 Task: Use the "Google Meet Grid View" extension for better visibility during video calls.
Action: Mouse moved to (1272, 38)
Screenshot: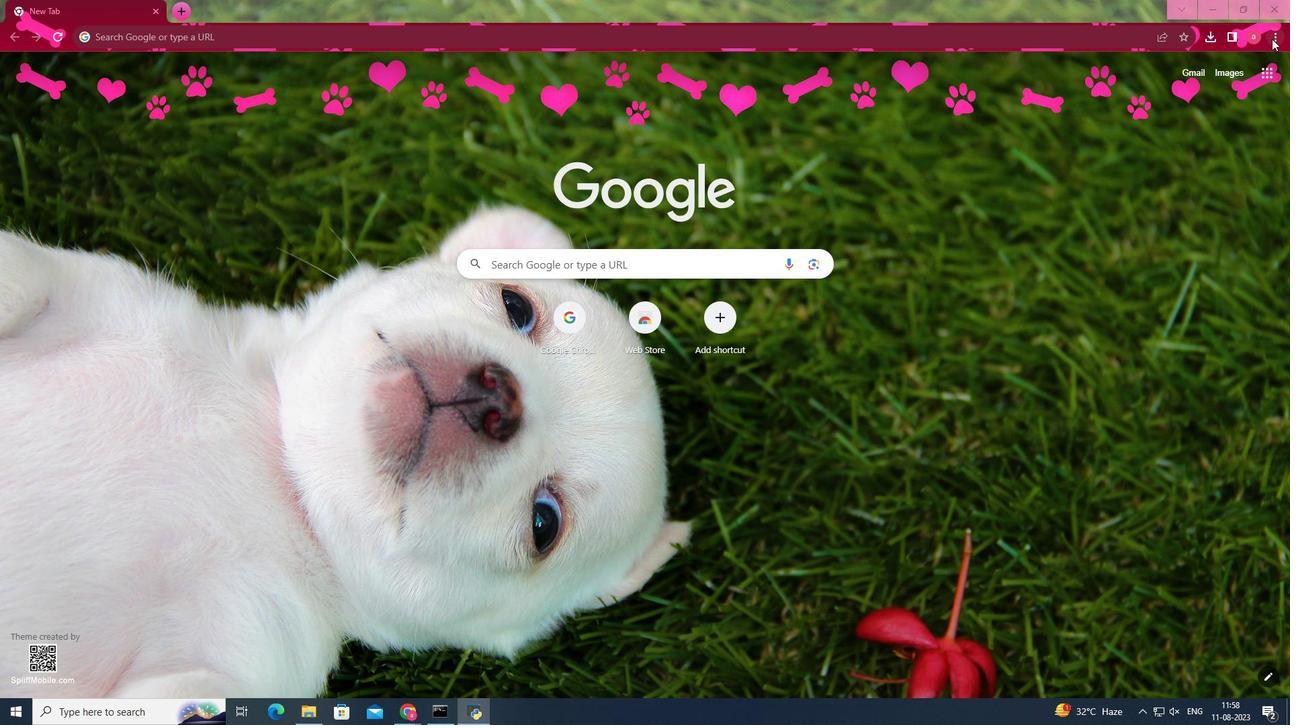 
Action: Mouse pressed left at (1272, 38)
Screenshot: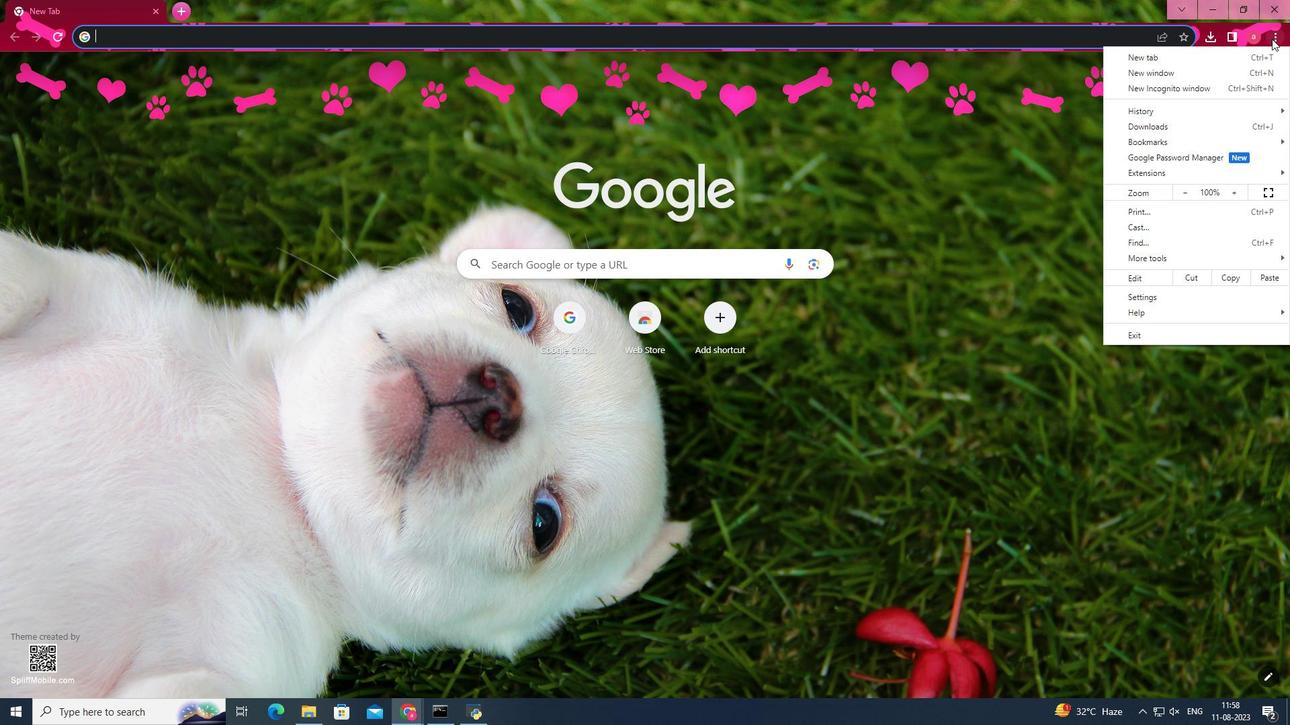
Action: Mouse moved to (1162, 291)
Screenshot: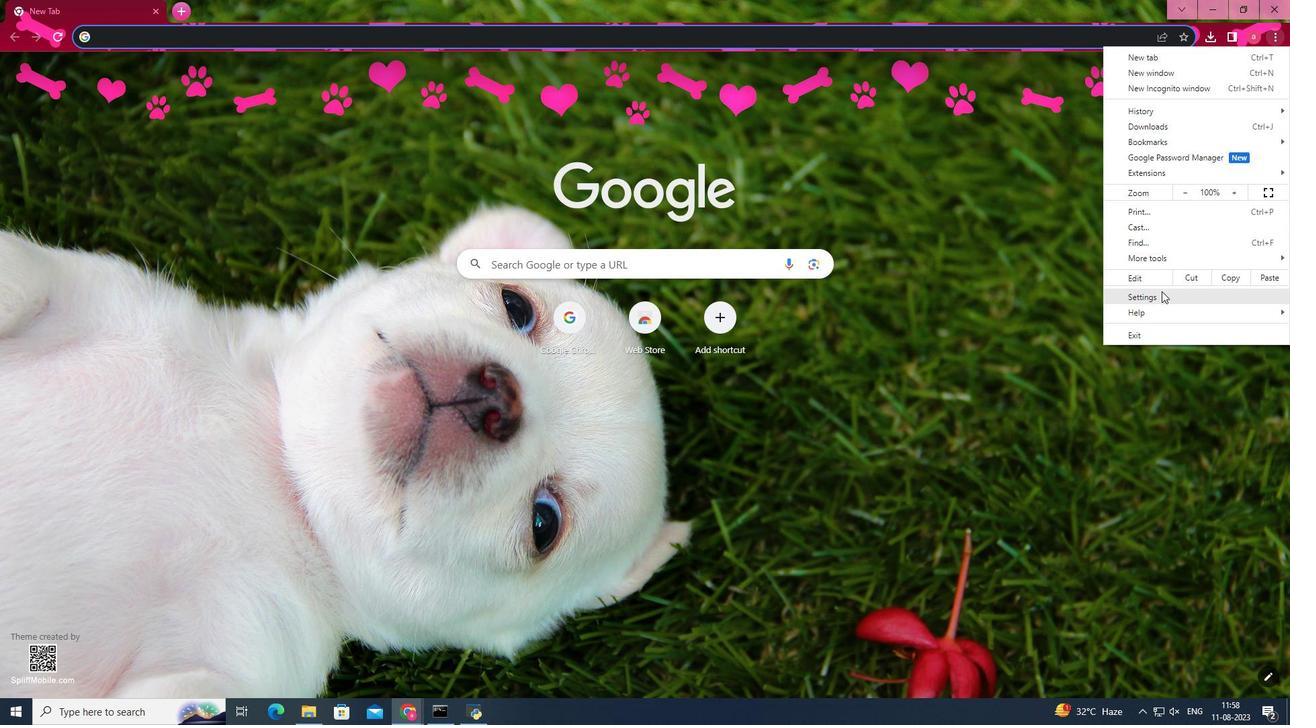 
Action: Mouse pressed left at (1162, 291)
Screenshot: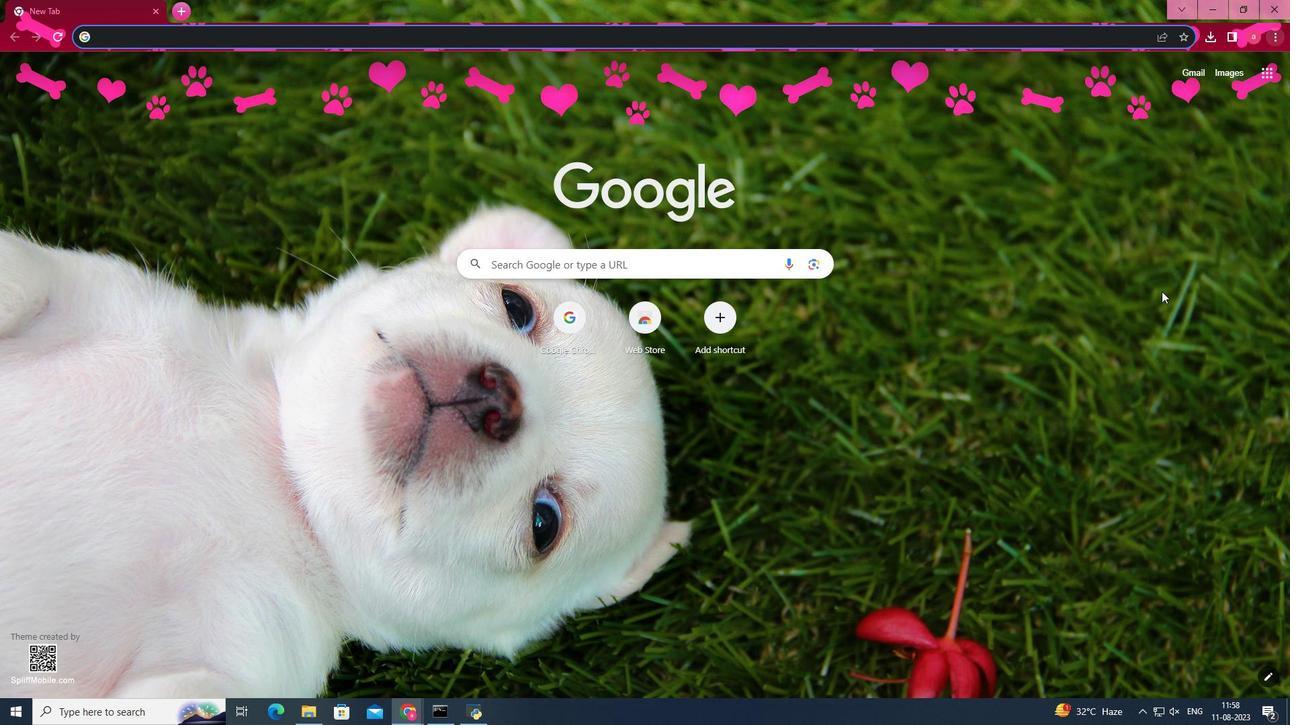 
Action: Mouse moved to (102, 487)
Screenshot: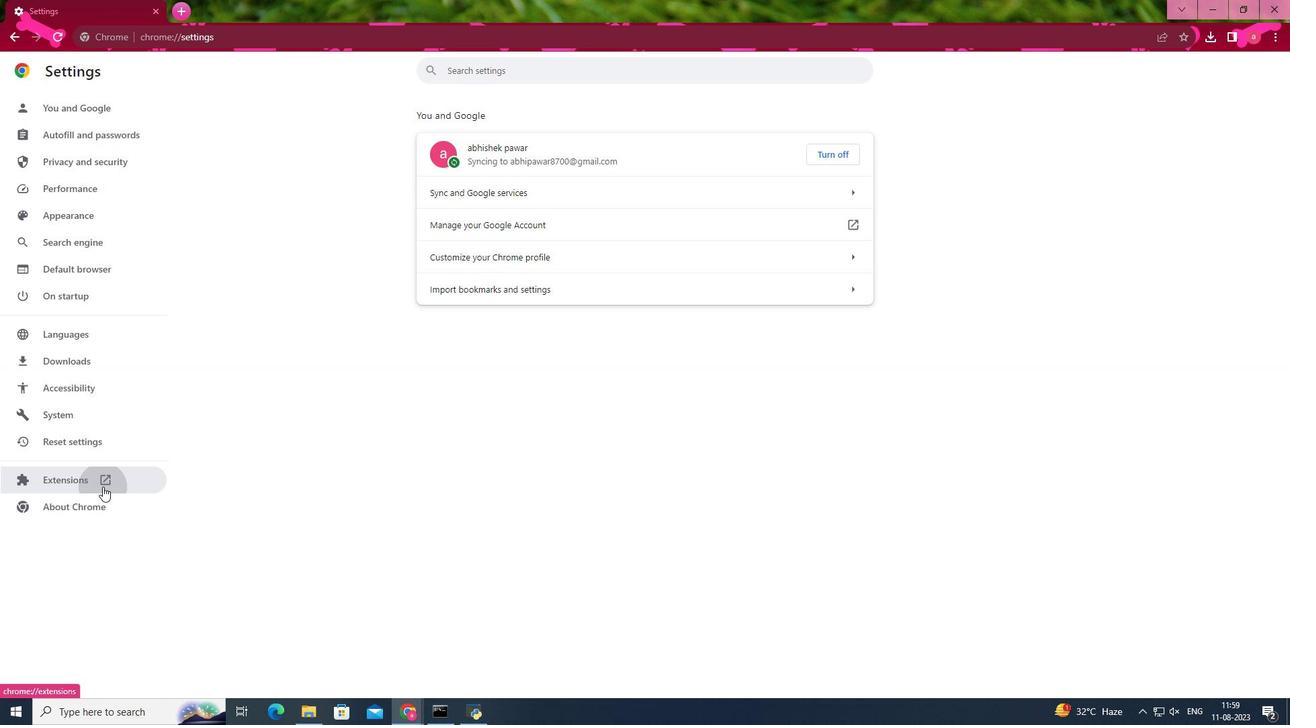 
Action: Mouse pressed left at (102, 487)
Screenshot: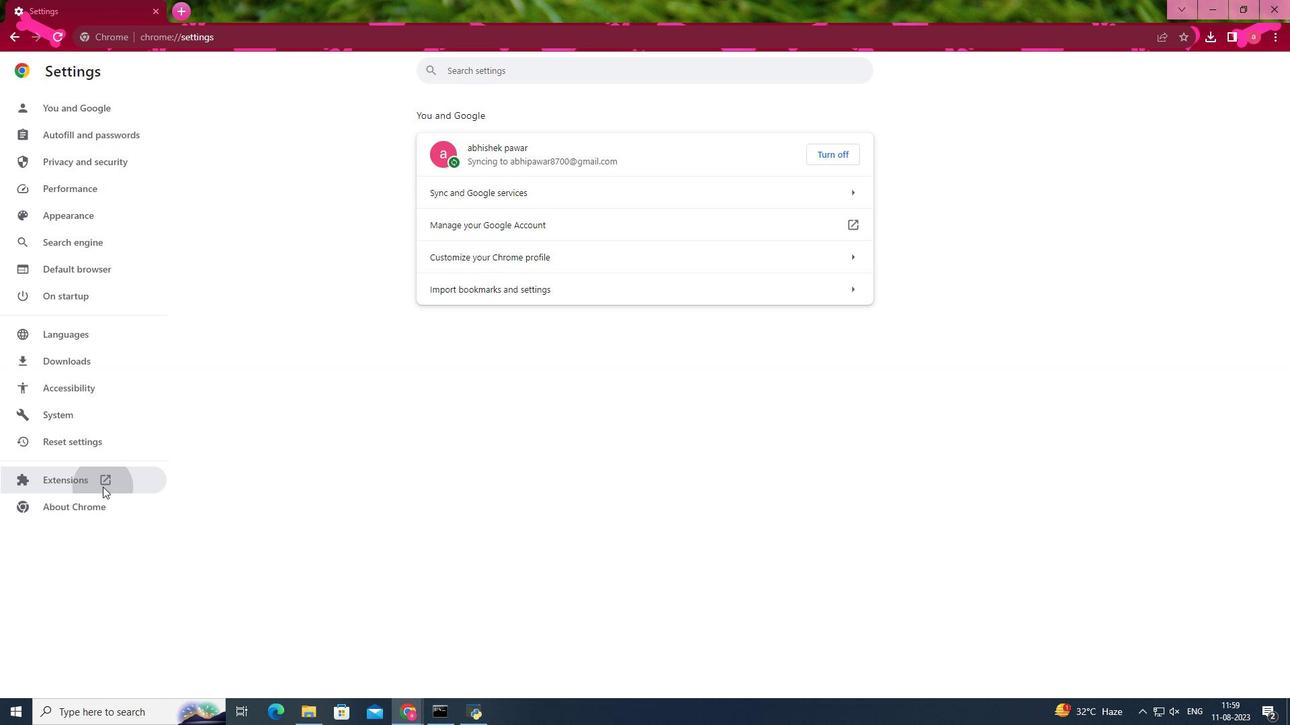 
Action: Mouse moved to (13, 70)
Screenshot: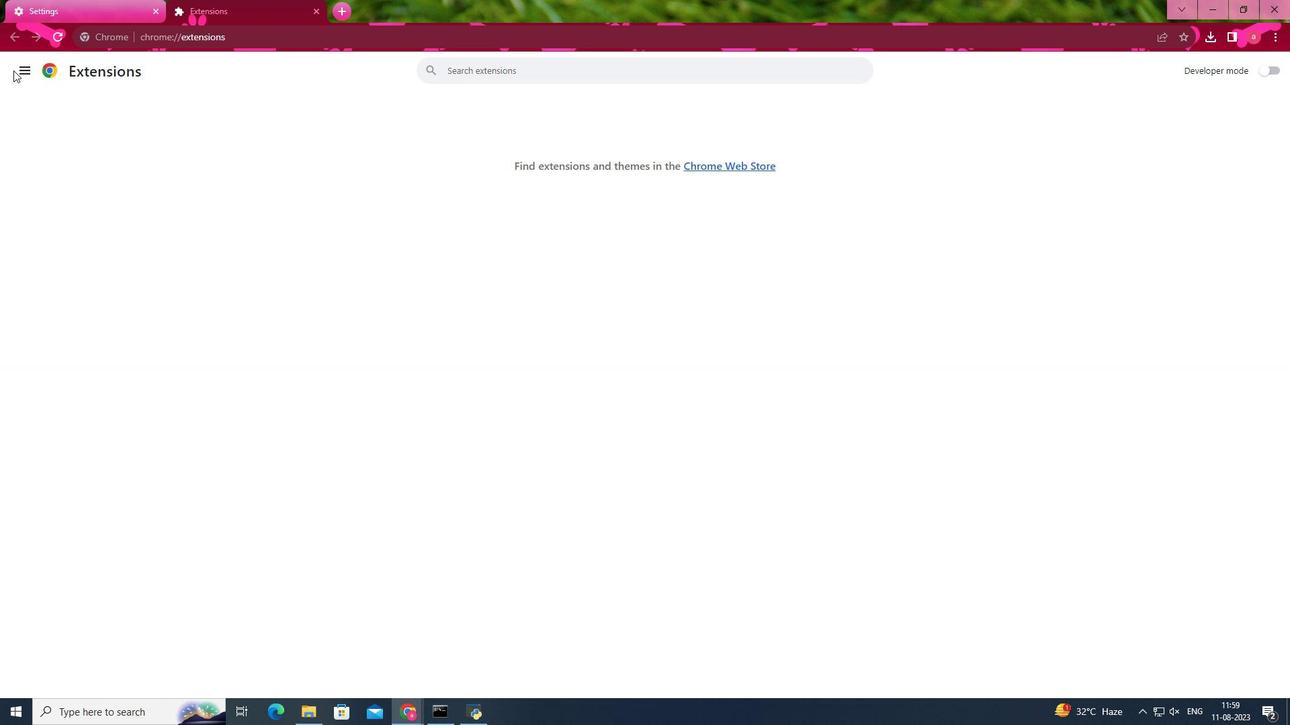 
Action: Mouse pressed left at (13, 70)
Screenshot: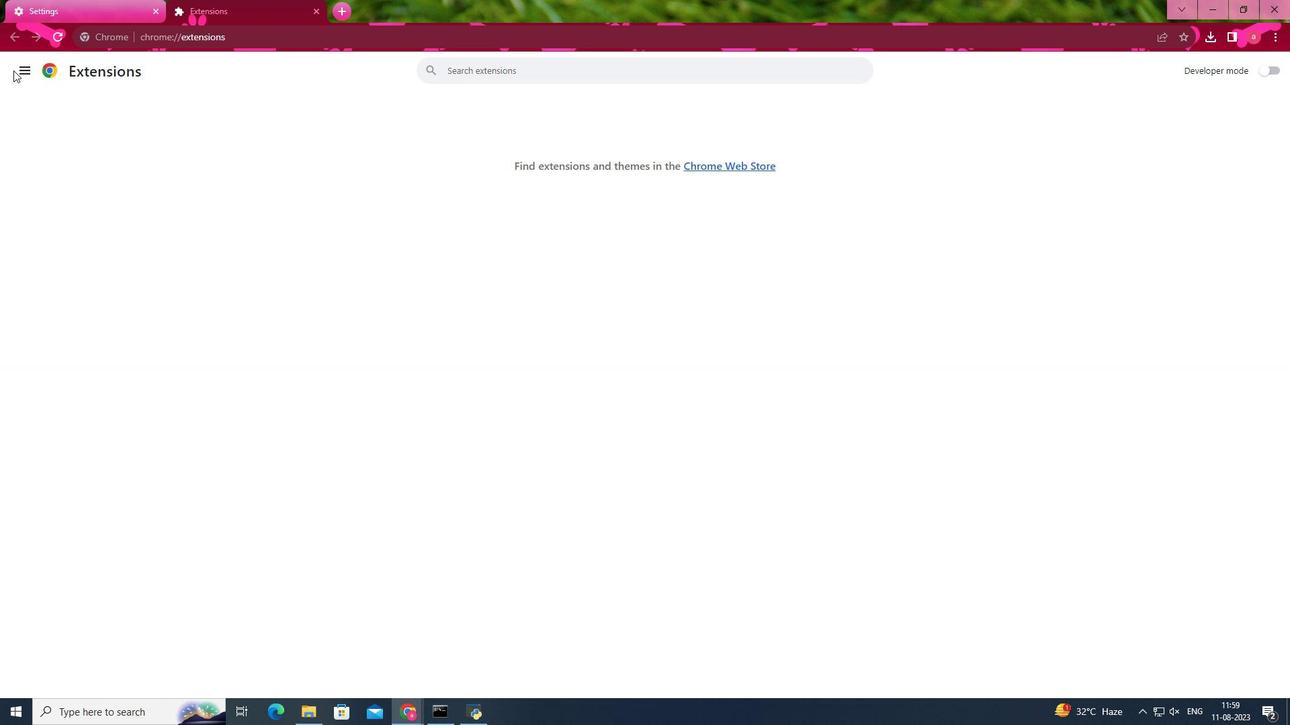 
Action: Mouse moved to (27, 74)
Screenshot: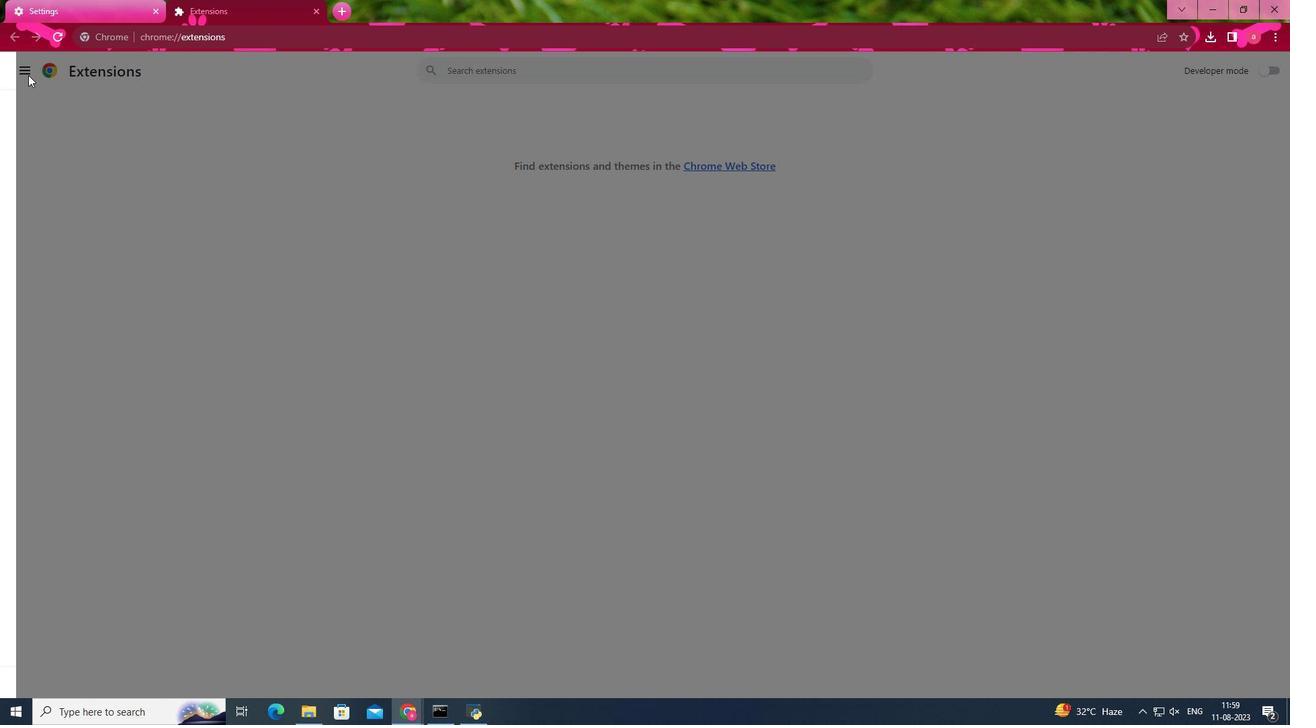 
Action: Mouse pressed left at (26, 73)
Screenshot: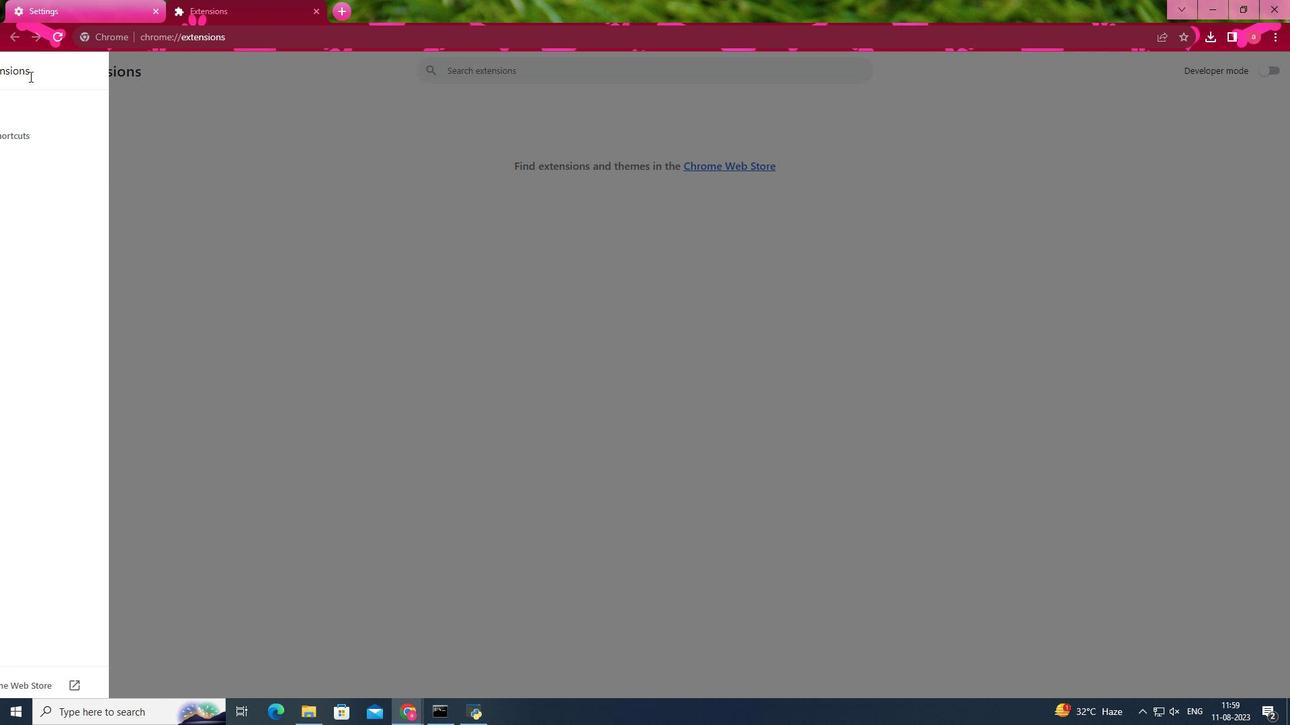 
Action: Mouse moved to (73, 690)
Screenshot: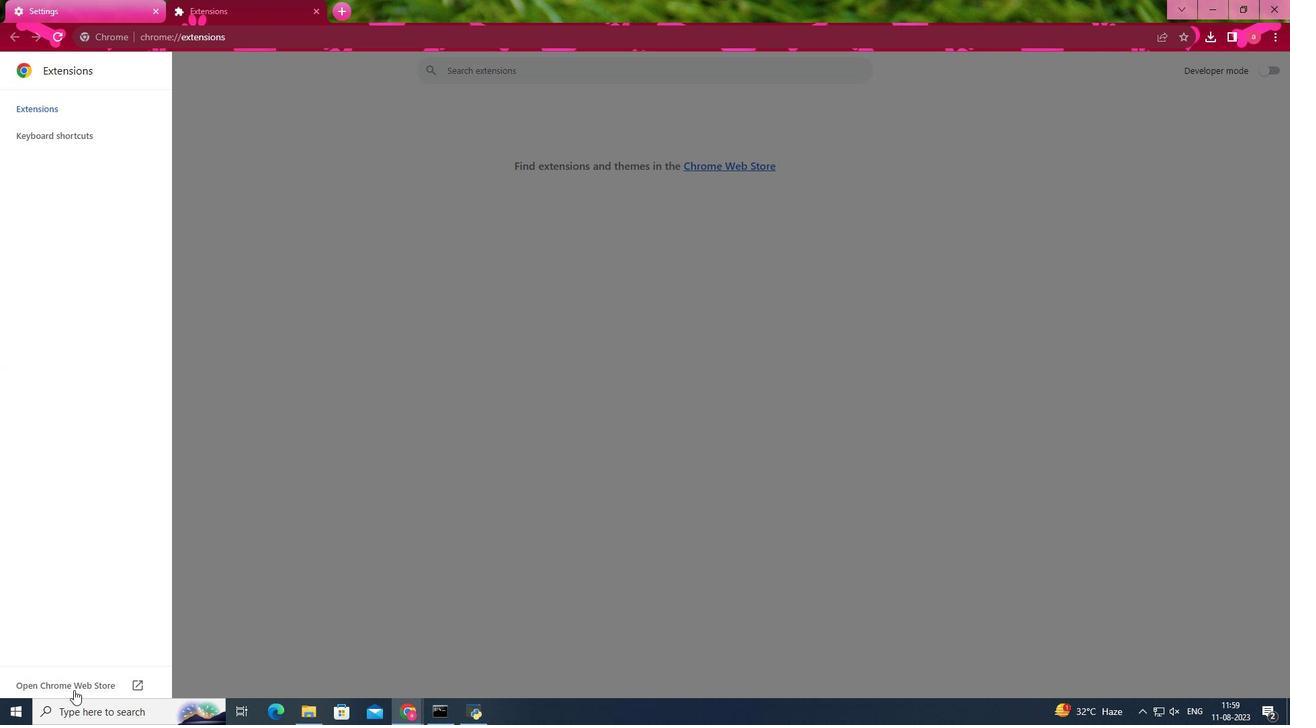
Action: Mouse pressed left at (73, 690)
Screenshot: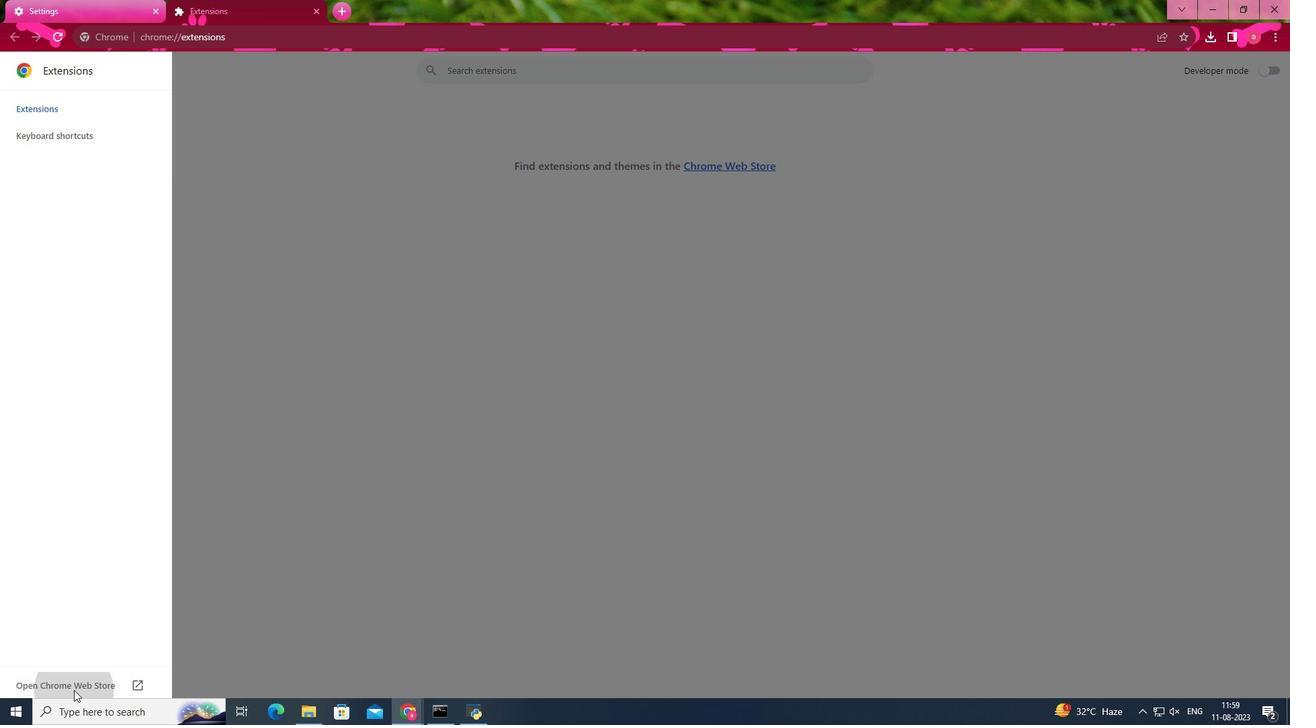 
Action: Mouse moved to (306, 120)
Screenshot: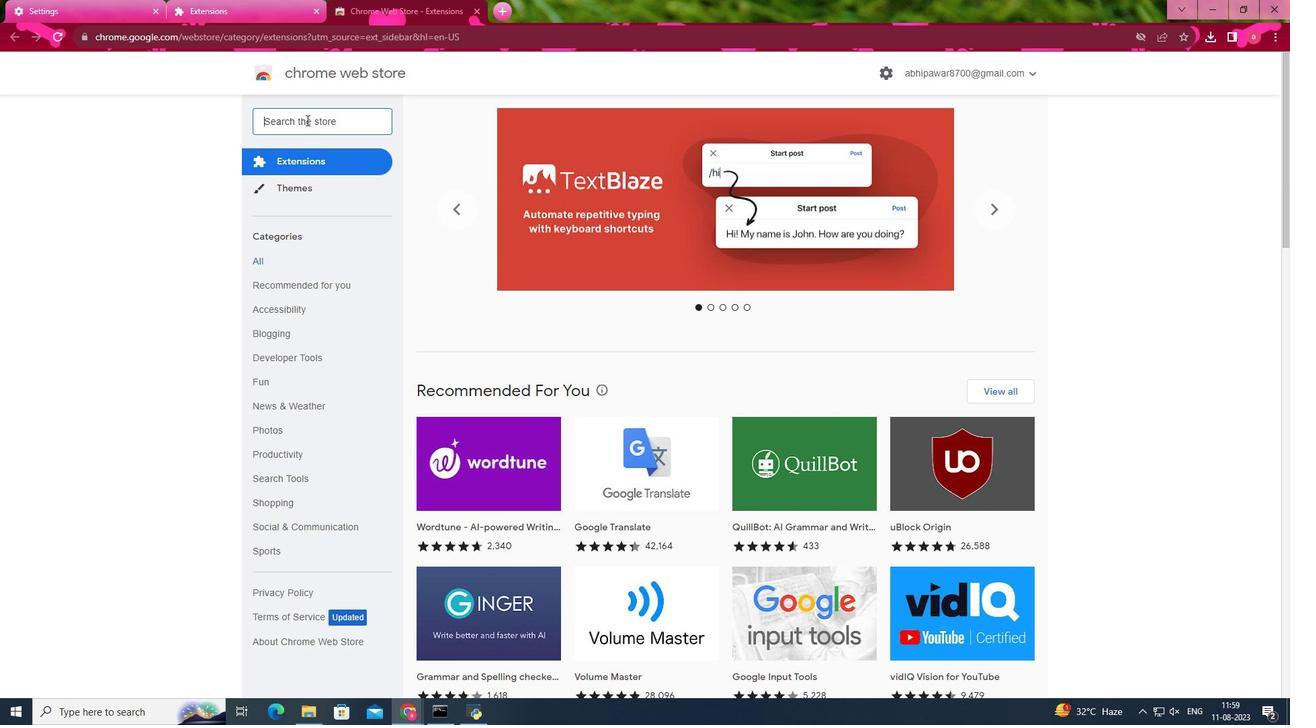 
Action: Mouse pressed left at (306, 120)
Screenshot: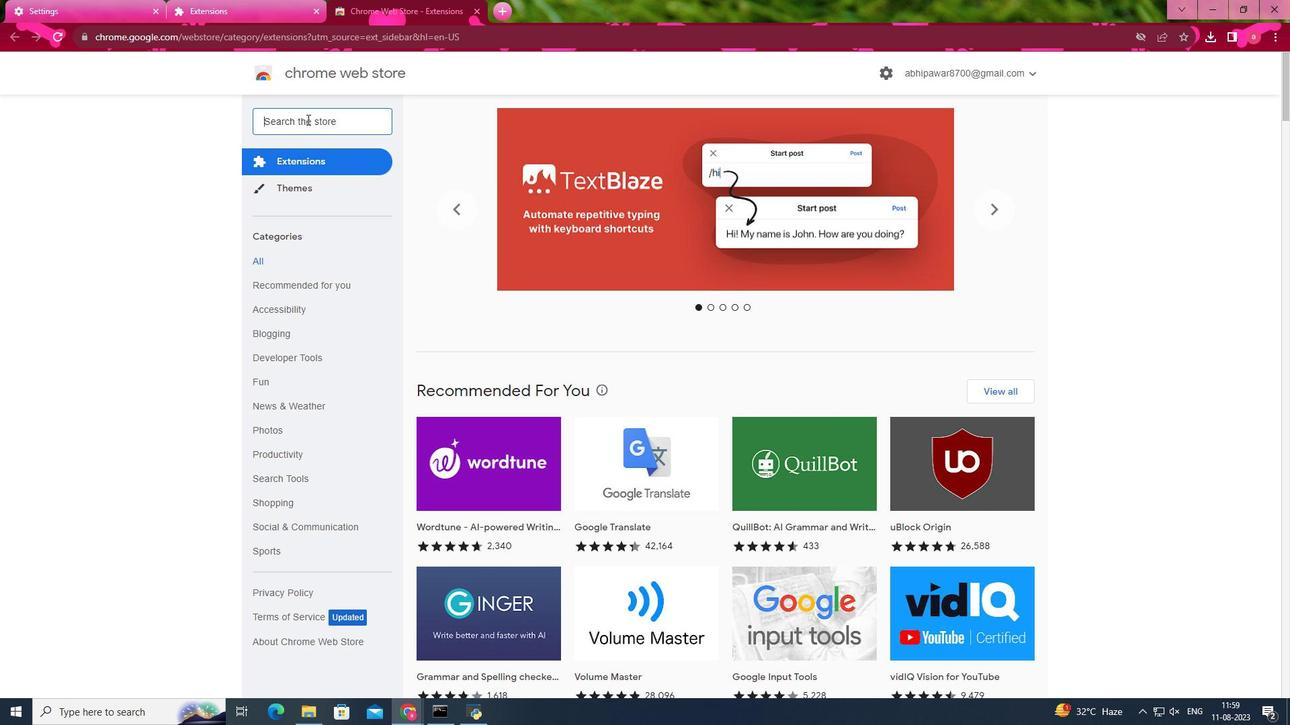 
Action: Mouse moved to (307, 119)
Screenshot: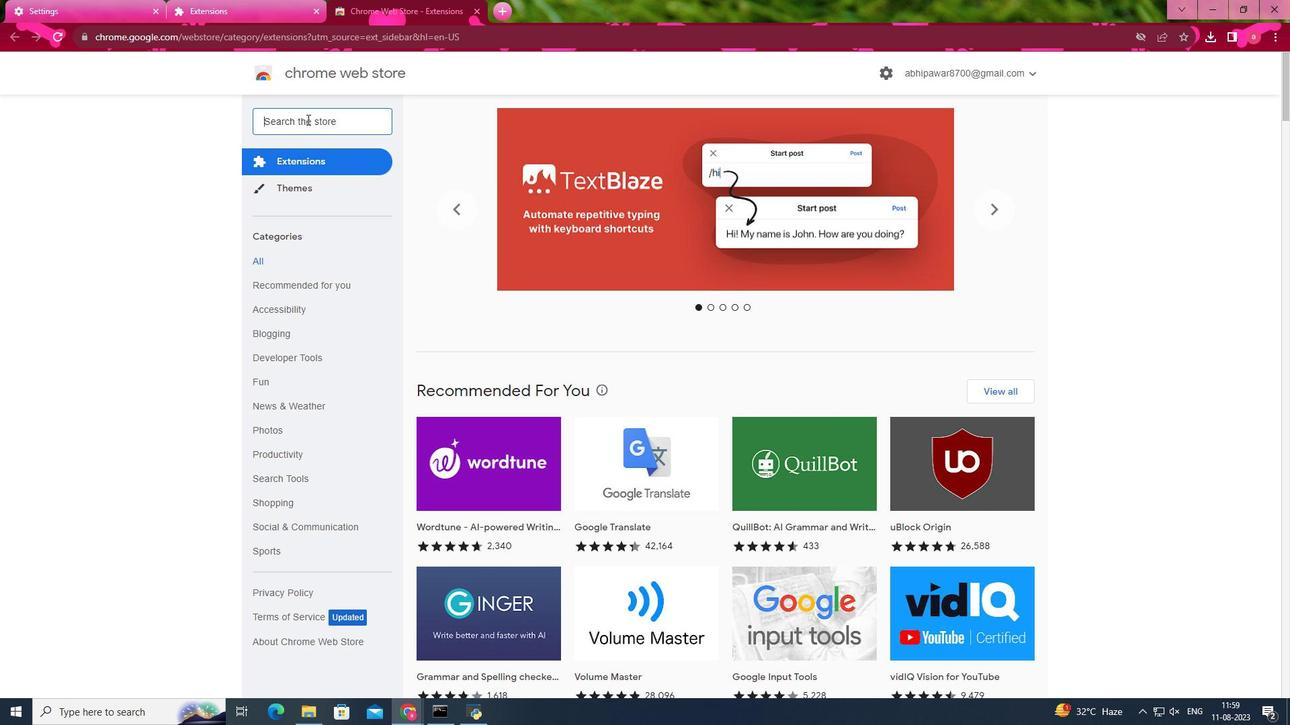 
Action: Key pressed <Key.shift><Key.shift>Google<Key.space>meet<Key.space>grid<Key.space>view<Key.enter>
Screenshot: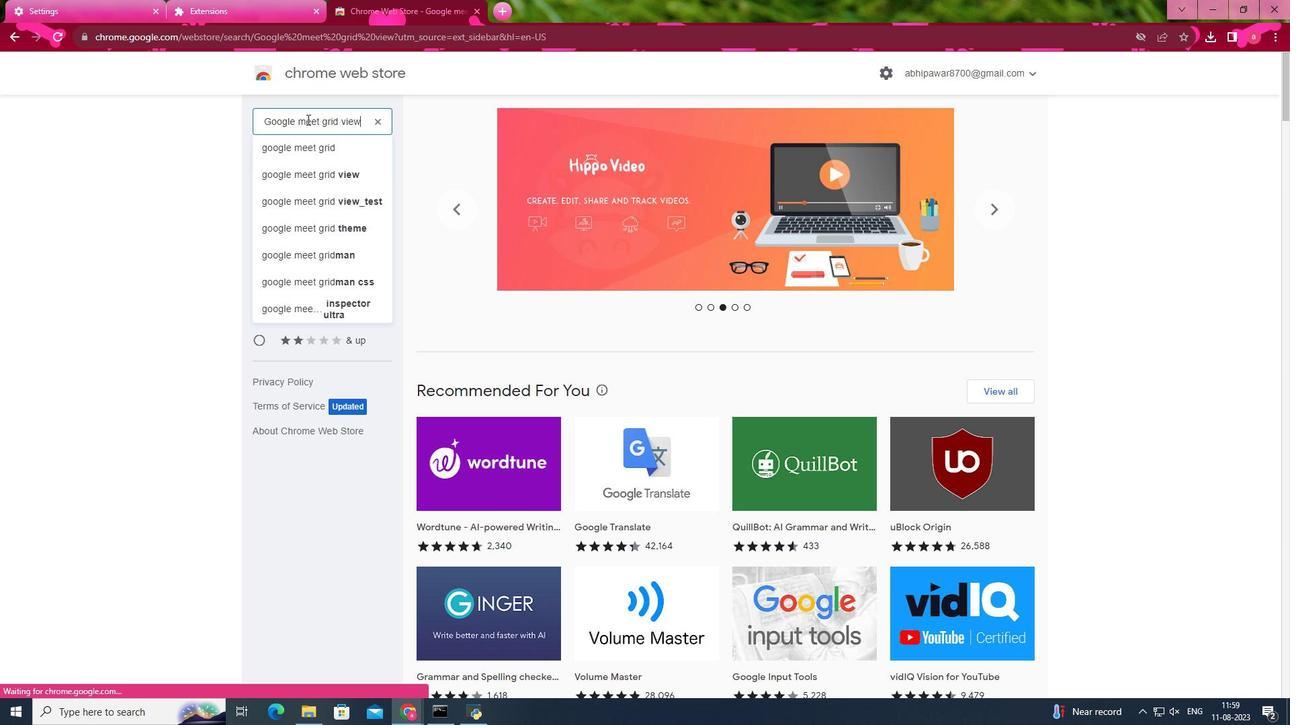 
Action: Mouse moved to (709, 210)
Screenshot: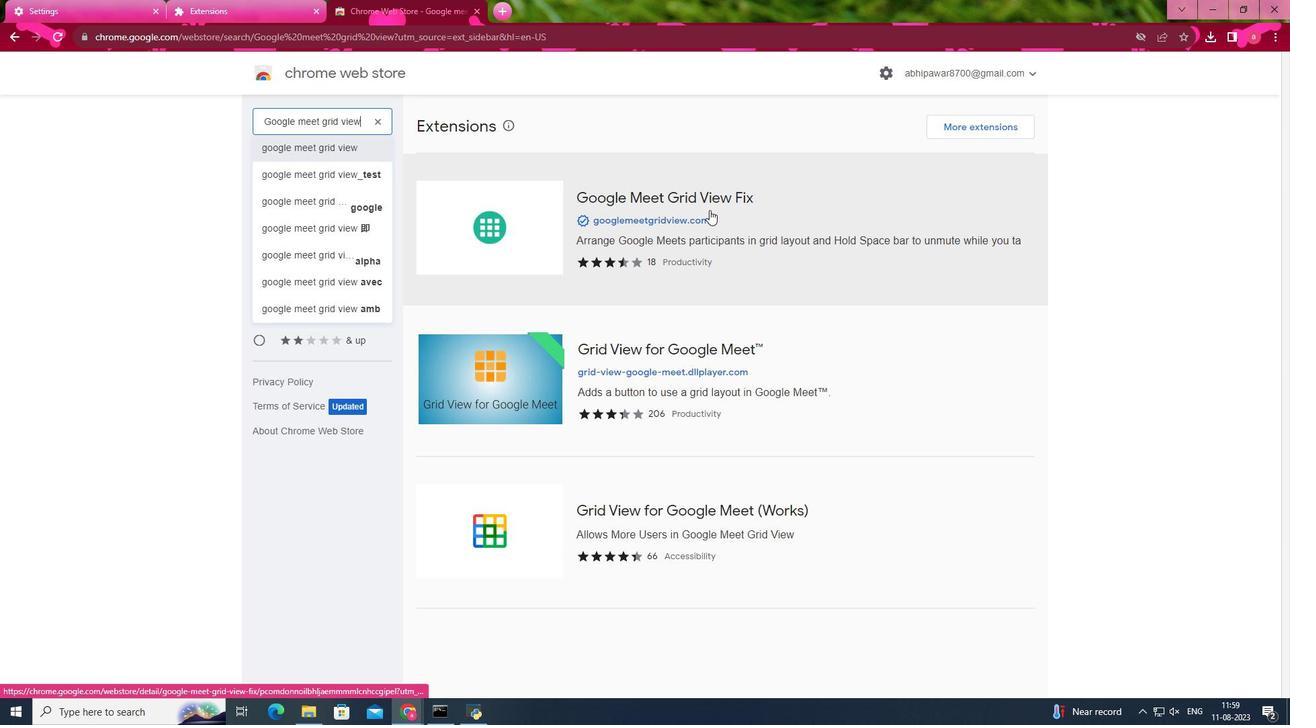 
Action: Mouse pressed left at (709, 210)
Screenshot: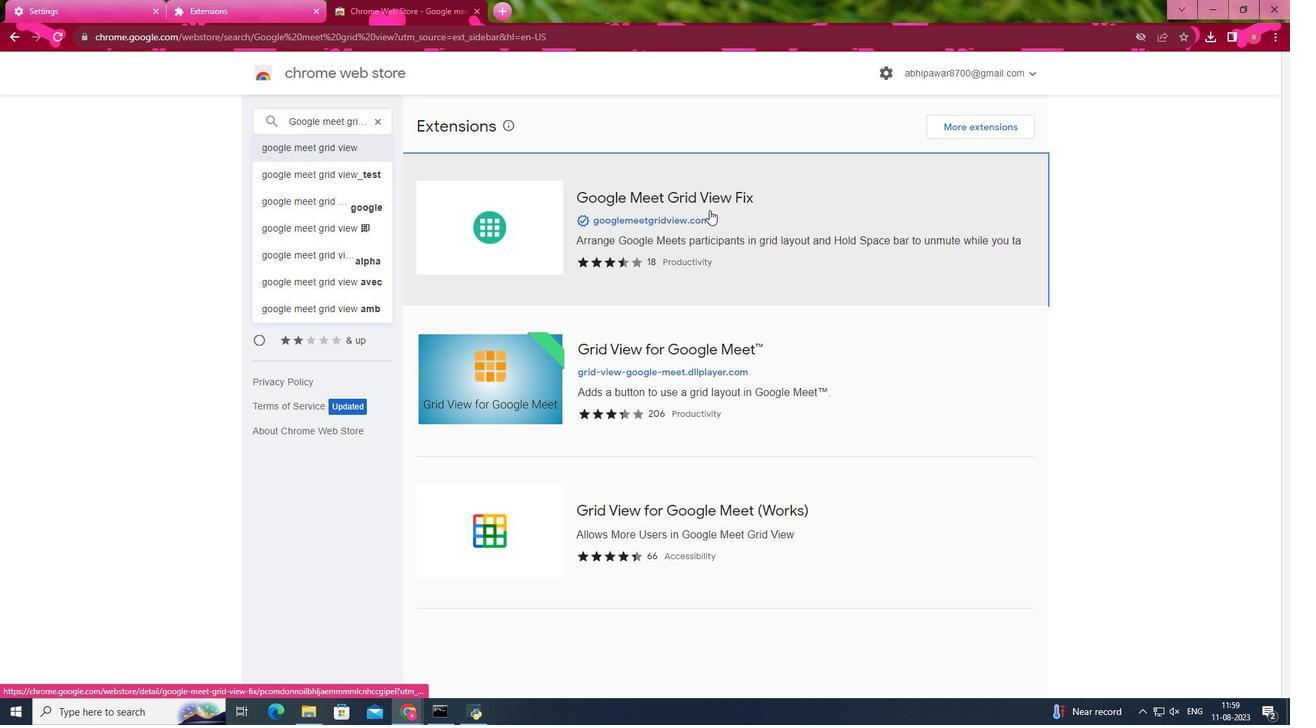 
Action: Mouse moved to (906, 154)
Screenshot: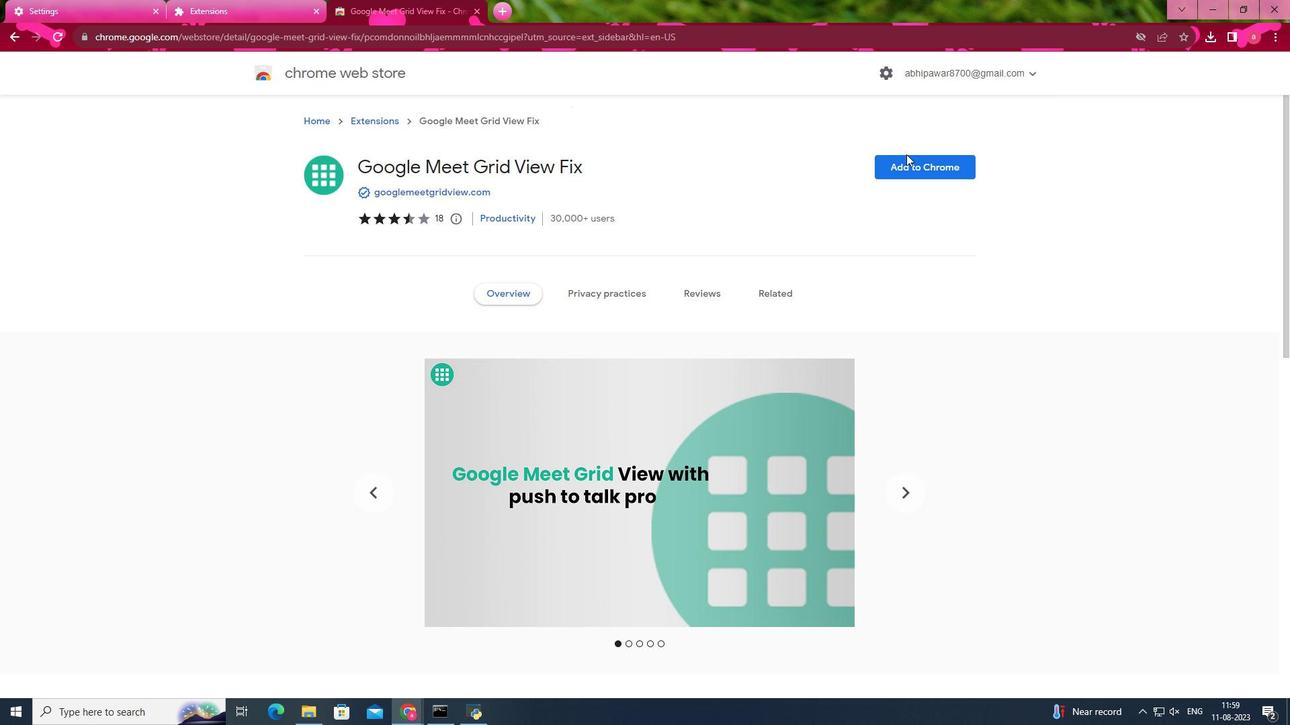 
Action: Mouse pressed left at (906, 154)
Screenshot: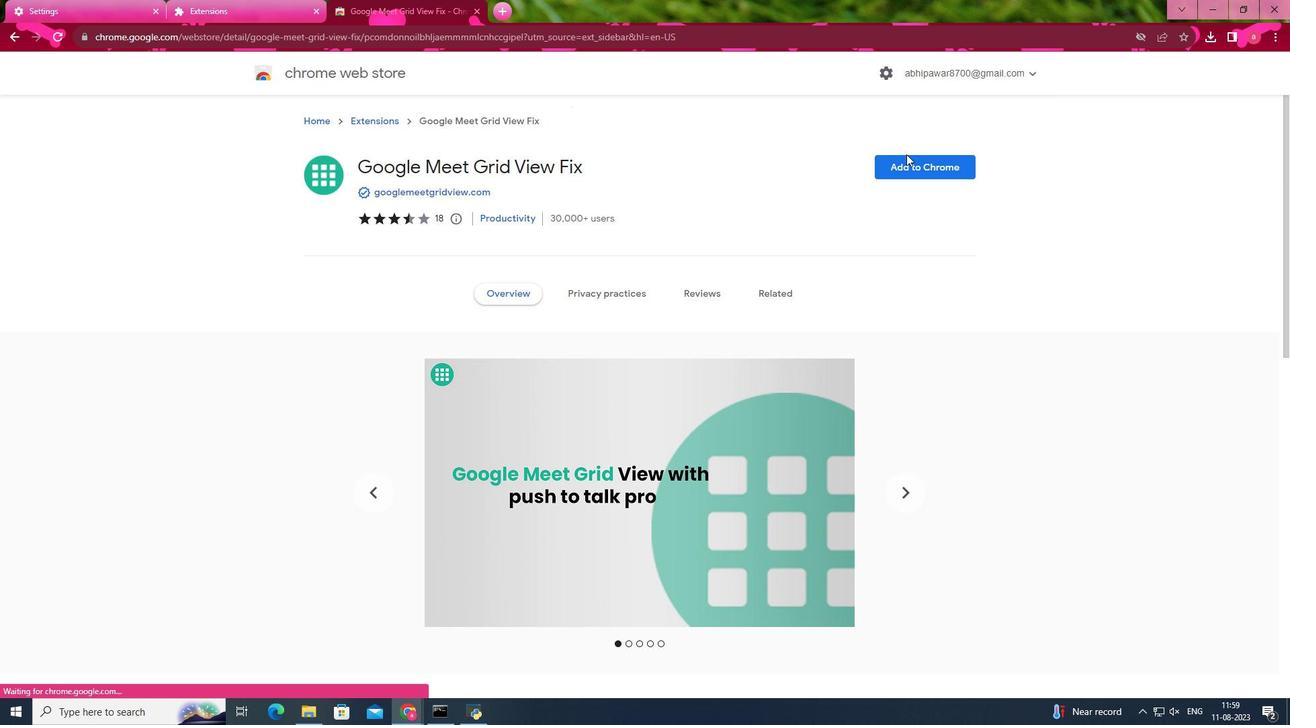 
Action: Mouse moved to (917, 168)
Screenshot: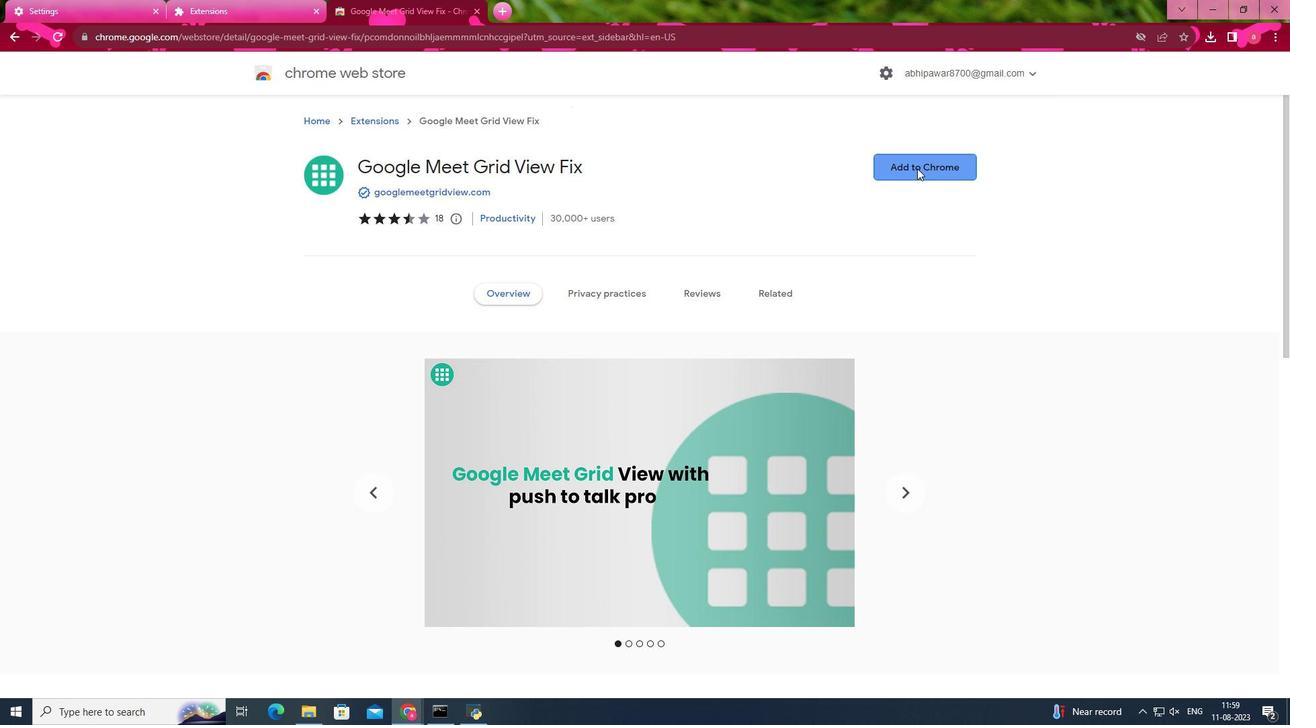 
Action: Mouse pressed left at (917, 168)
Screenshot: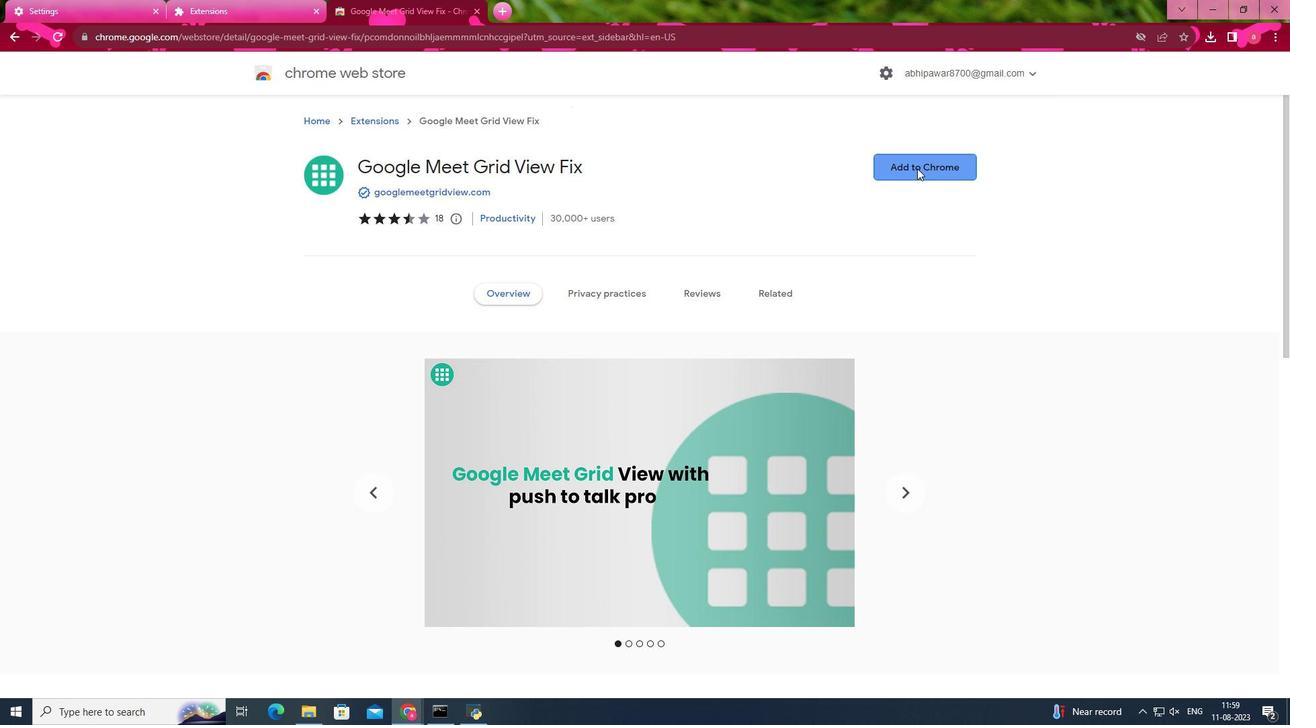 
Action: Mouse moved to (684, 174)
Screenshot: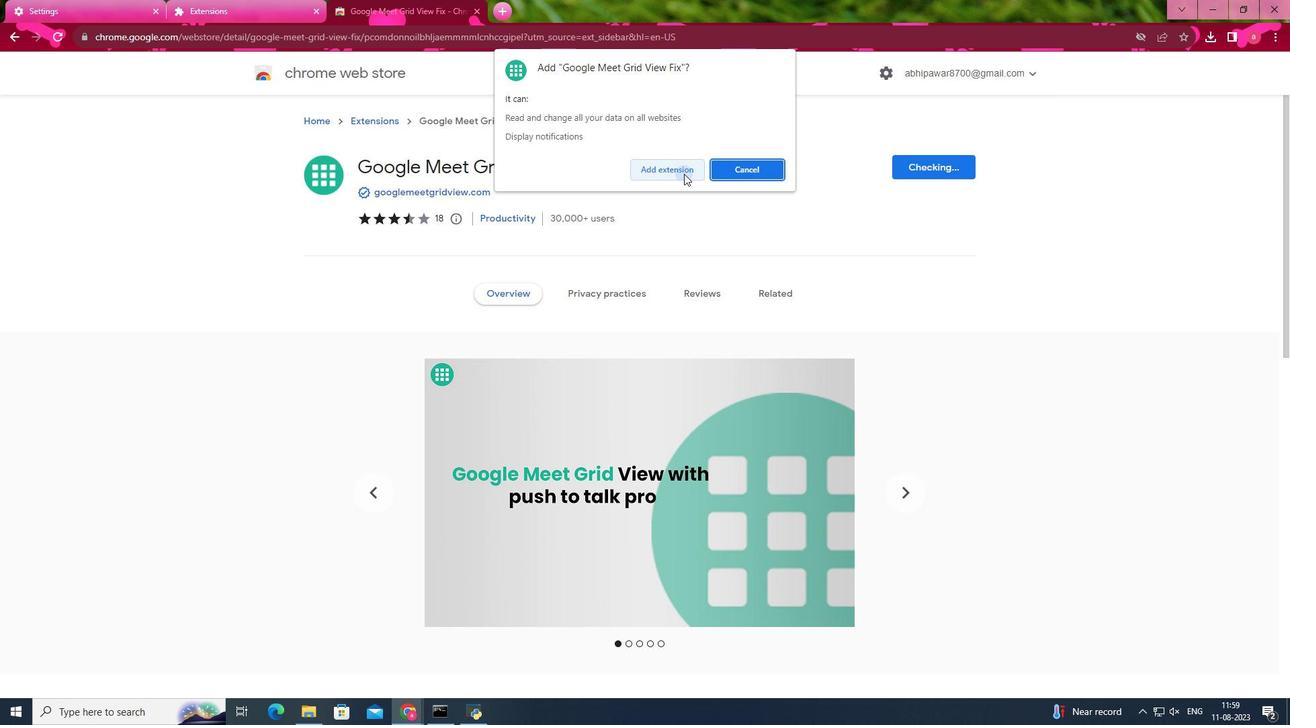 
Action: Mouse pressed left at (684, 174)
Screenshot: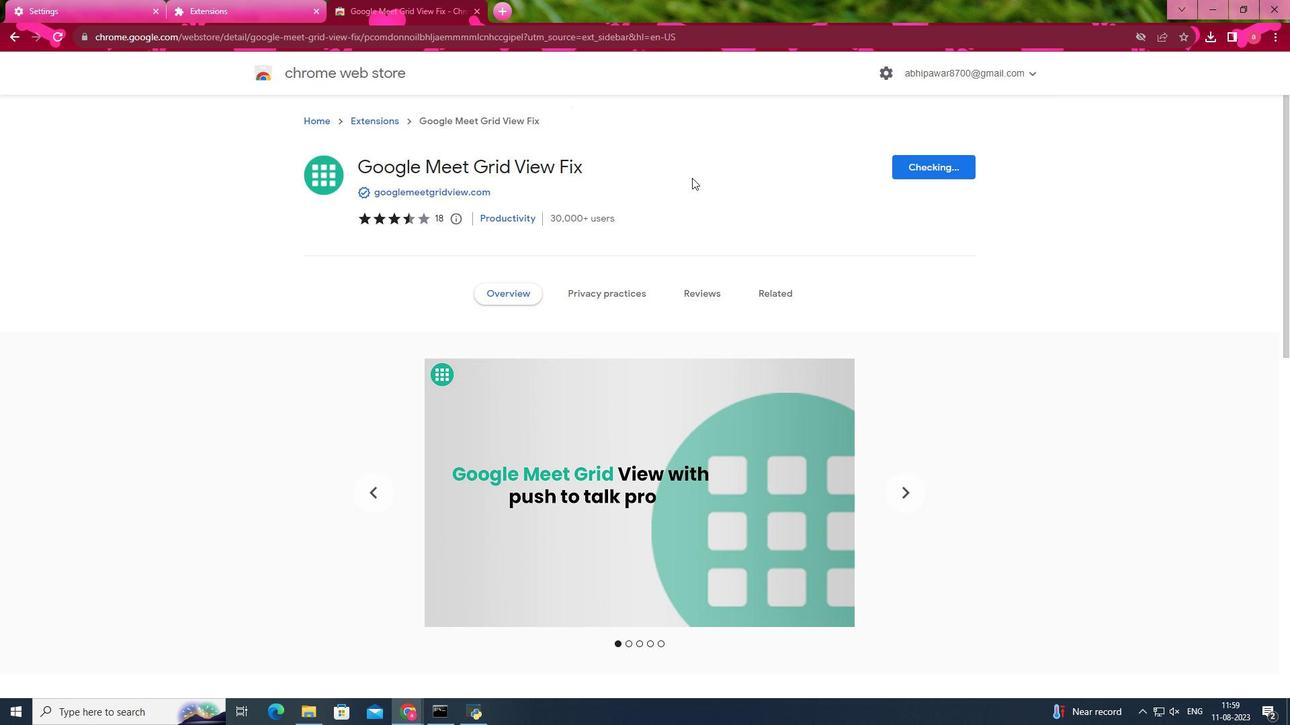 
Action: Mouse moved to (732, 276)
Screenshot: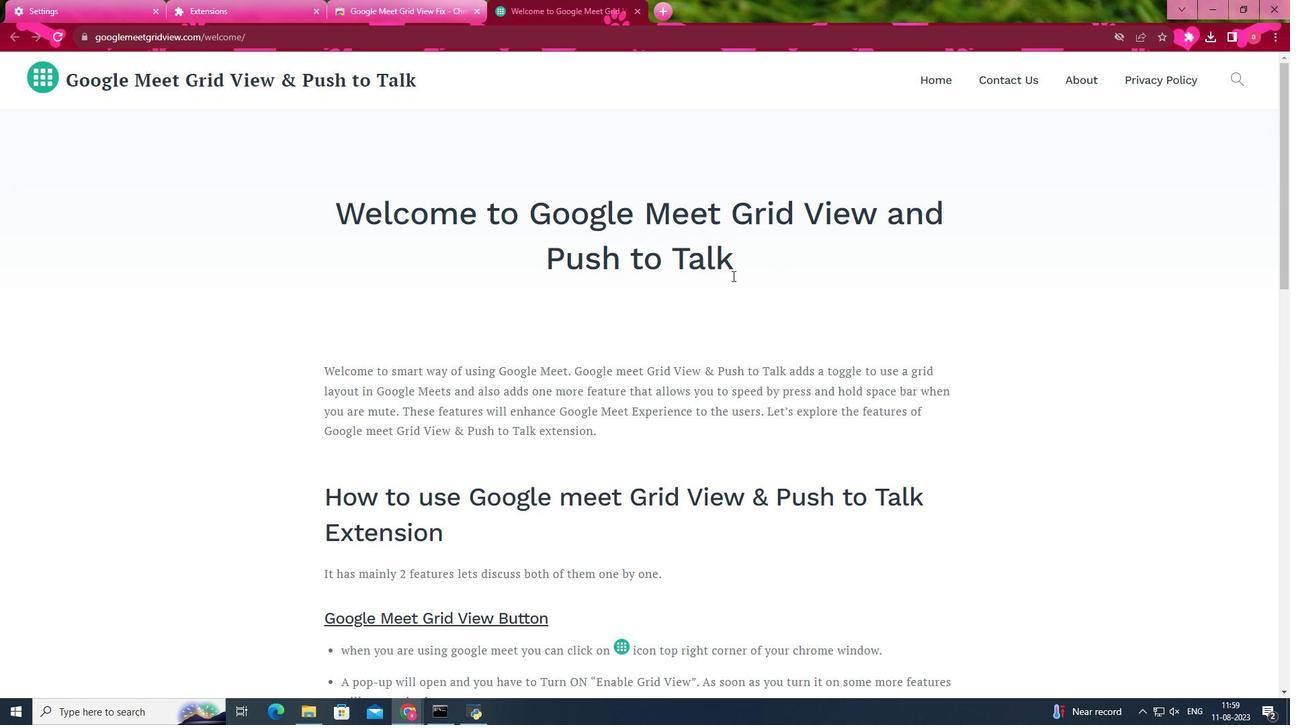 
Action: Mouse scrolled (732, 275) with delta (0, 0)
Screenshot: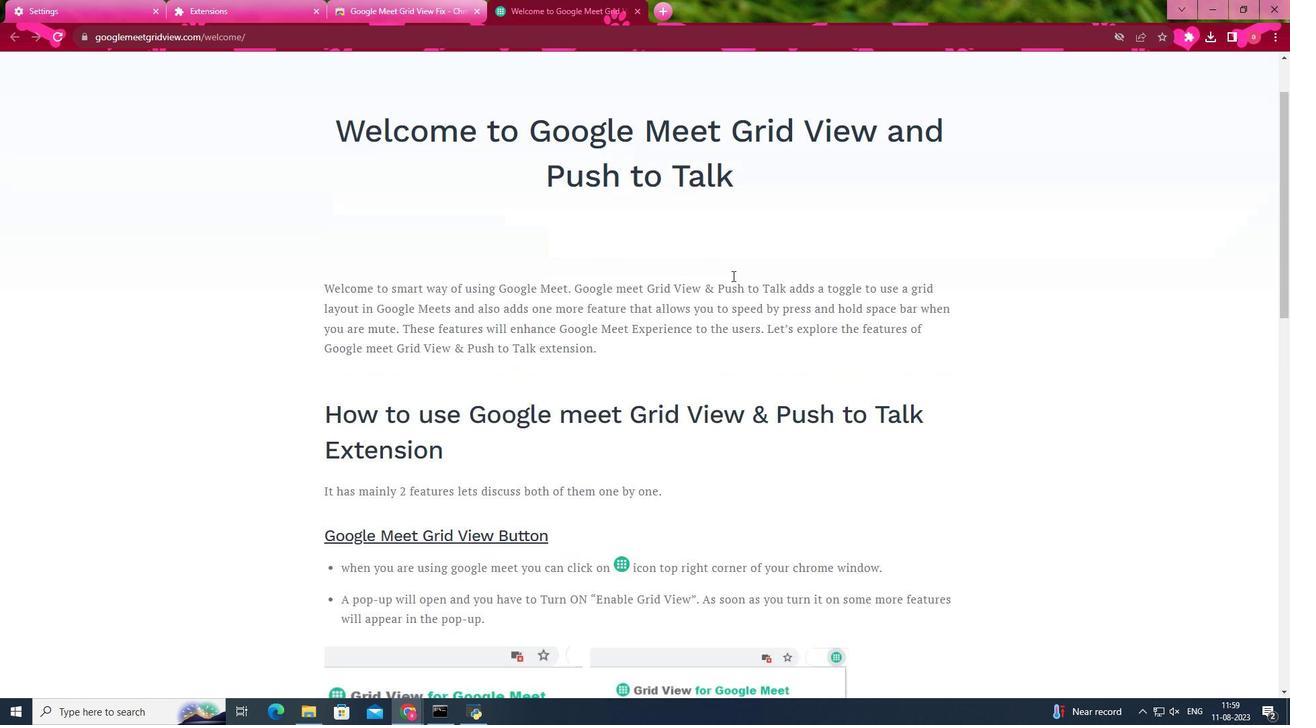 
Action: Mouse scrolled (732, 275) with delta (0, 0)
Screenshot: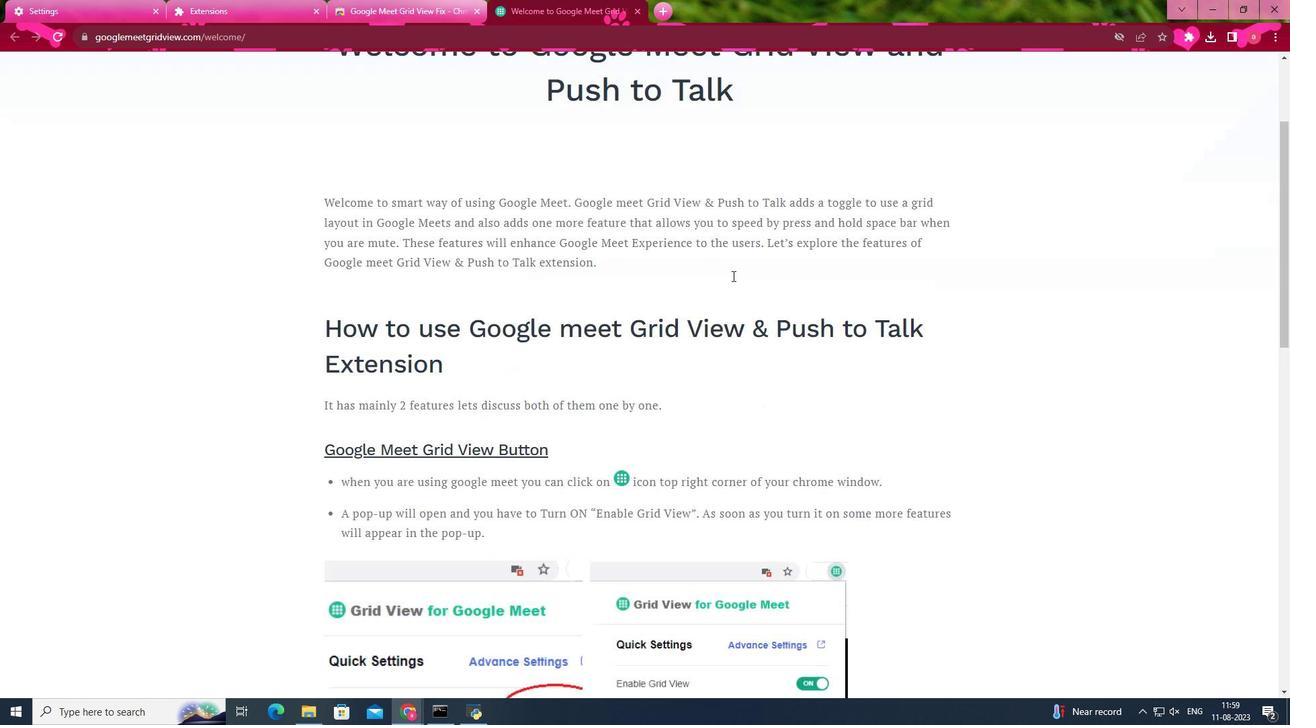 
Action: Mouse scrolled (732, 275) with delta (0, 0)
Screenshot: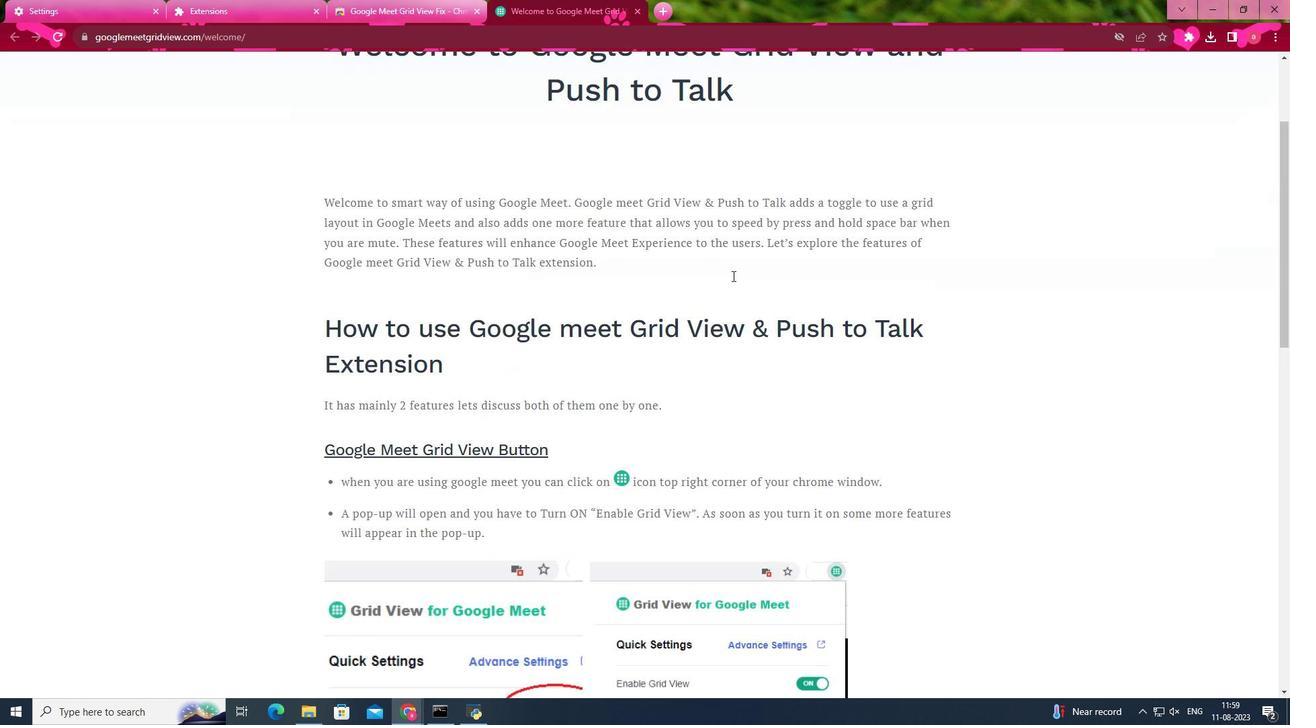 
Action: Mouse scrolled (732, 275) with delta (0, 0)
Screenshot: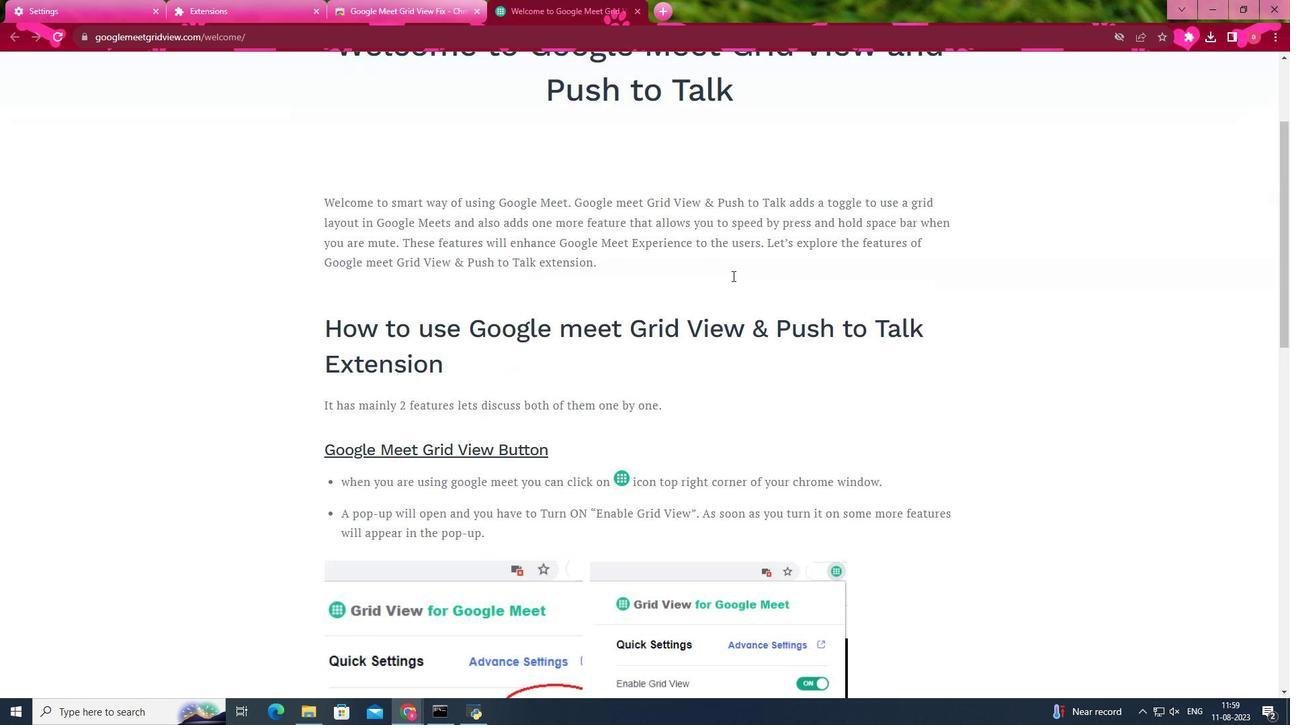 
Action: Mouse scrolled (732, 275) with delta (0, 0)
Screenshot: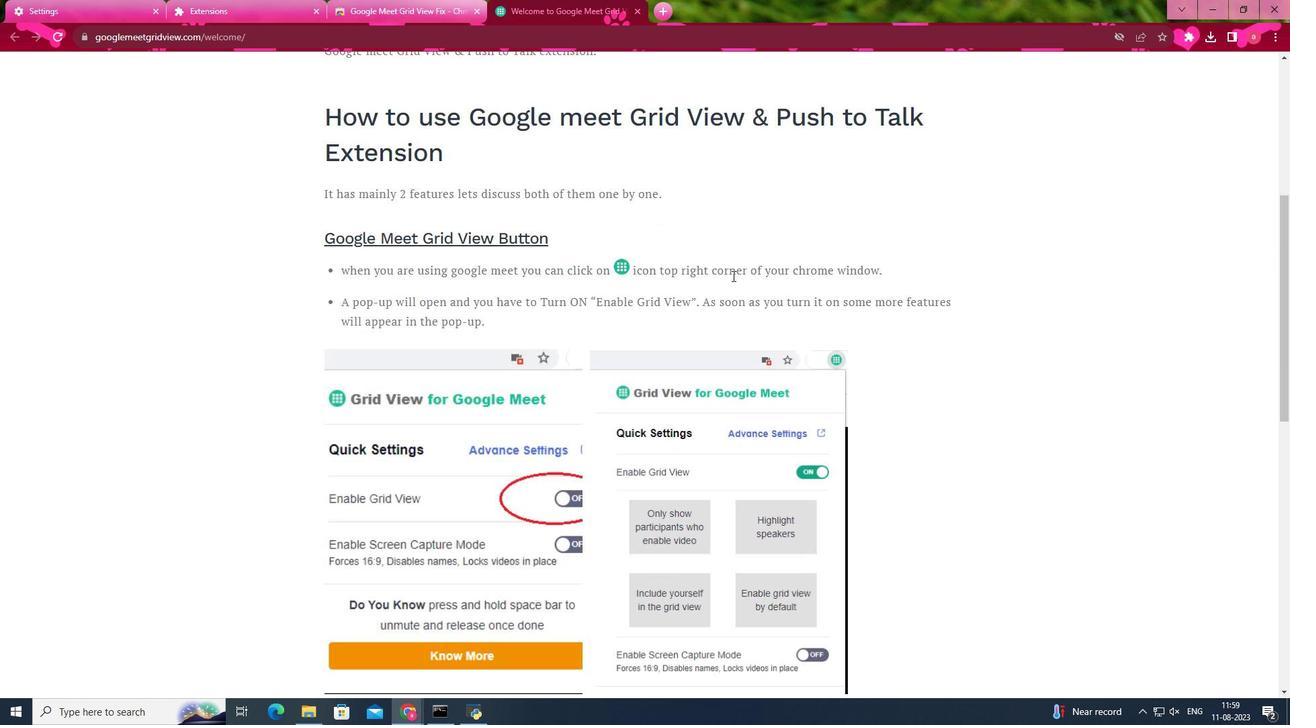 
Action: Mouse scrolled (732, 275) with delta (0, 0)
Screenshot: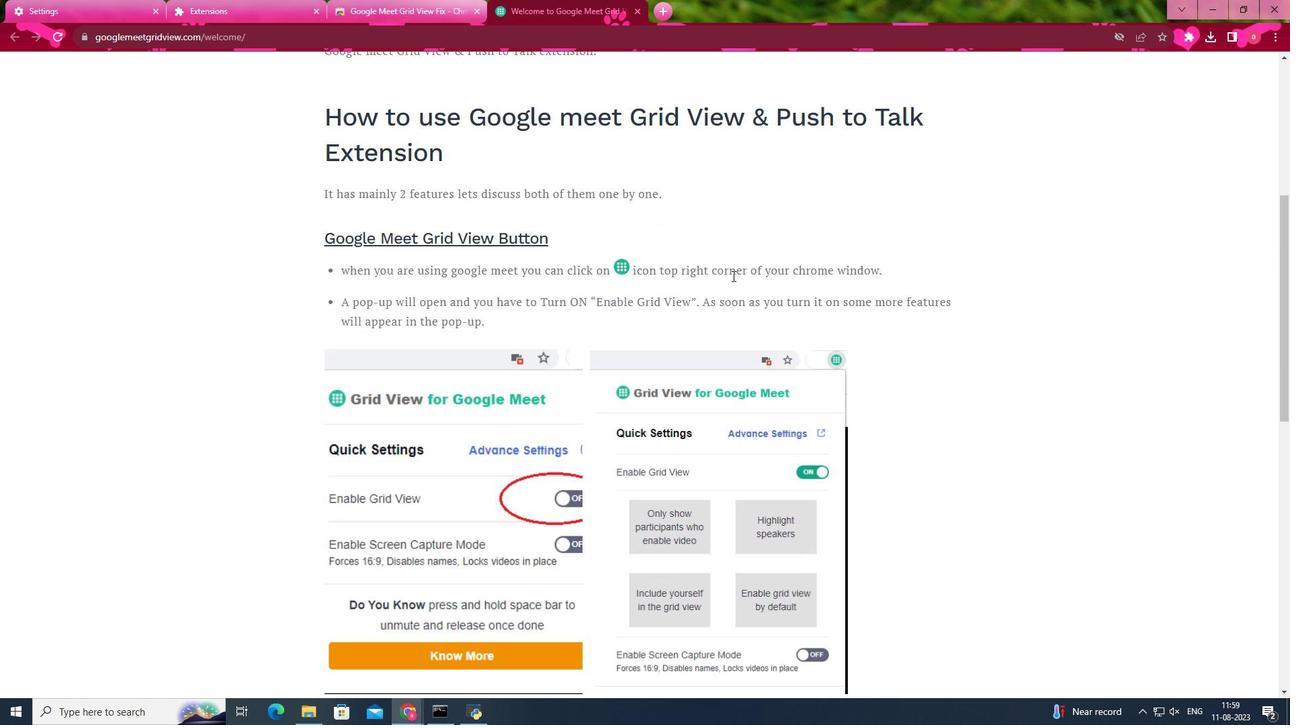 
Action: Mouse scrolled (732, 275) with delta (0, 0)
Screenshot: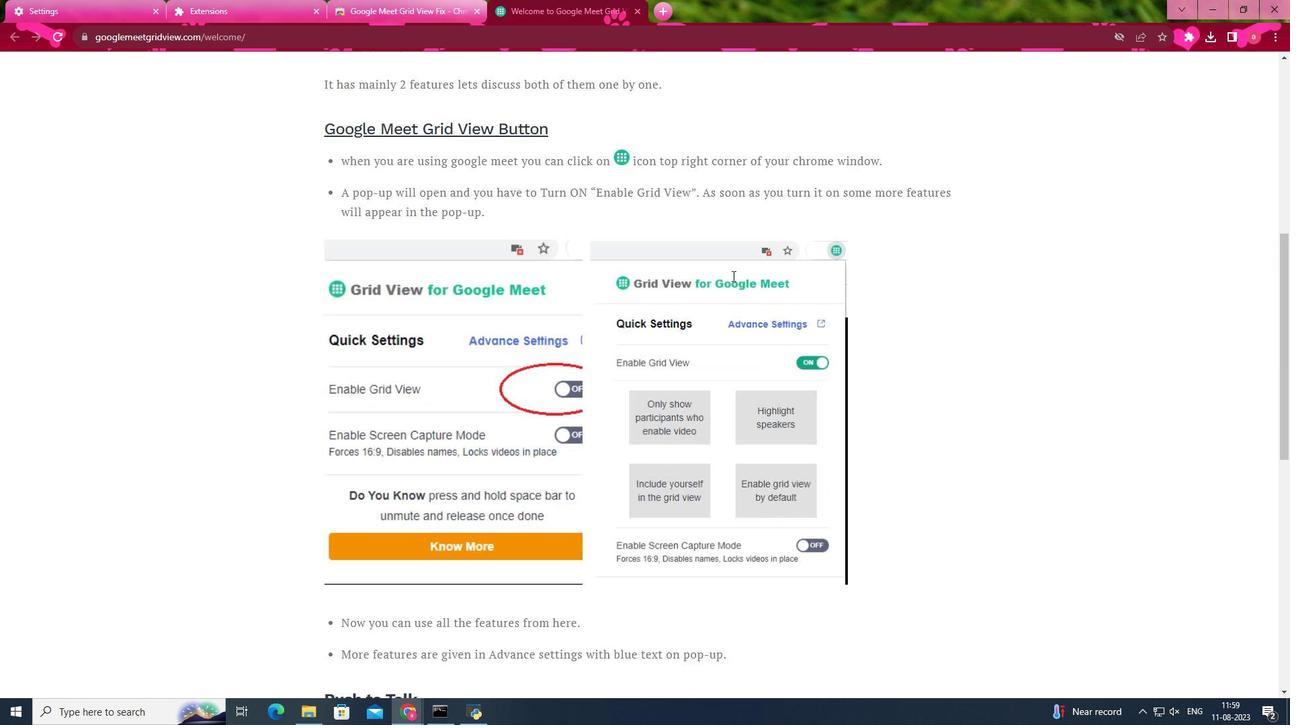 
Action: Mouse scrolled (732, 275) with delta (0, 0)
Screenshot: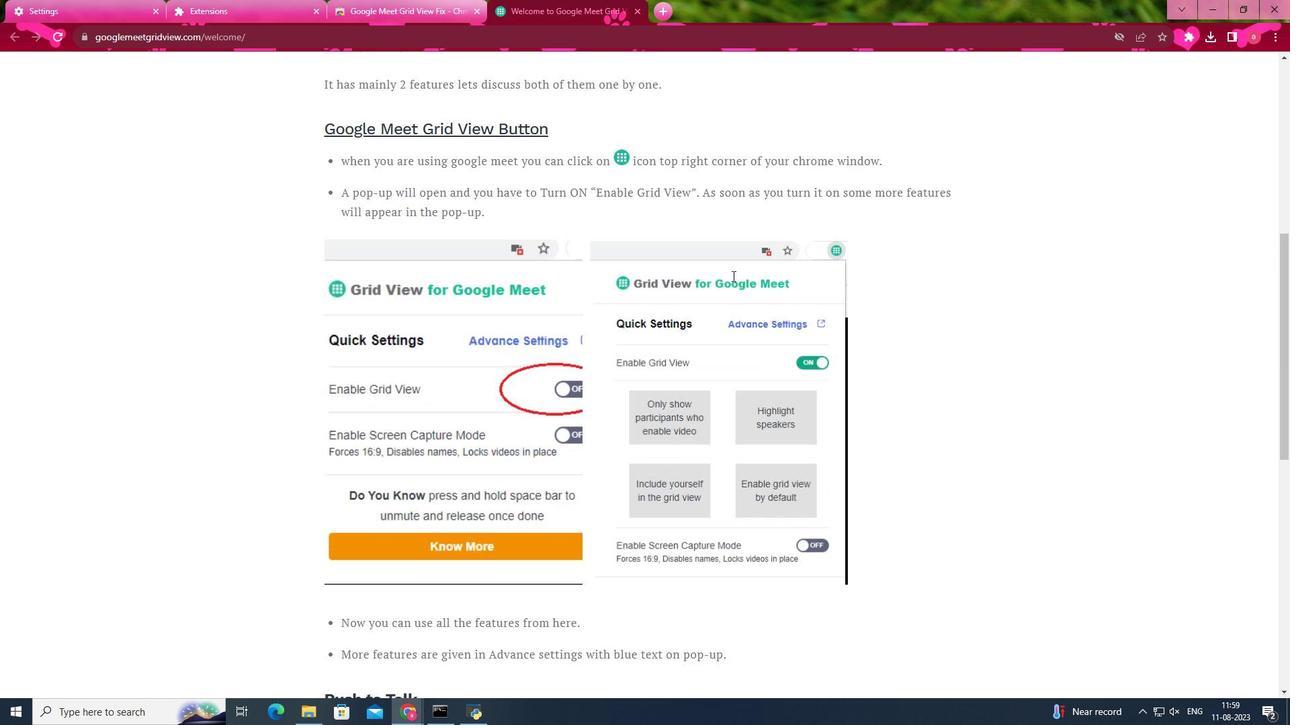 
Action: Mouse scrolled (732, 275) with delta (0, 0)
Screenshot: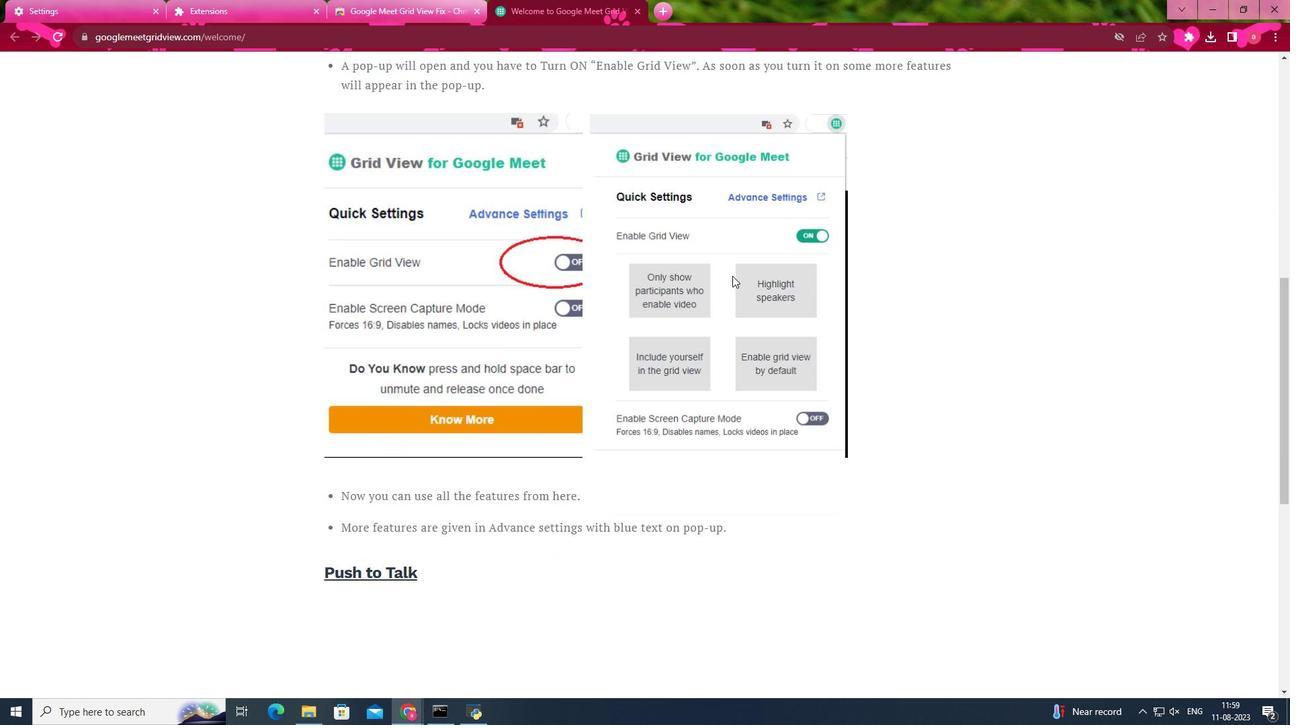 
Action: Mouse scrolled (732, 275) with delta (0, 0)
Screenshot: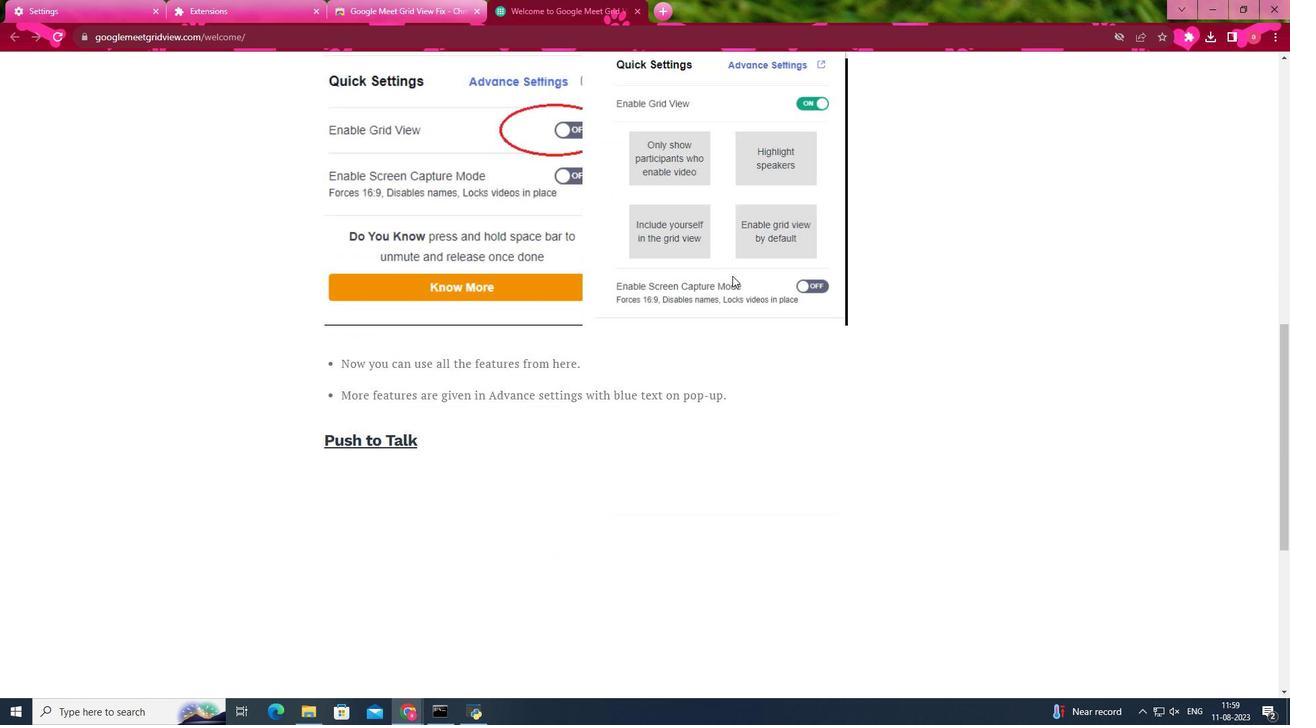 
Action: Mouse scrolled (732, 275) with delta (0, 0)
Screenshot: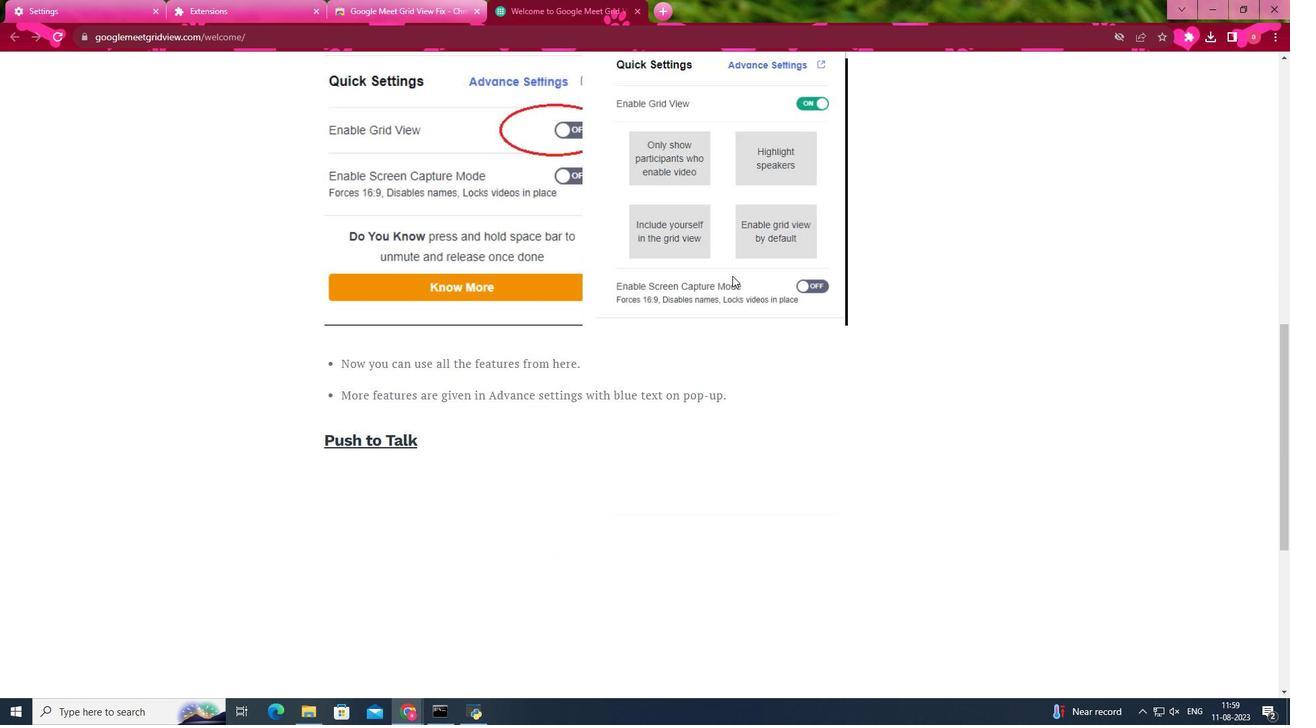 
Action: Mouse scrolled (732, 275) with delta (0, 0)
Screenshot: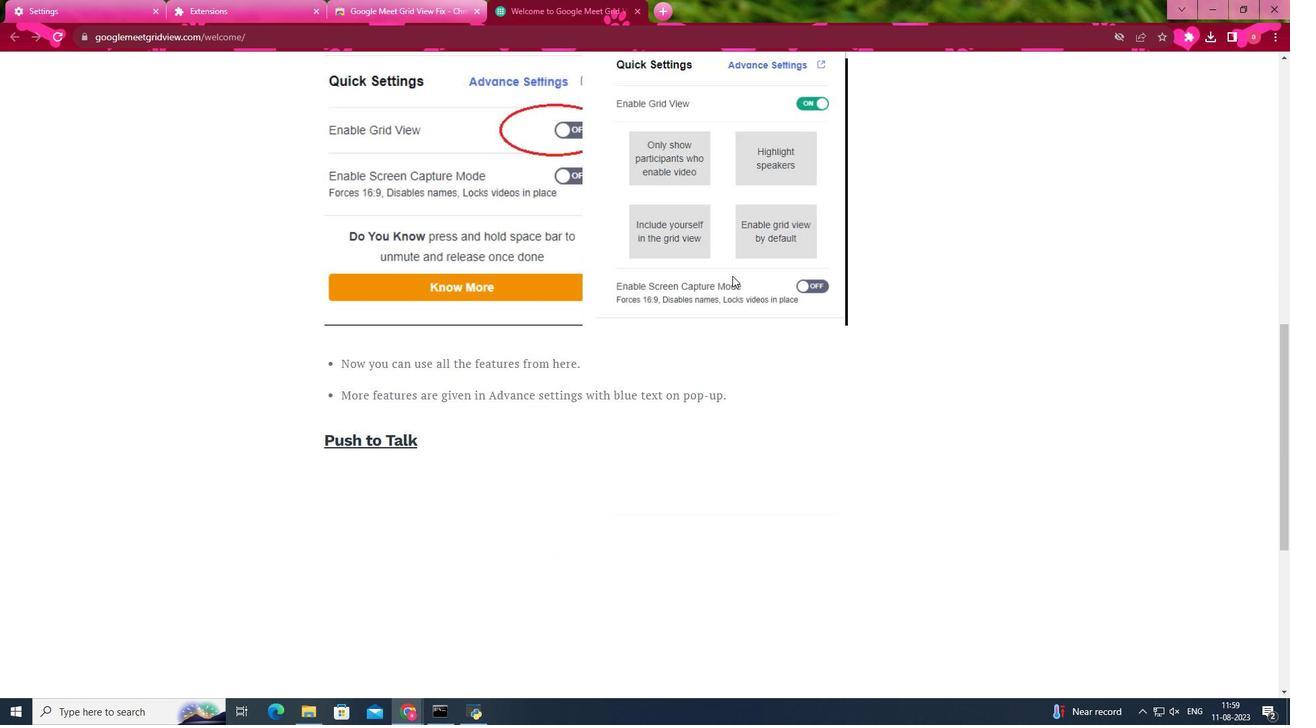 
Action: Mouse scrolled (732, 275) with delta (0, 0)
Screenshot: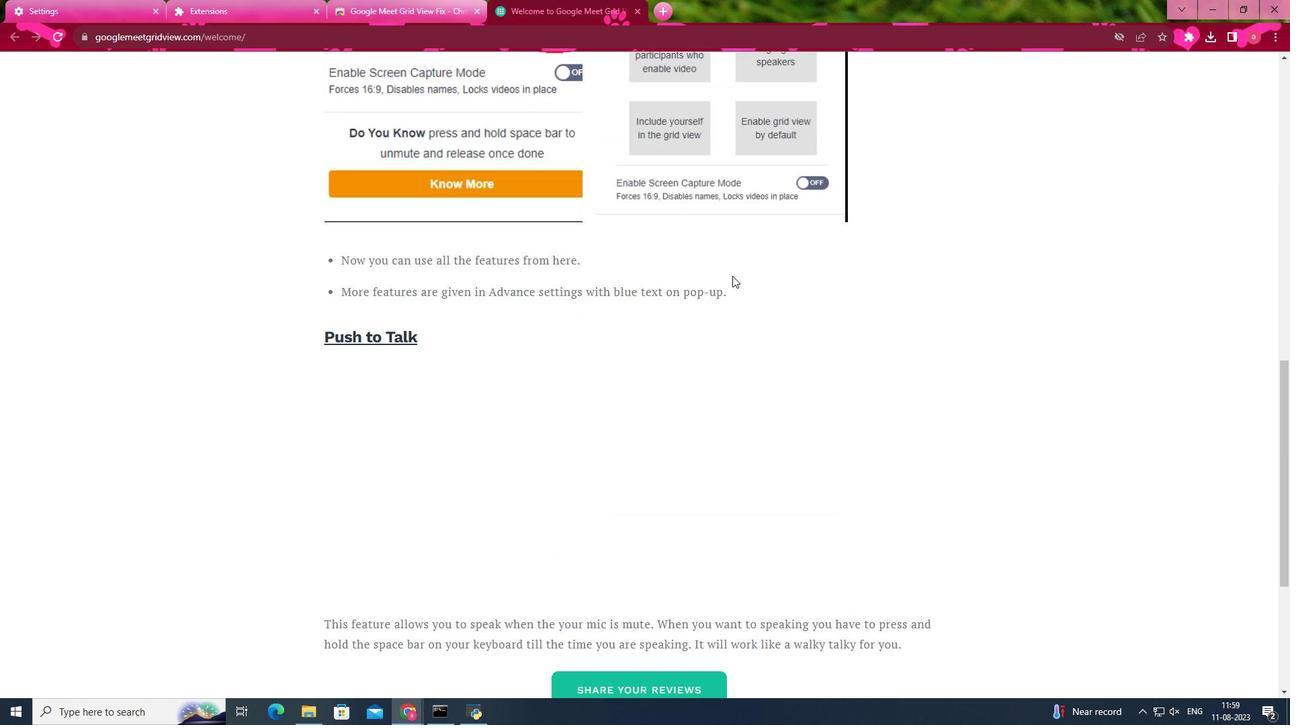
Action: Mouse scrolled (732, 275) with delta (0, 0)
Screenshot: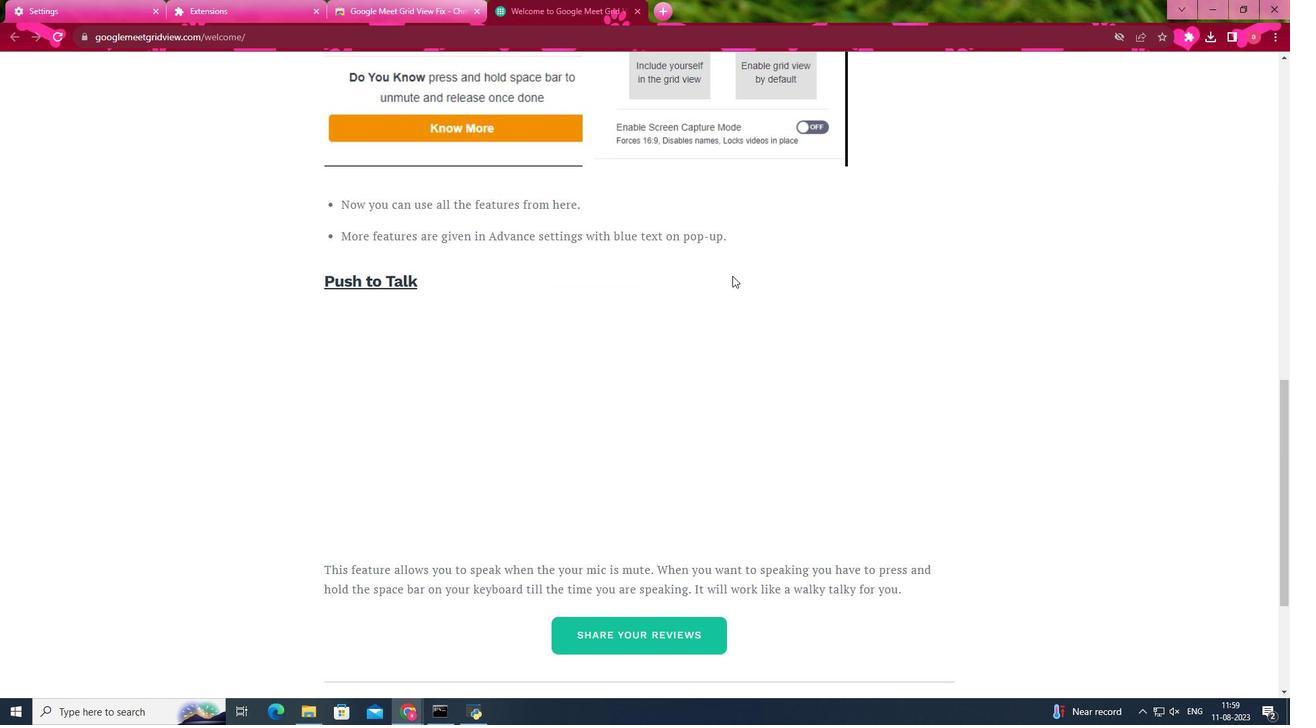 
Action: Mouse scrolled (732, 275) with delta (0, 0)
Screenshot: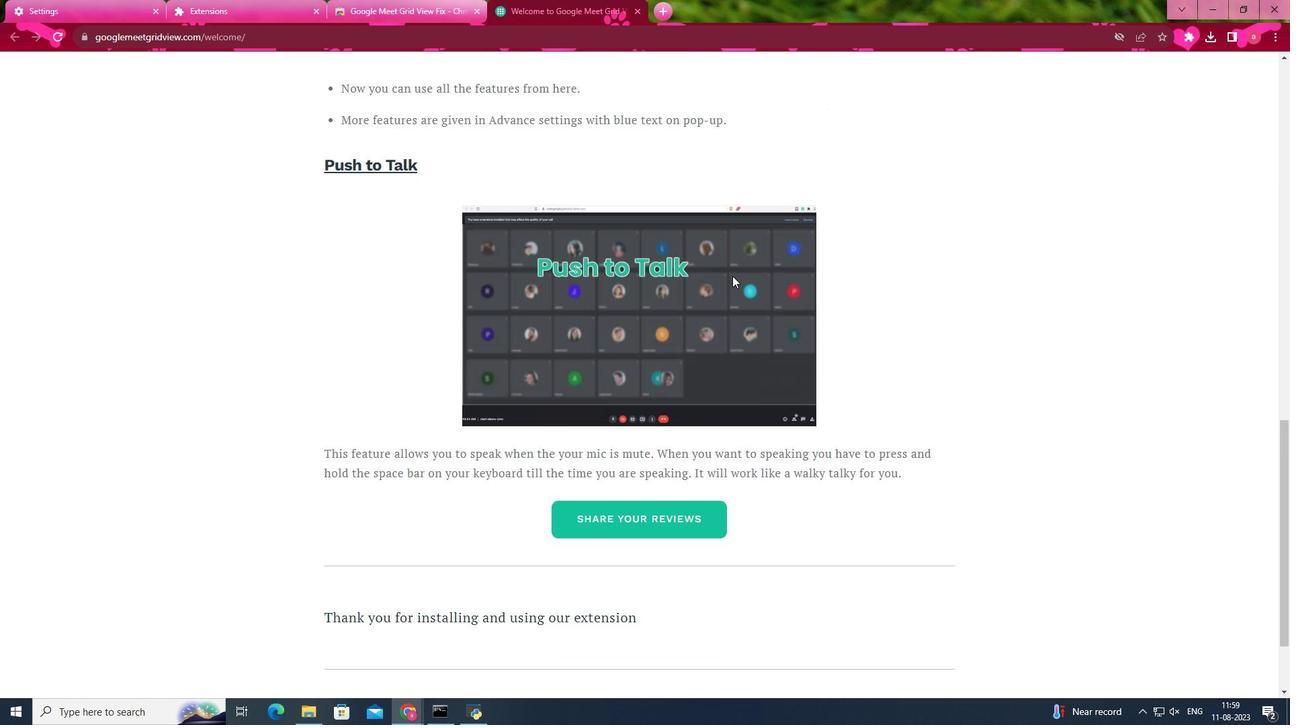 
Action: Mouse scrolled (732, 275) with delta (0, 0)
Screenshot: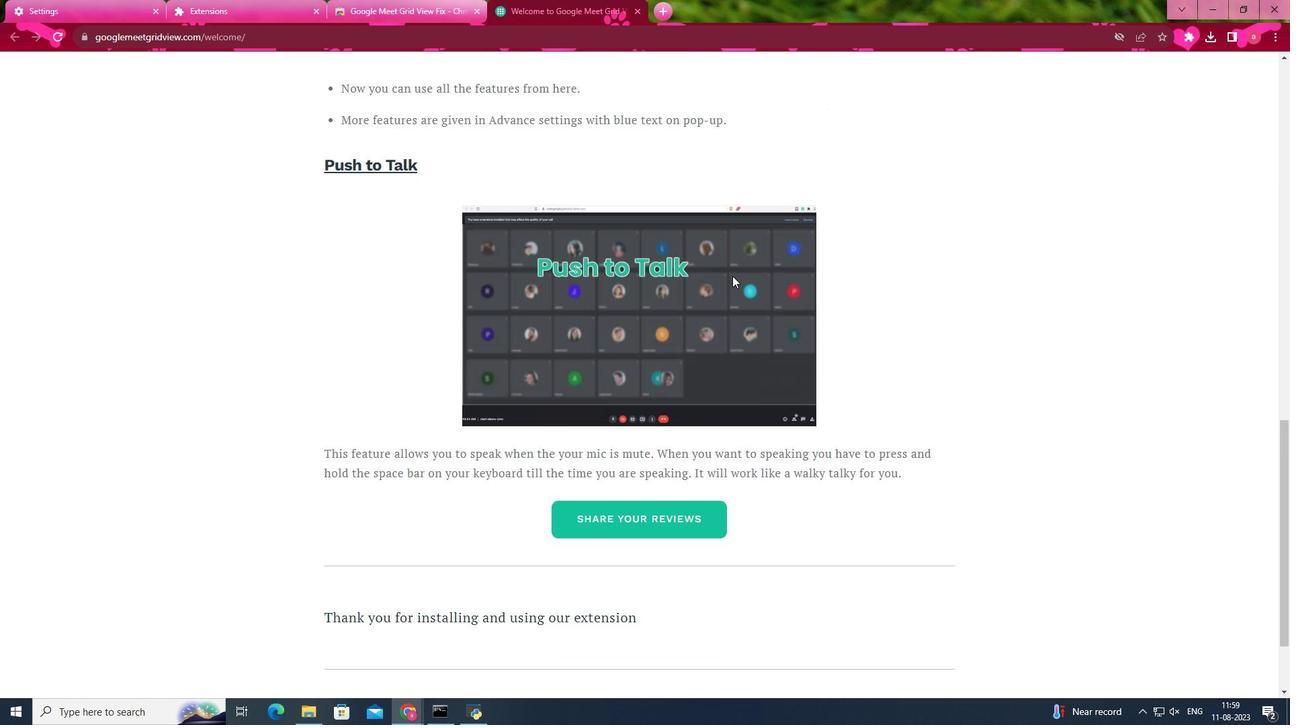 
Action: Mouse scrolled (732, 275) with delta (0, 0)
Screenshot: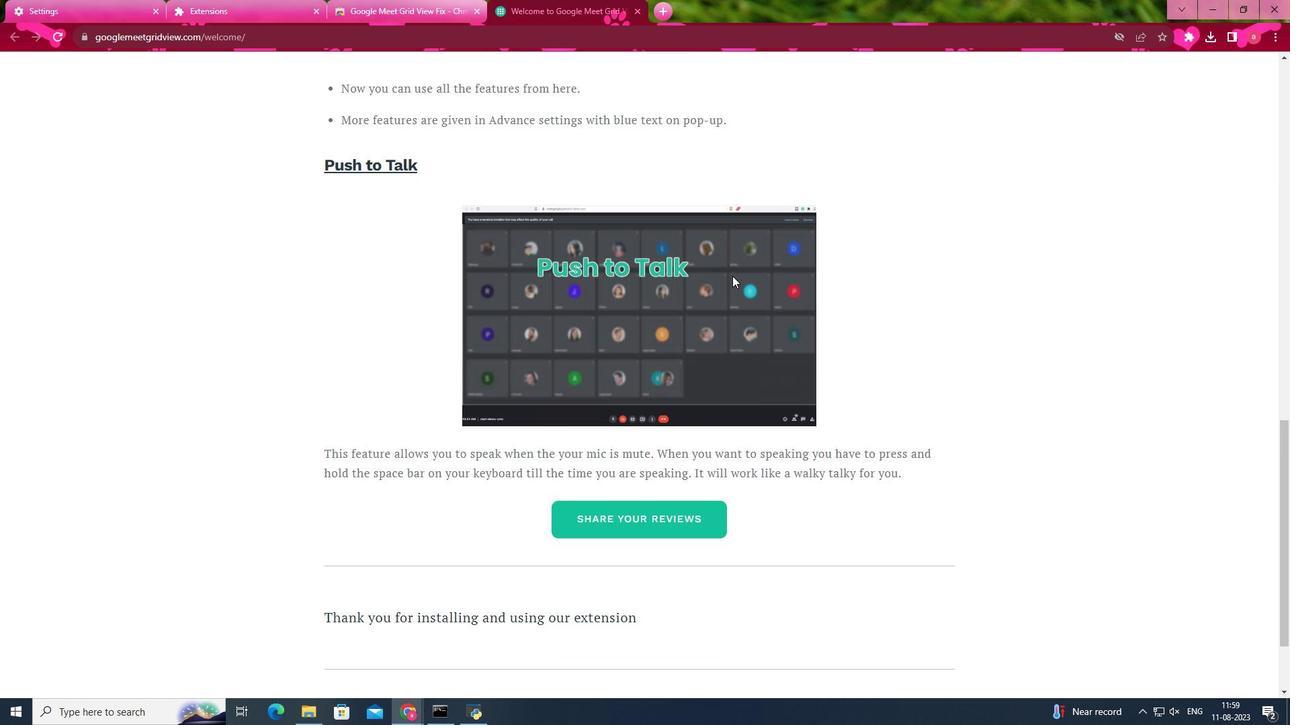 
Action: Mouse moved to (637, 402)
Screenshot: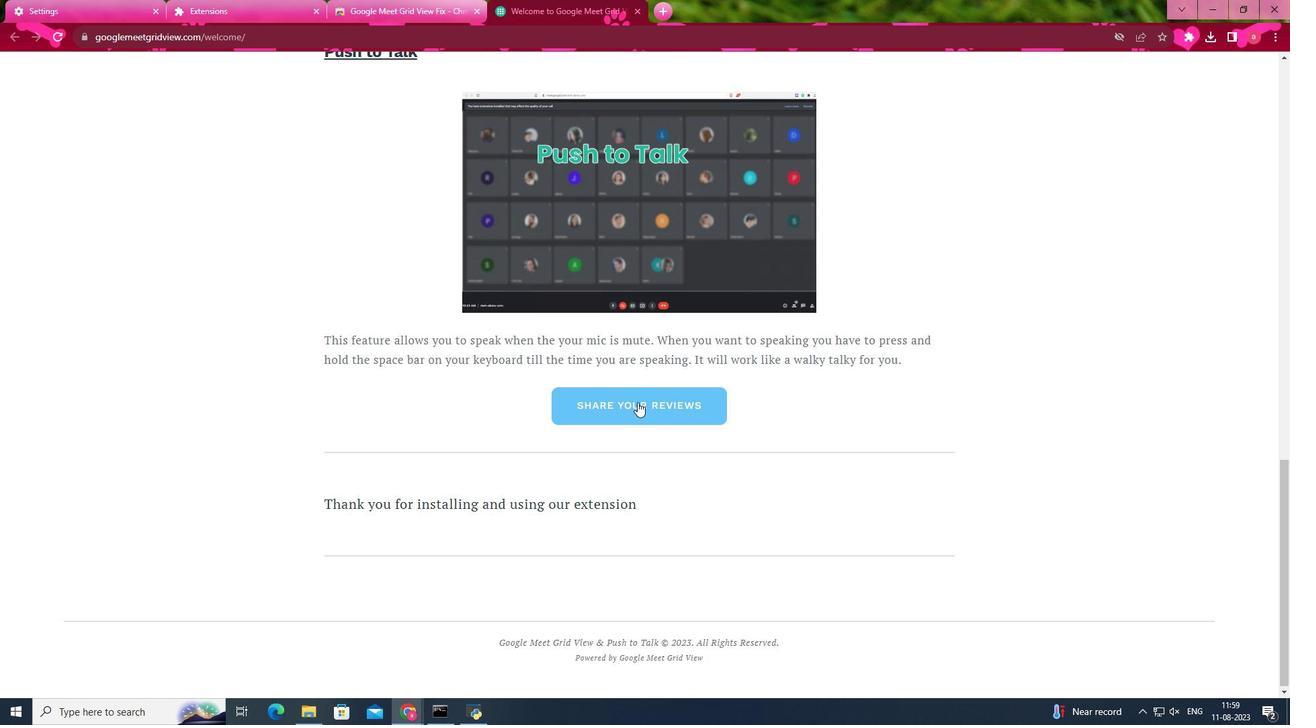 
Action: Mouse pressed left at (637, 402)
Screenshot: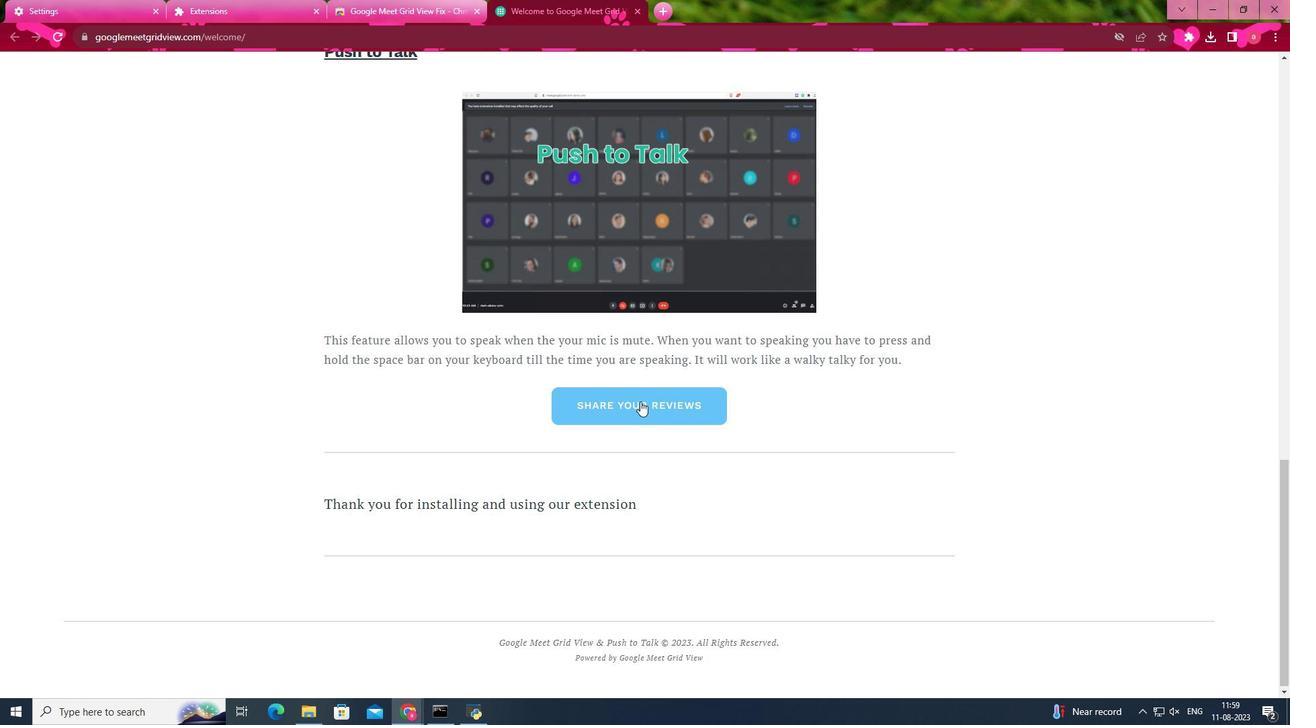 
Action: Mouse moved to (600, 393)
Screenshot: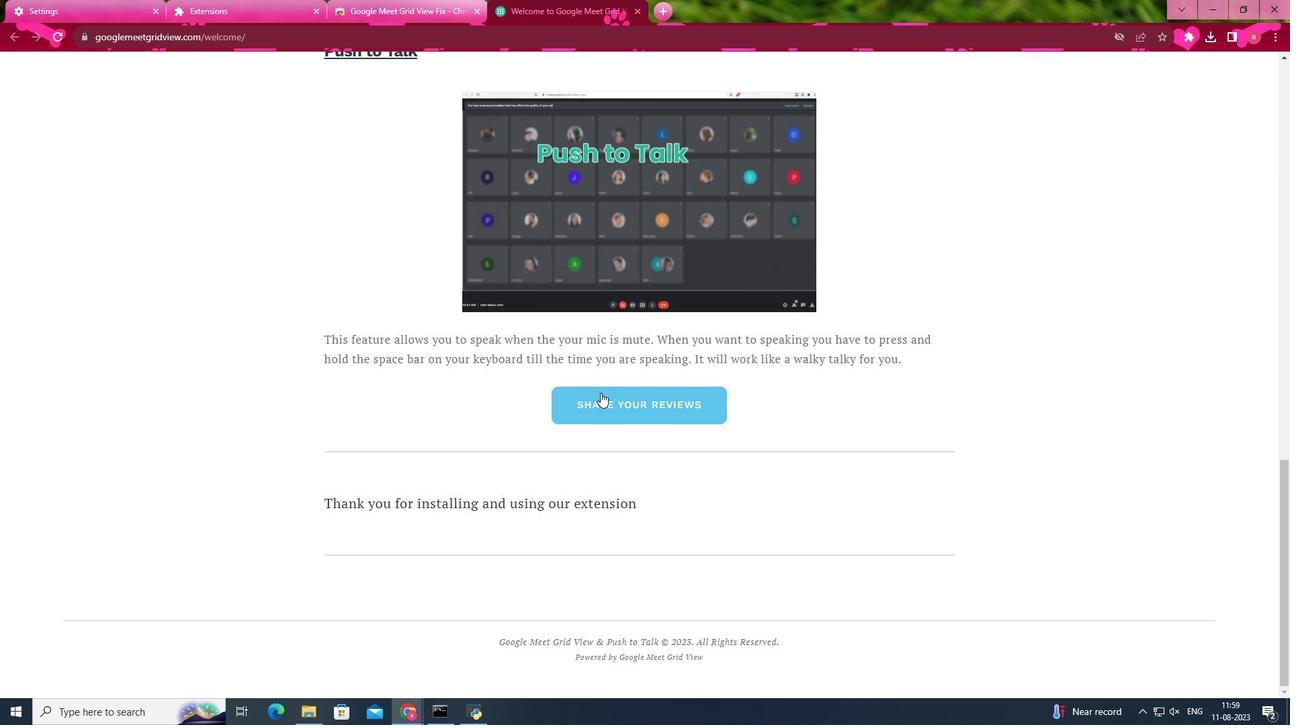 
Action: Mouse scrolled (600, 391) with delta (0, 0)
Screenshot: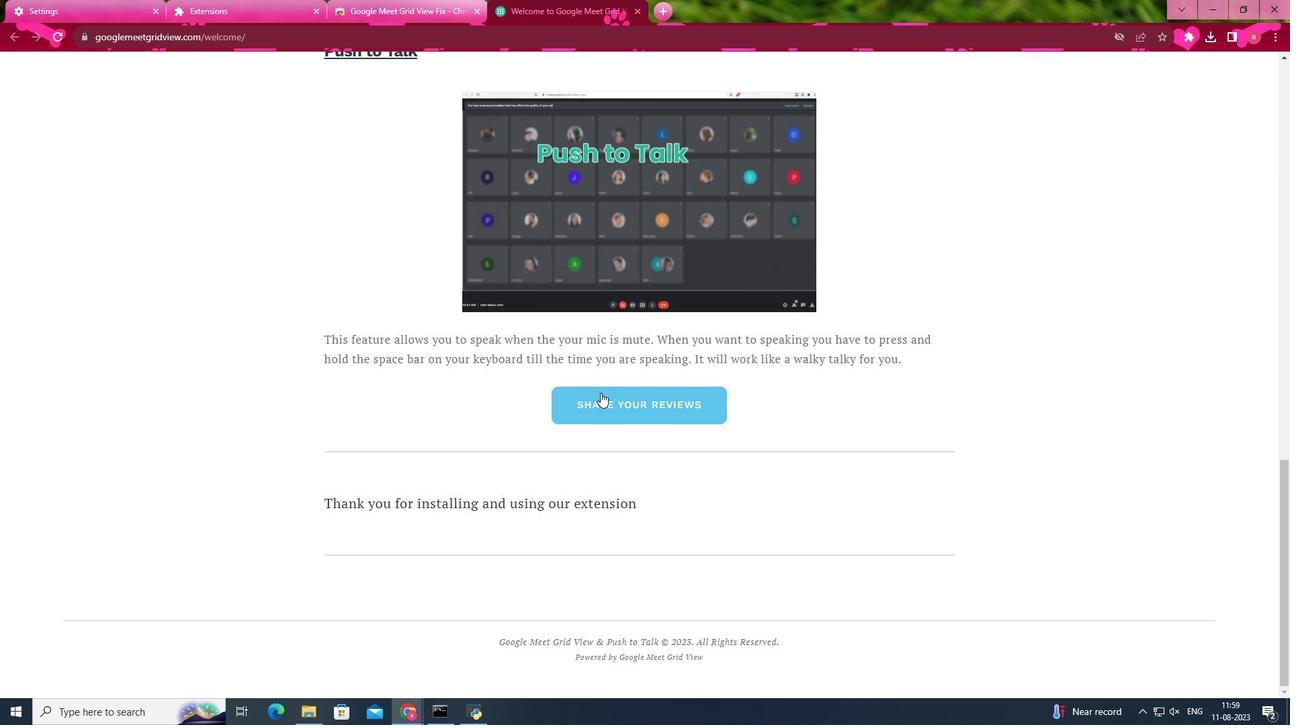 
Action: Mouse scrolled (600, 392) with delta (0, 0)
Screenshot: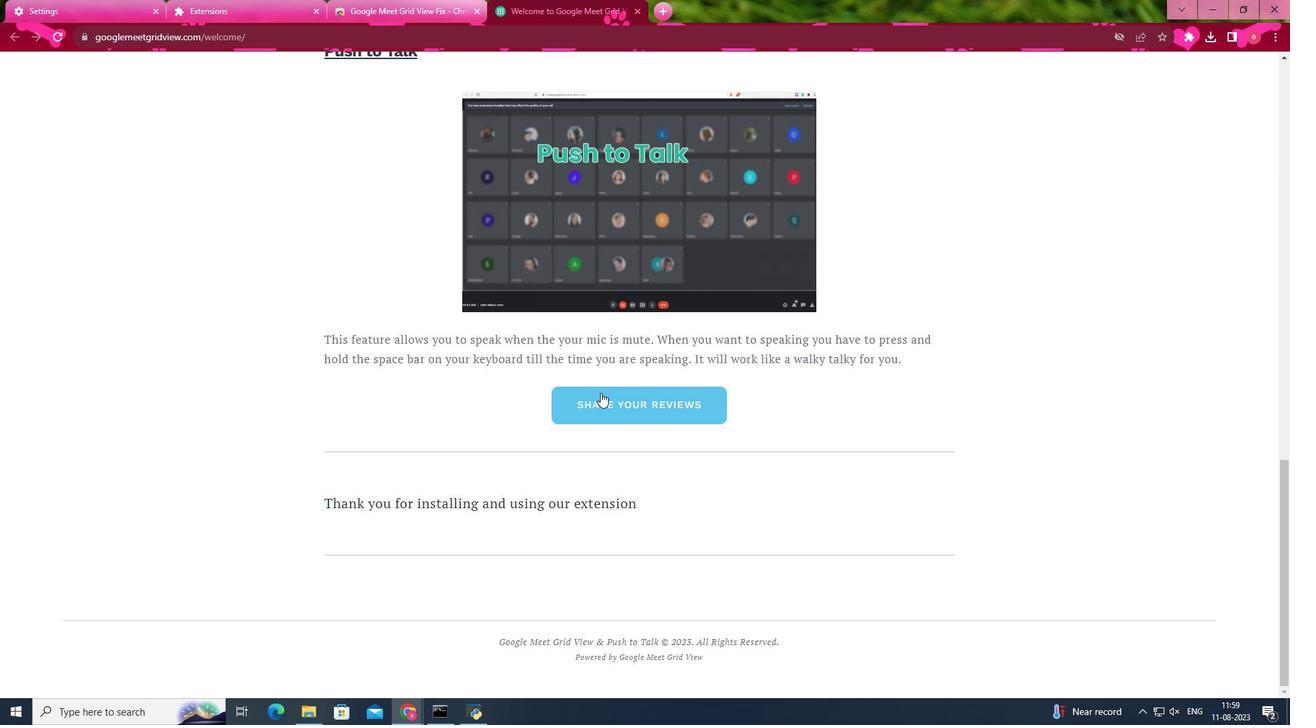 
Action: Mouse moved to (600, 393)
Screenshot: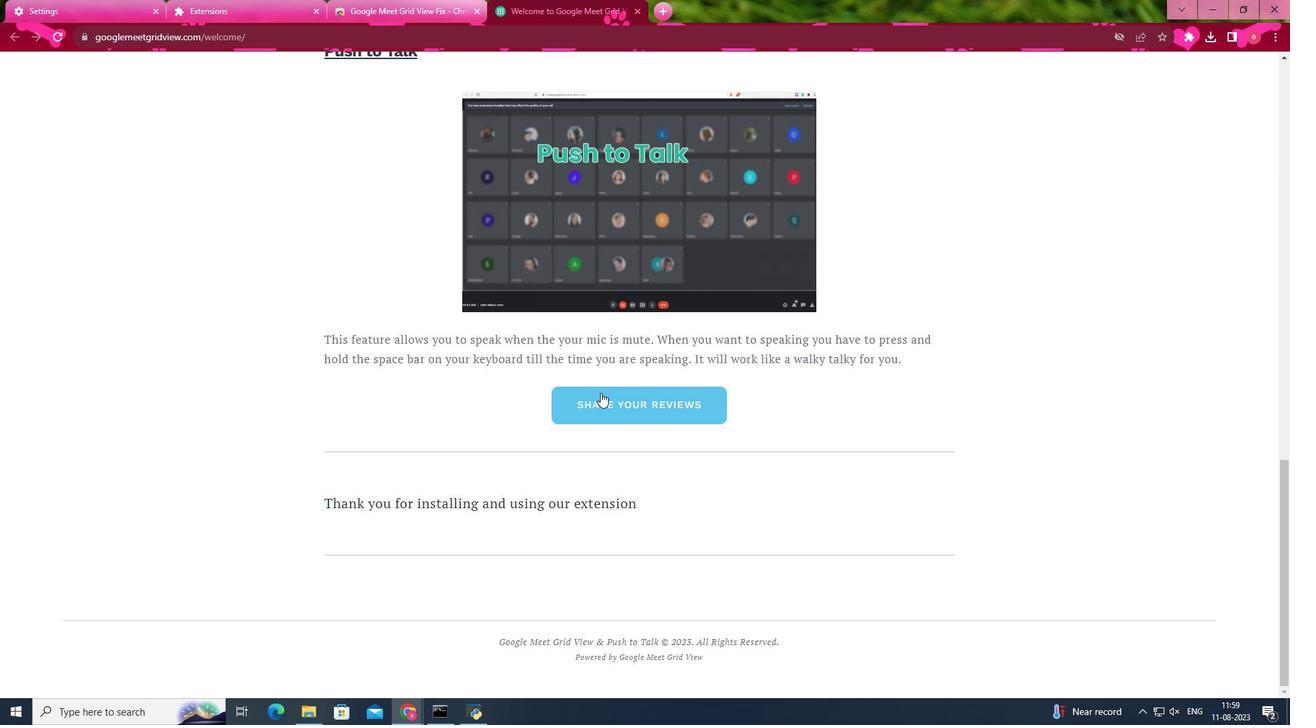 
Action: Mouse scrolled (600, 392) with delta (0, 0)
Screenshot: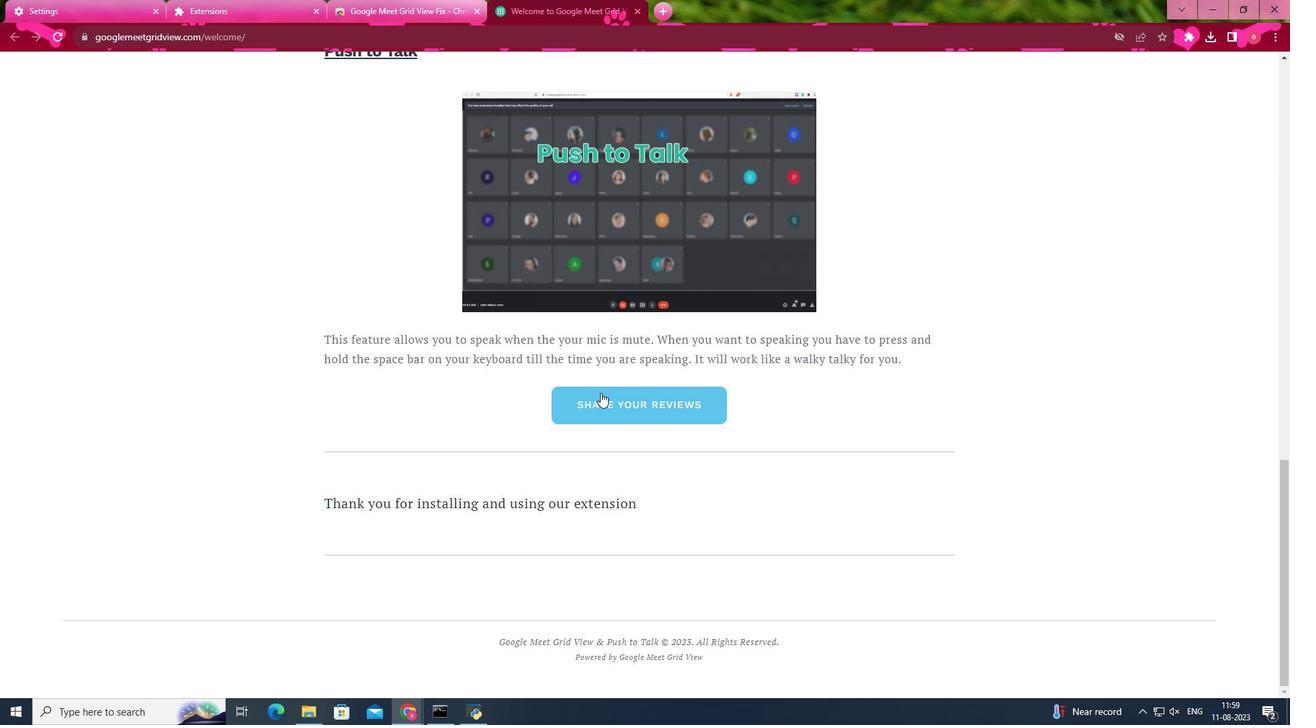 
Action: Mouse scrolled (600, 392) with delta (0, 0)
Screenshot: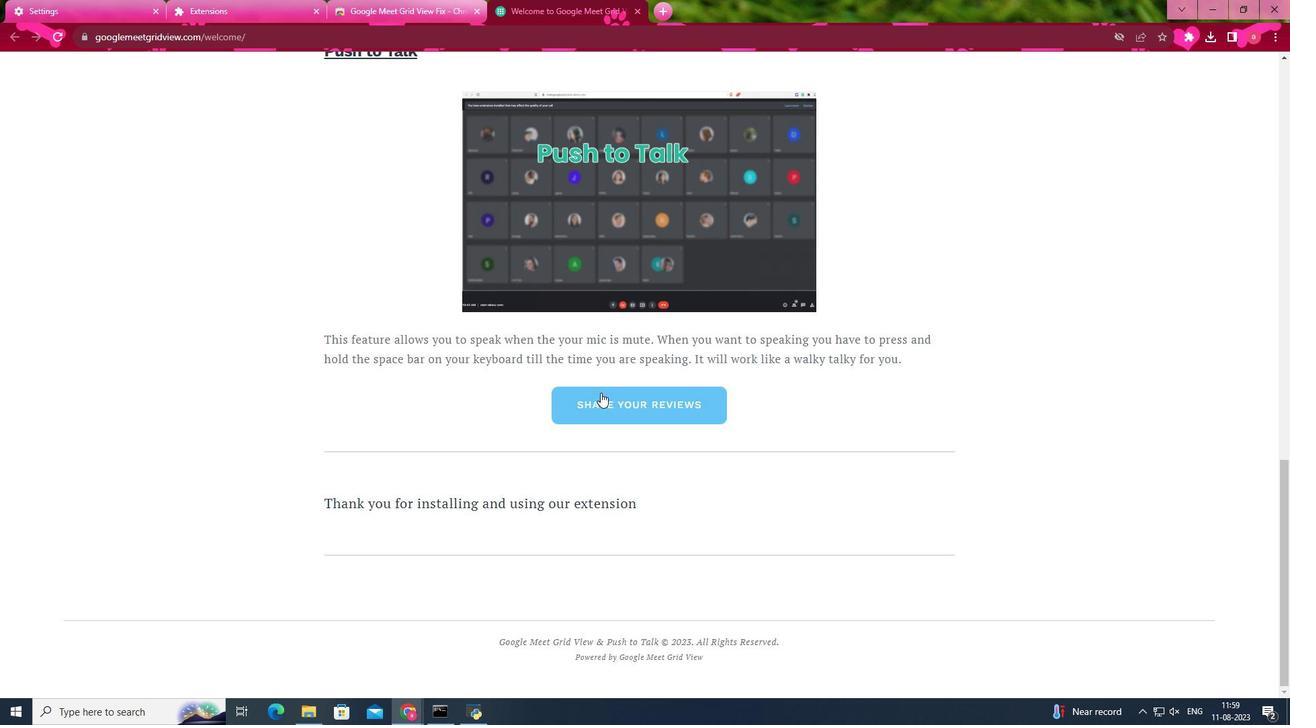 
Action: Mouse scrolled (600, 392) with delta (0, 0)
Screenshot: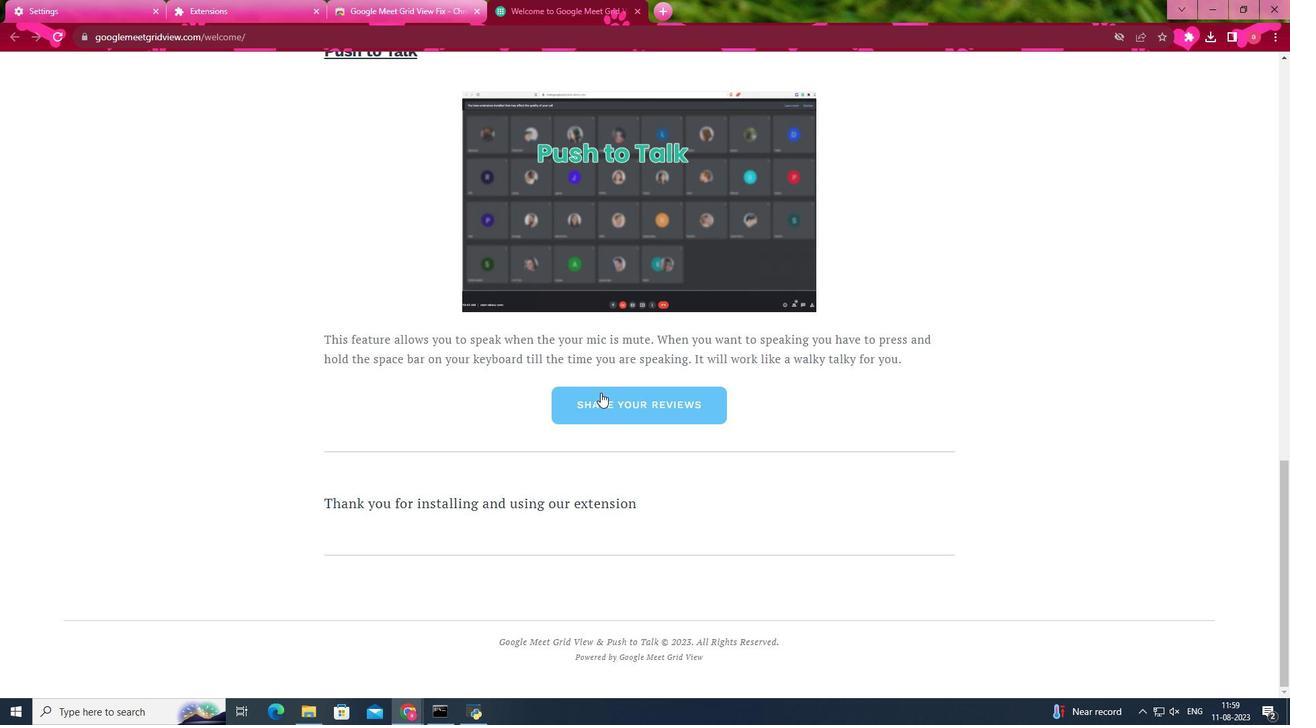 
Action: Mouse scrolled (600, 392) with delta (0, 0)
Screenshot: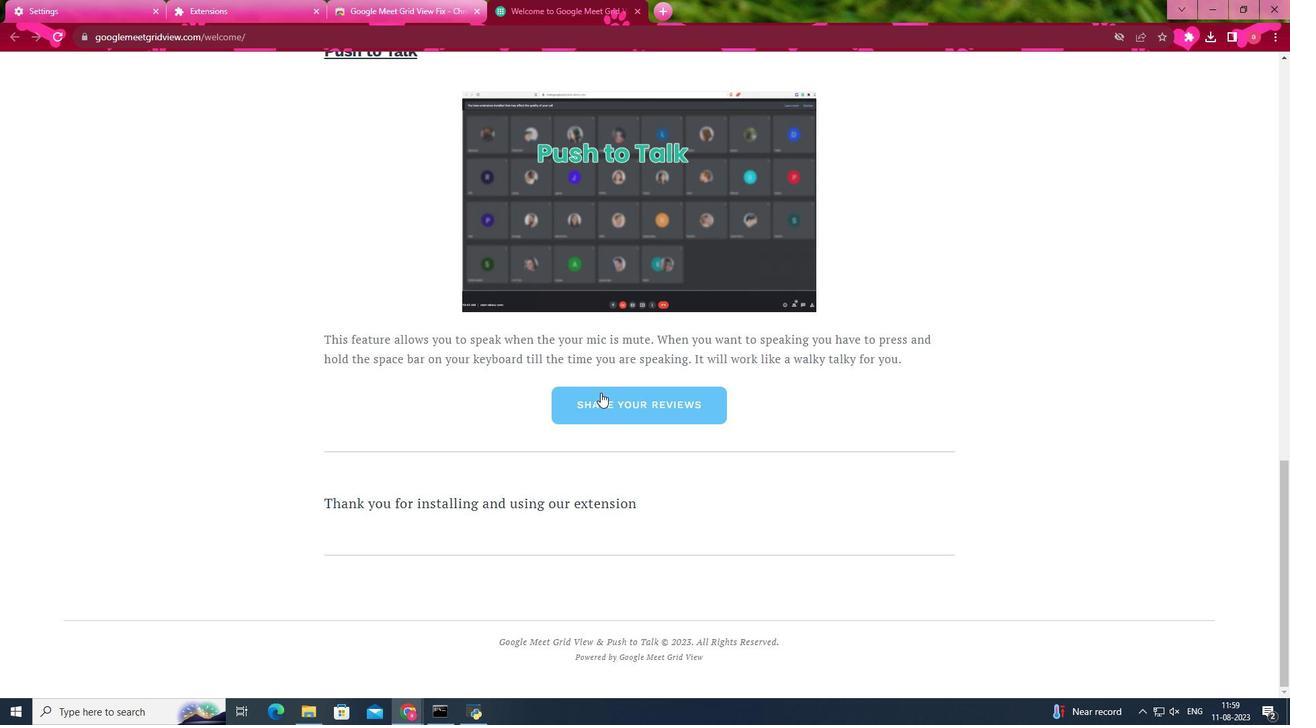 
Action: Mouse scrolled (600, 392) with delta (0, 0)
Screenshot: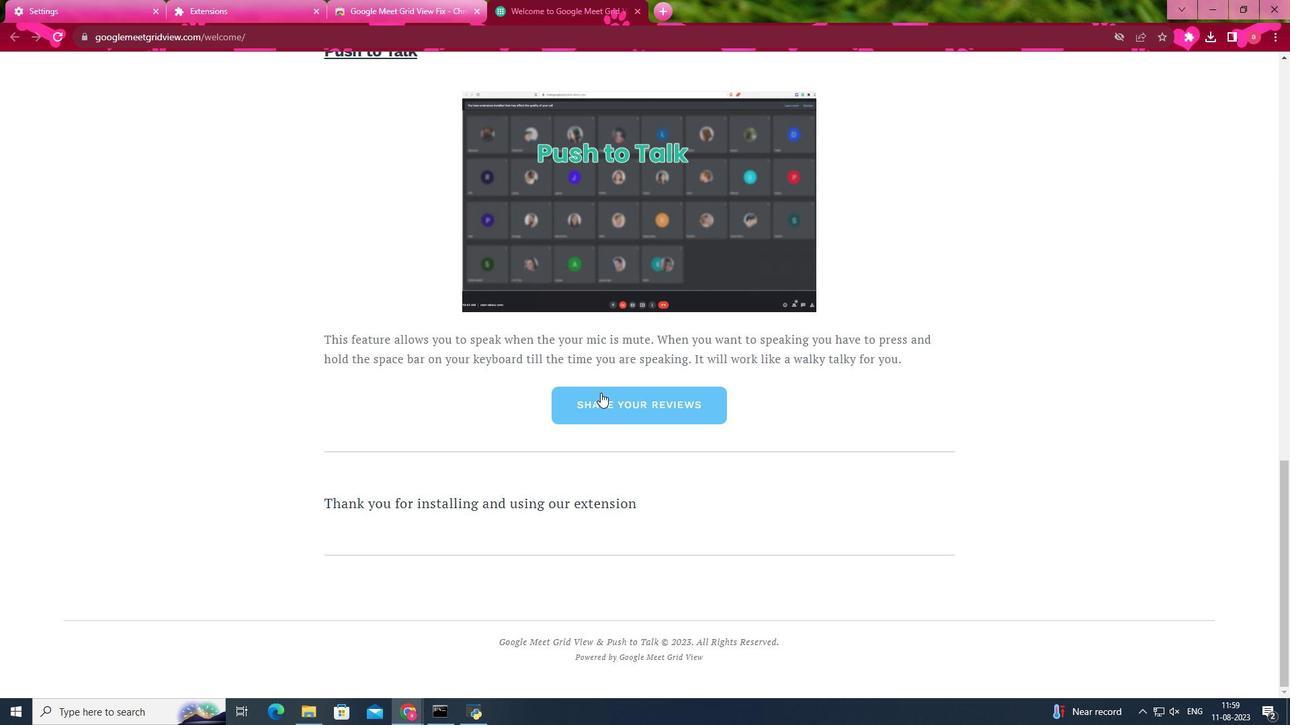 
Action: Mouse scrolled (600, 393) with delta (0, 0)
Screenshot: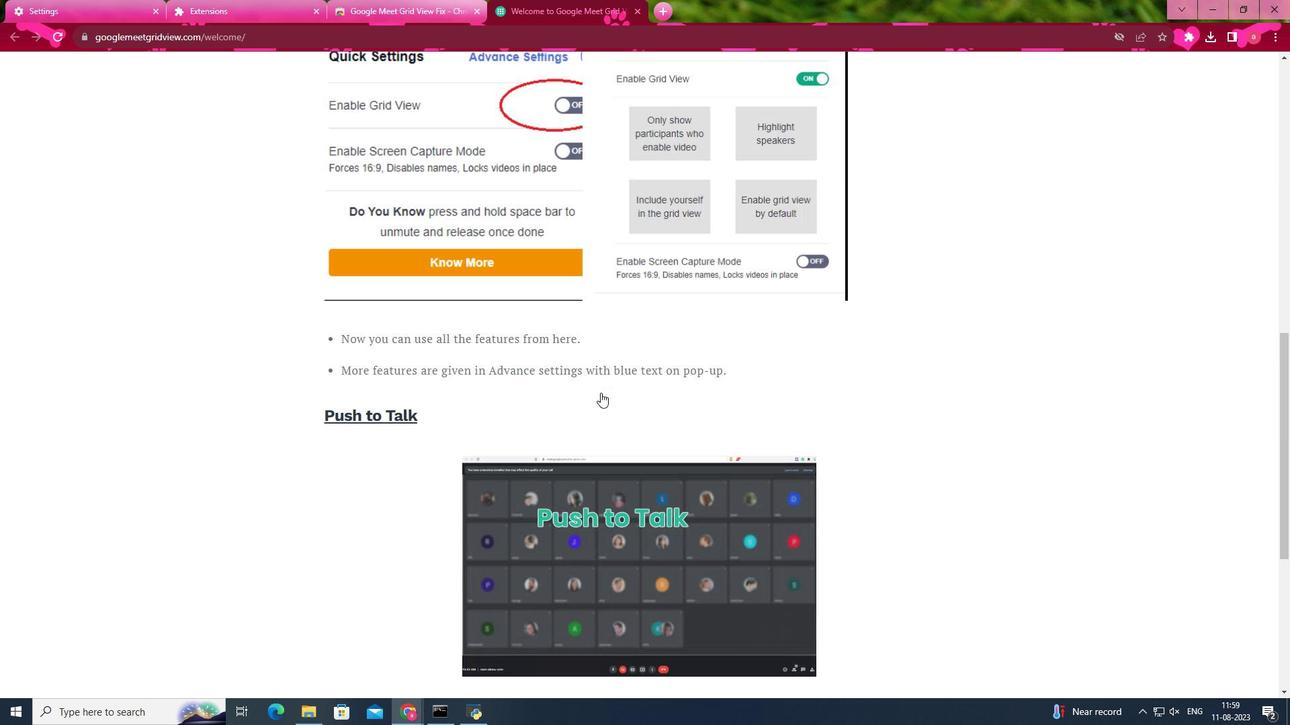 
Action: Mouse scrolled (600, 393) with delta (0, 0)
Screenshot: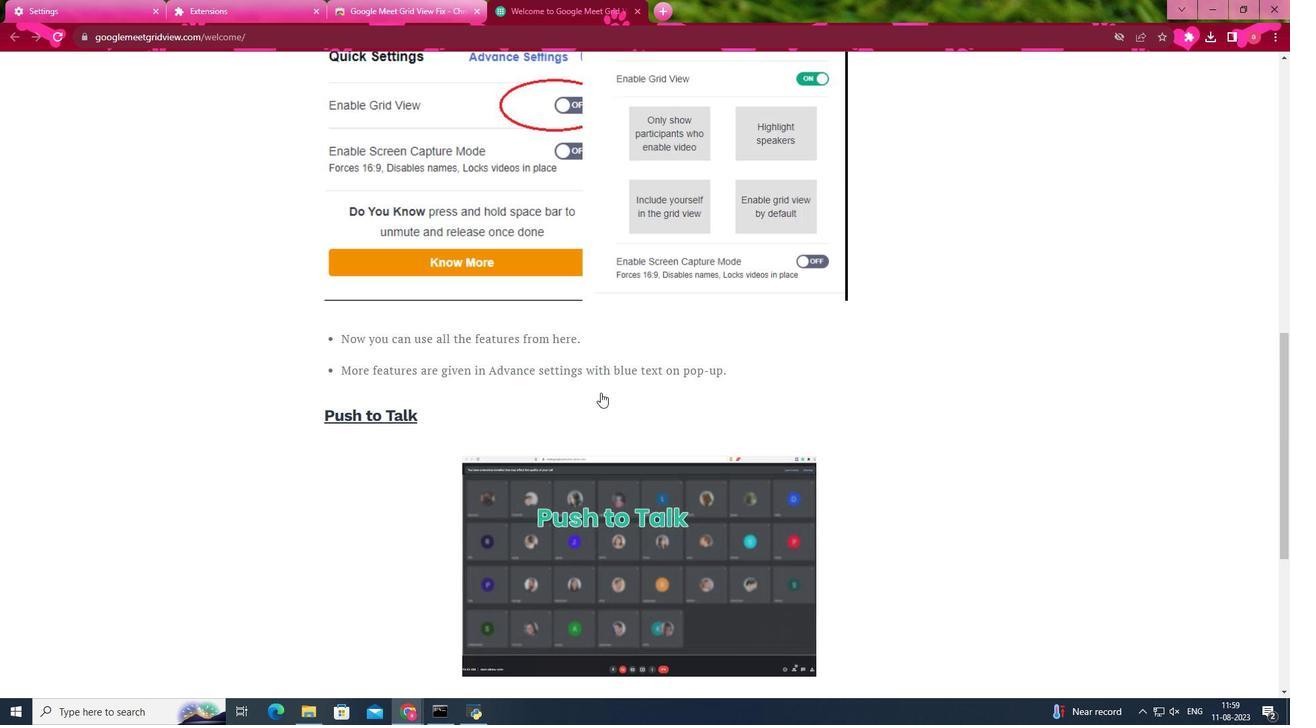 
Action: Mouse scrolled (600, 393) with delta (0, 0)
Screenshot: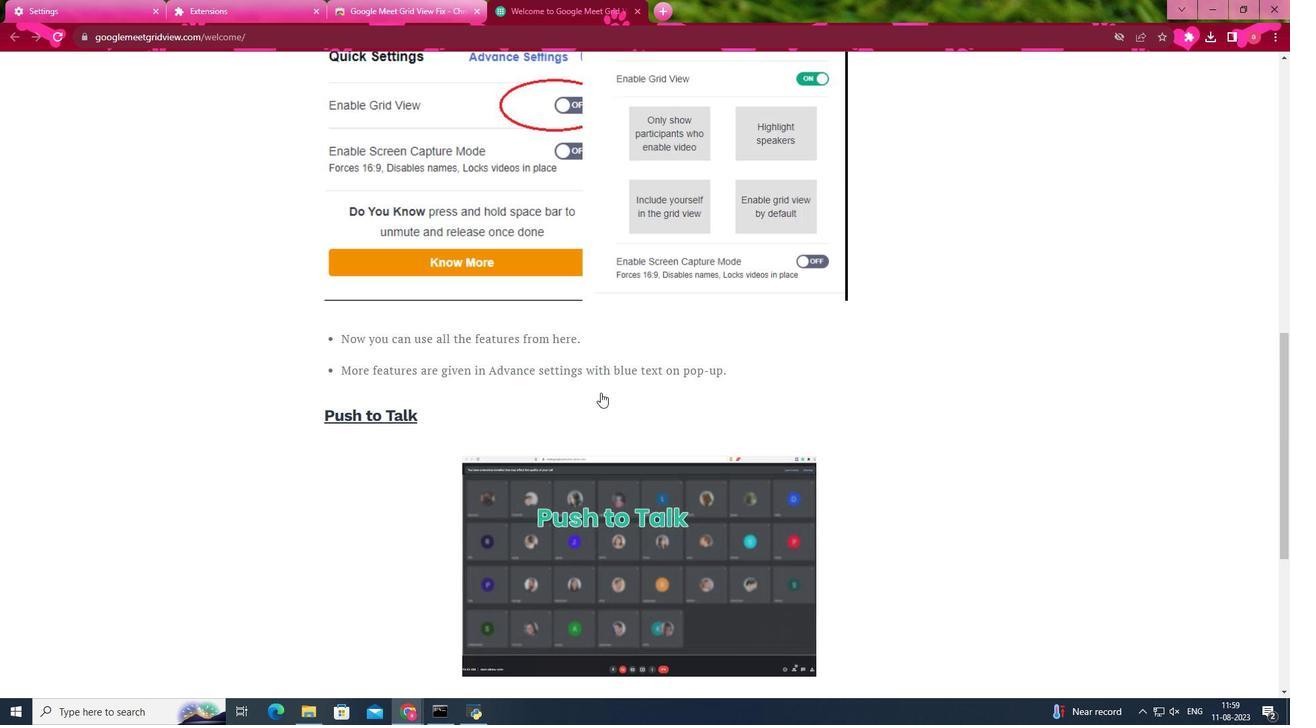
Action: Mouse scrolled (600, 393) with delta (0, 0)
Screenshot: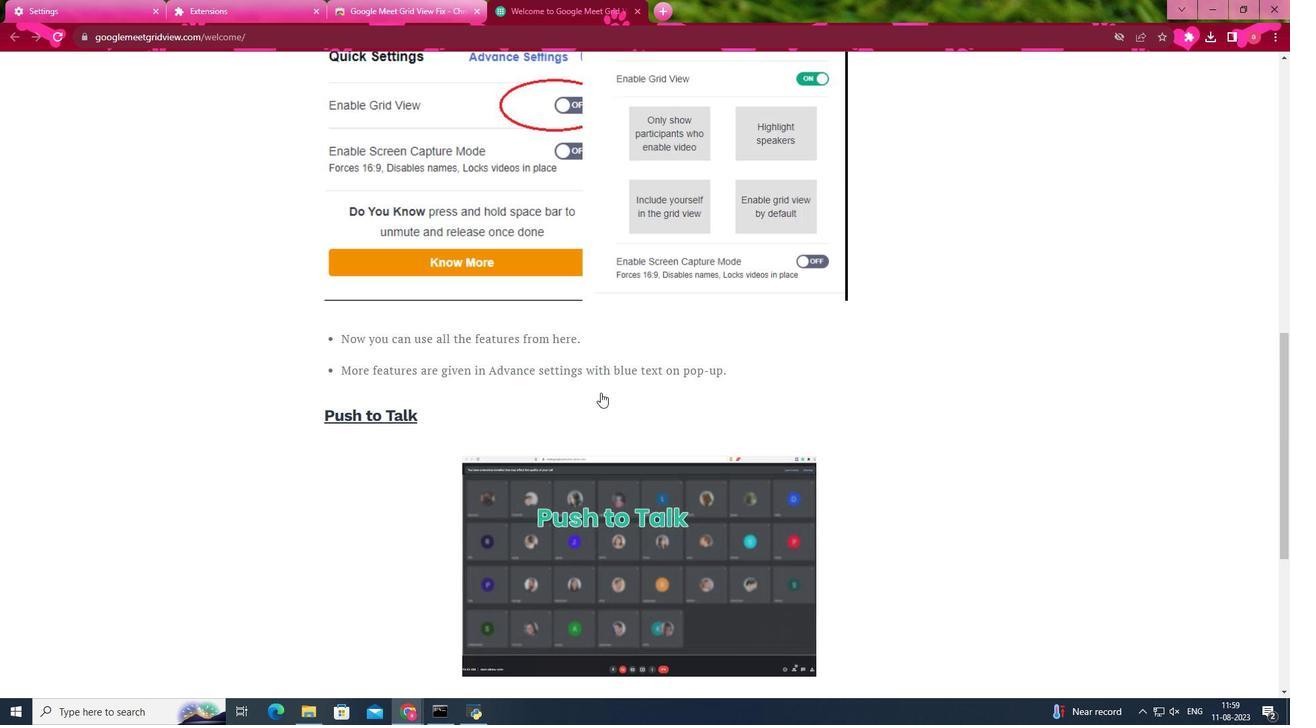 
Action: Mouse scrolled (600, 393) with delta (0, 0)
Screenshot: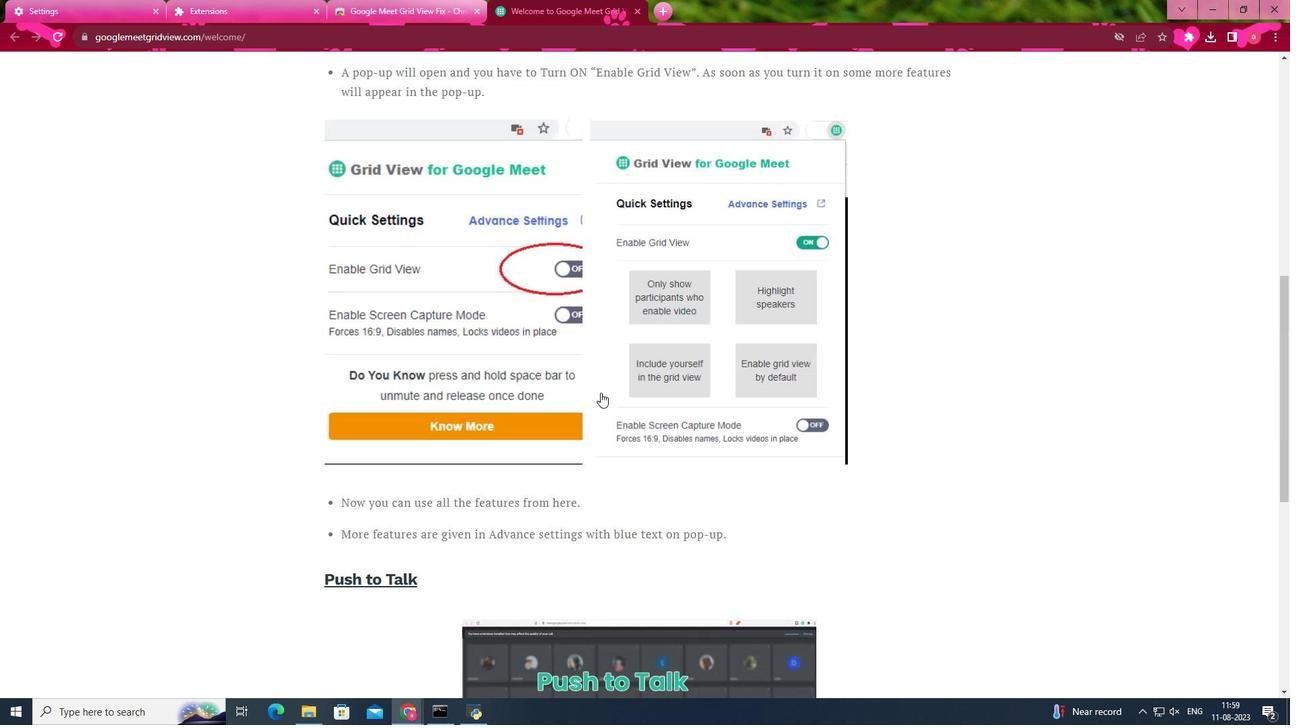 
Action: Mouse scrolled (600, 393) with delta (0, 0)
Screenshot: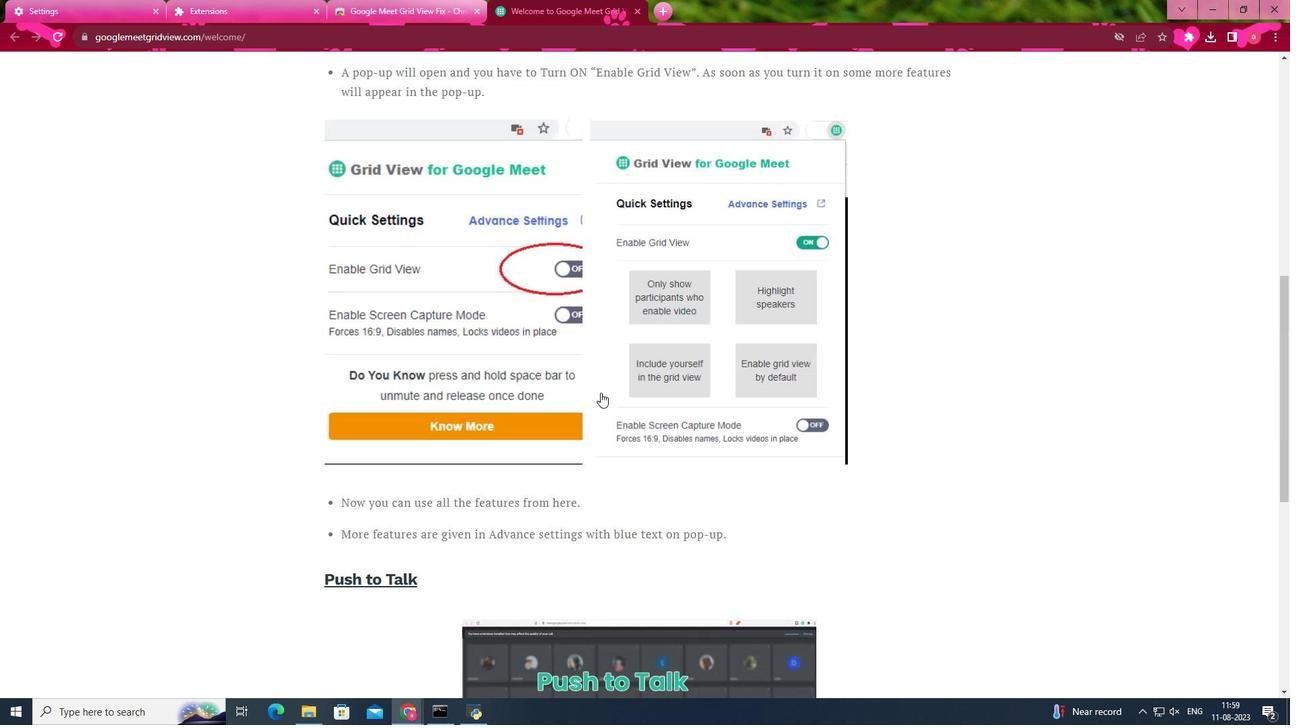 
Action: Mouse scrolled (600, 393) with delta (0, 0)
Screenshot: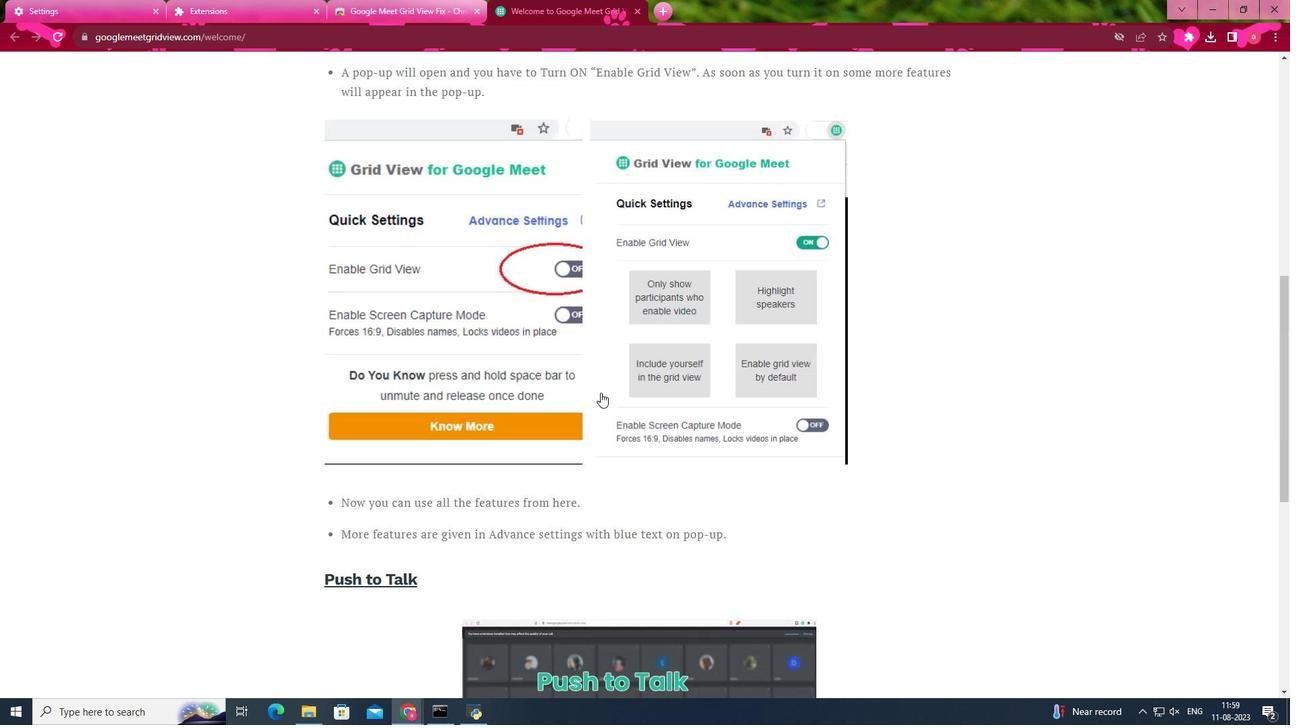 
Action: Mouse scrolled (600, 393) with delta (0, 0)
Screenshot: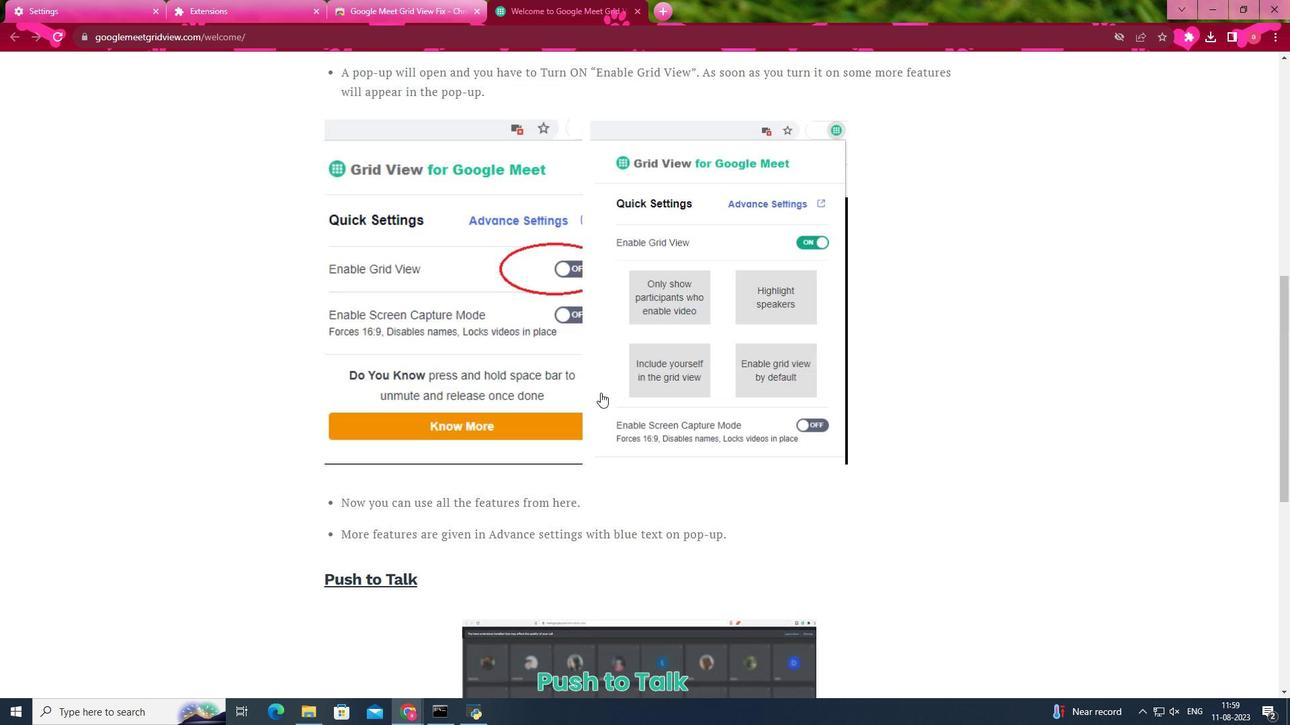 
Action: Mouse scrolled (600, 392) with delta (0, 0)
Screenshot: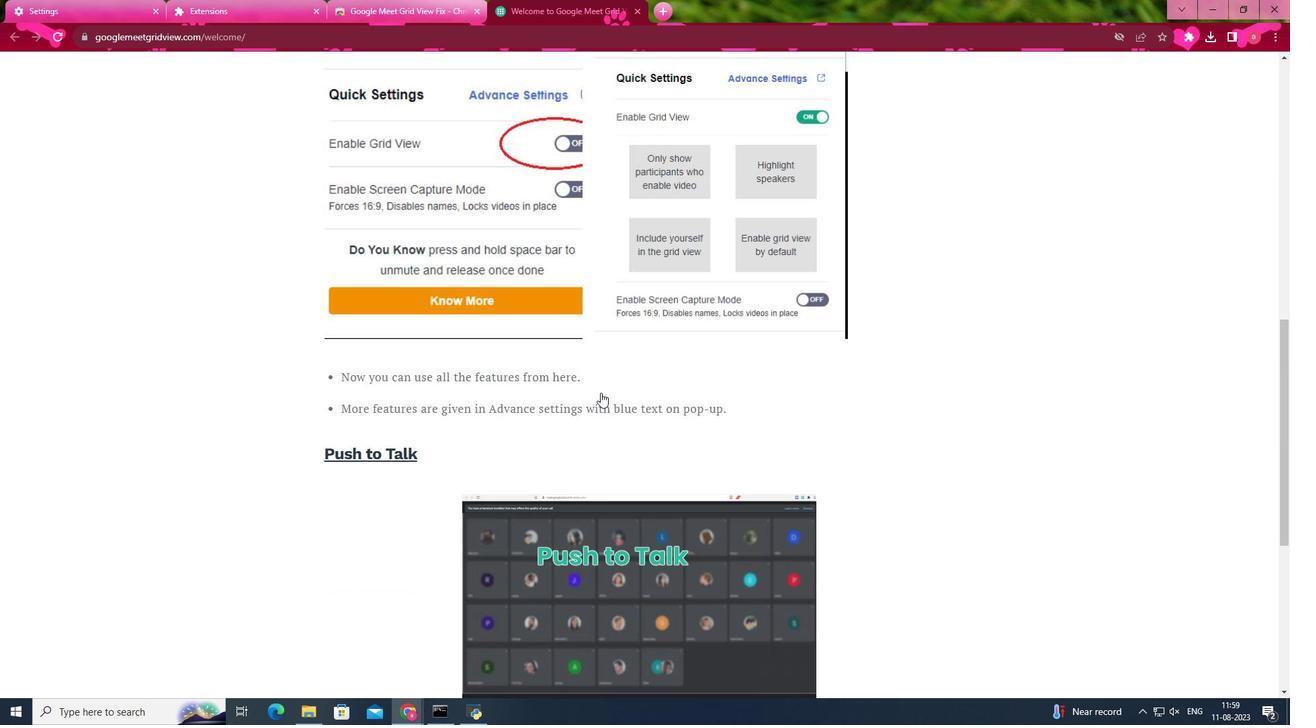 
Action: Mouse scrolled (600, 392) with delta (0, 0)
Screenshot: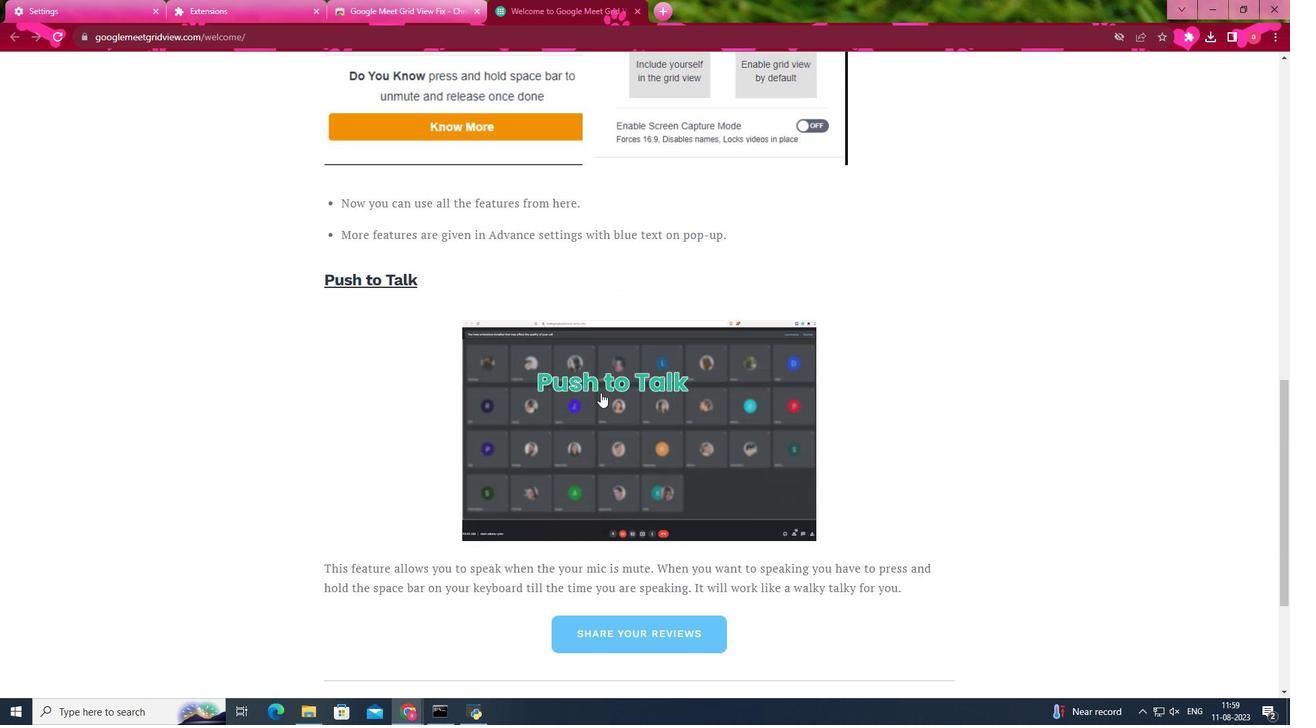 
Action: Mouse scrolled (600, 392) with delta (0, 0)
Screenshot: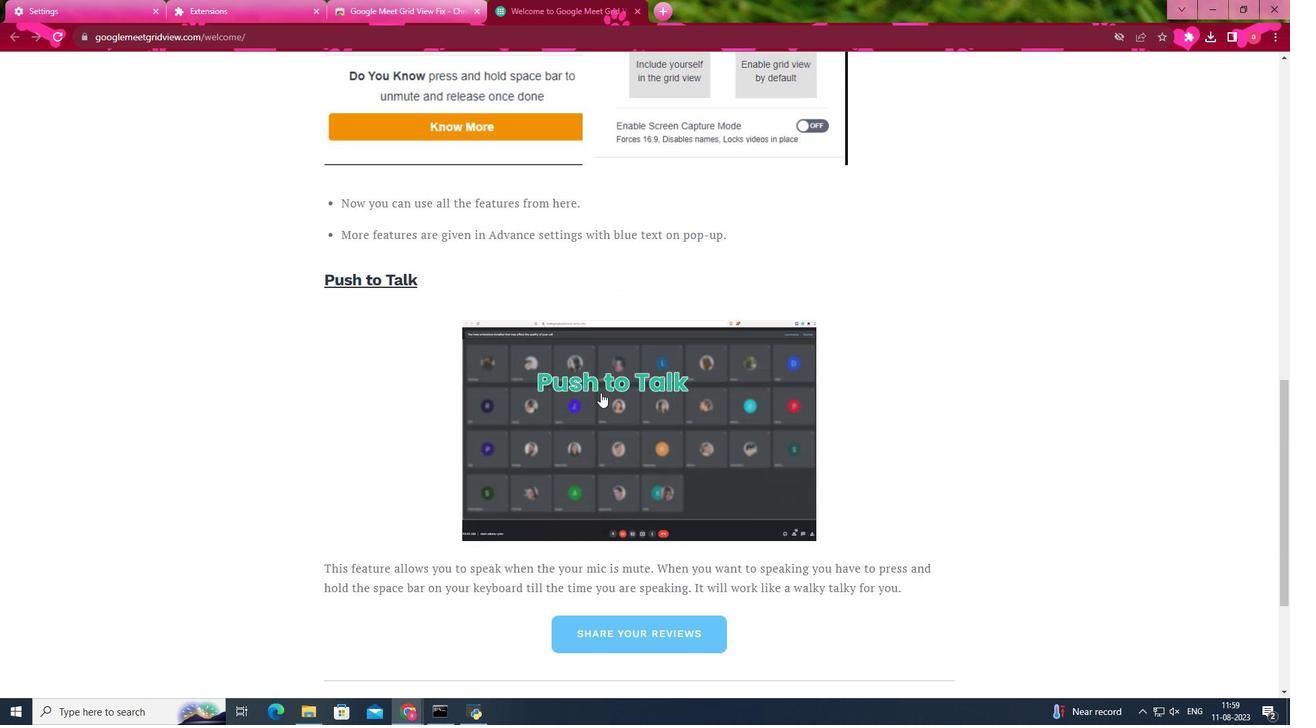 
Action: Mouse scrolled (600, 392) with delta (0, 0)
Screenshot: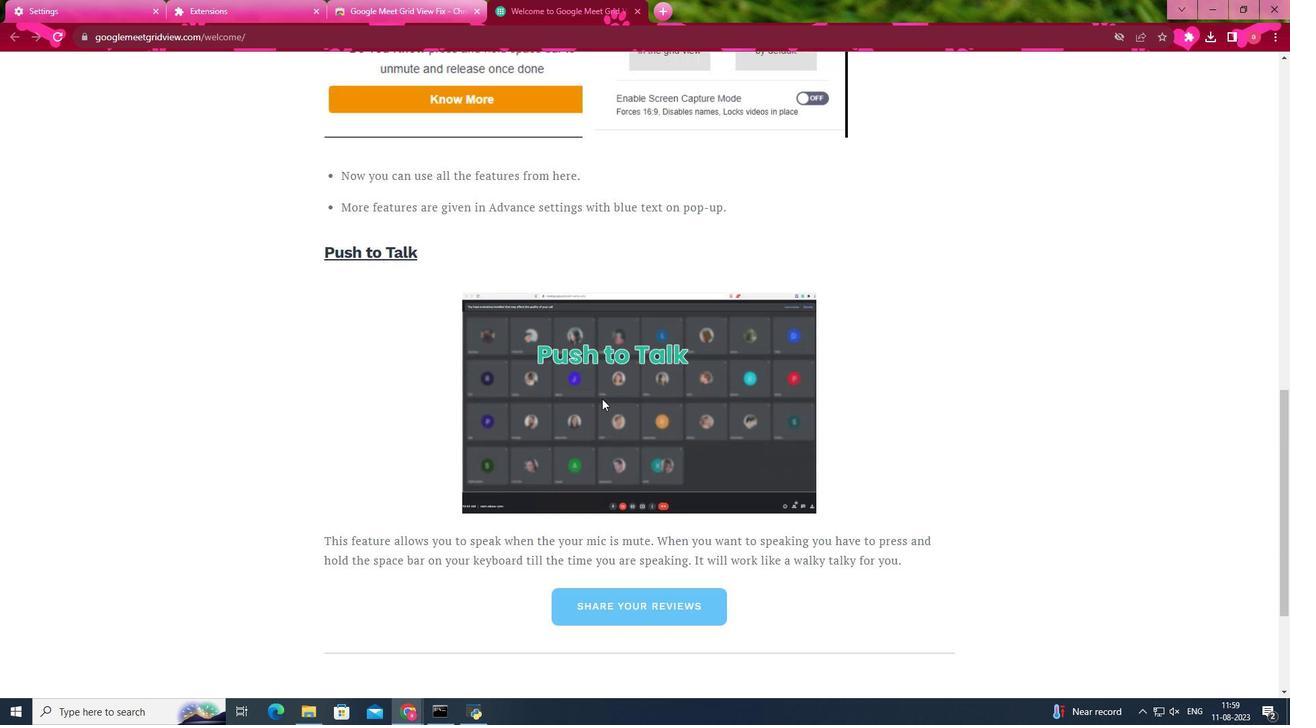
Action: Mouse scrolled (600, 392) with delta (0, 0)
Screenshot: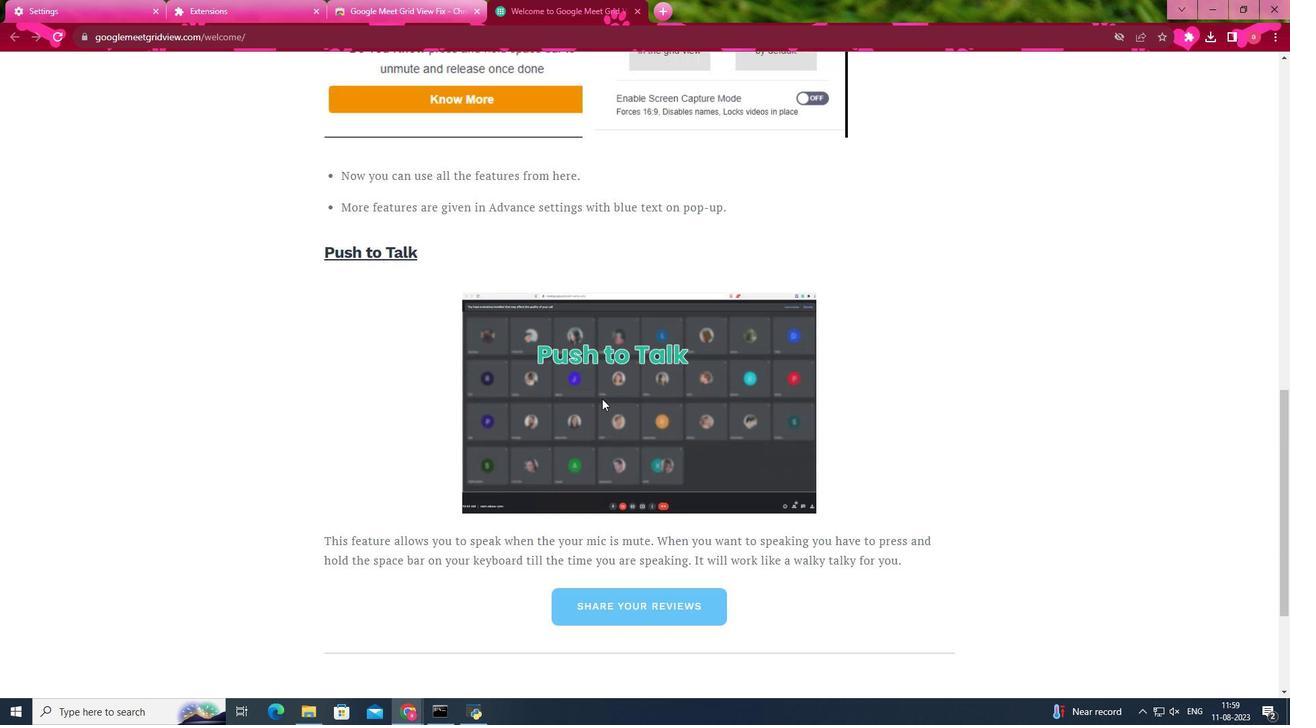 
Action: Mouse moved to (609, 454)
Screenshot: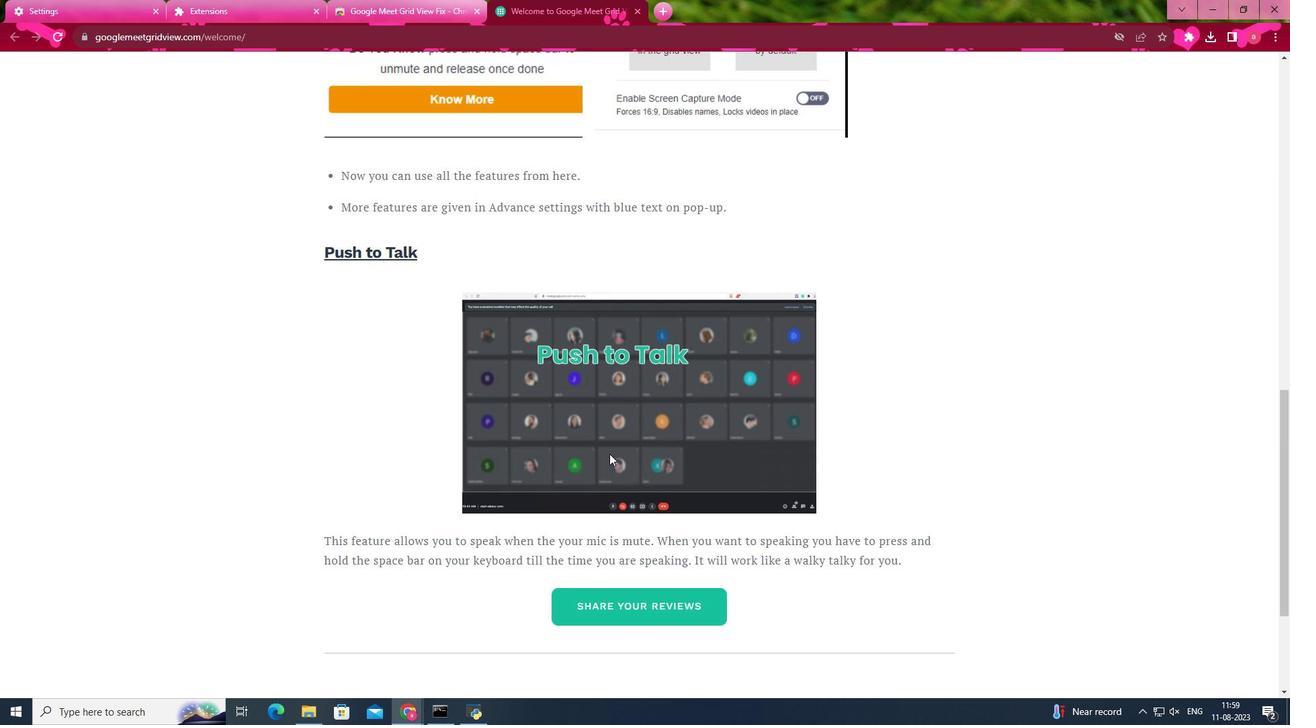 
Action: Mouse pressed left at (609, 454)
Screenshot: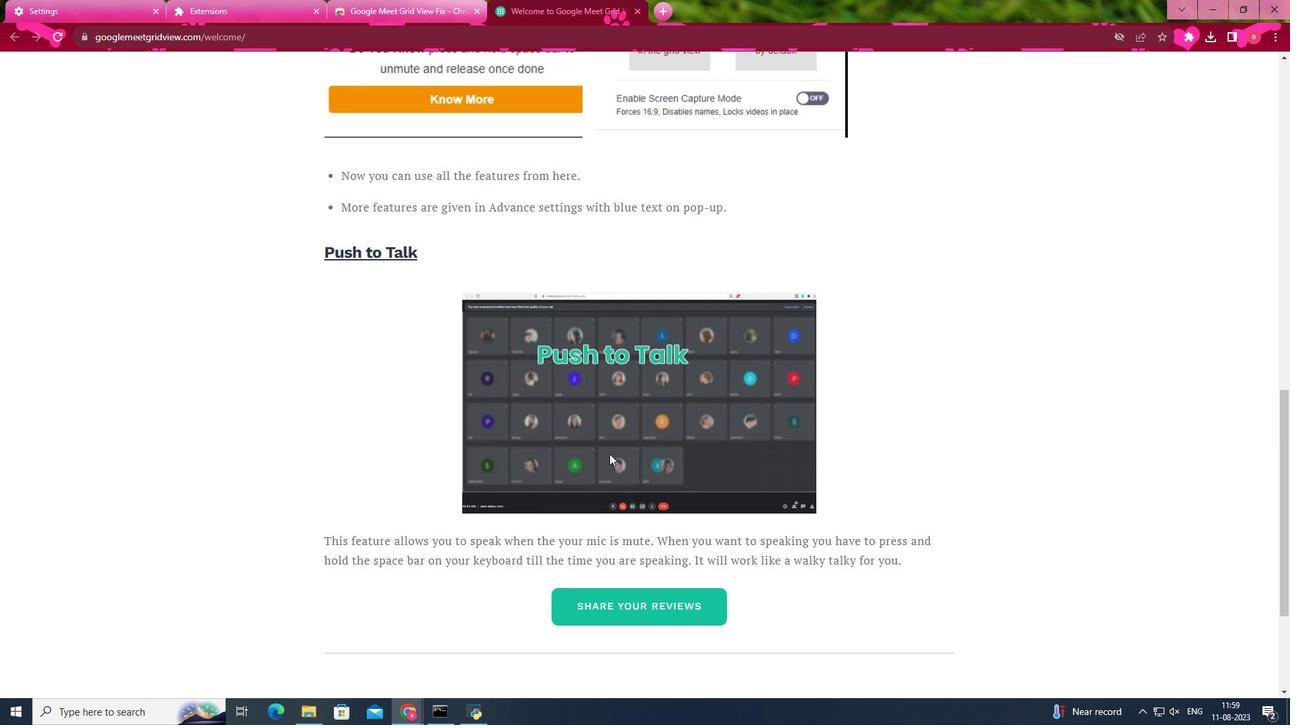 
Action: Mouse moved to (610, 455)
Screenshot: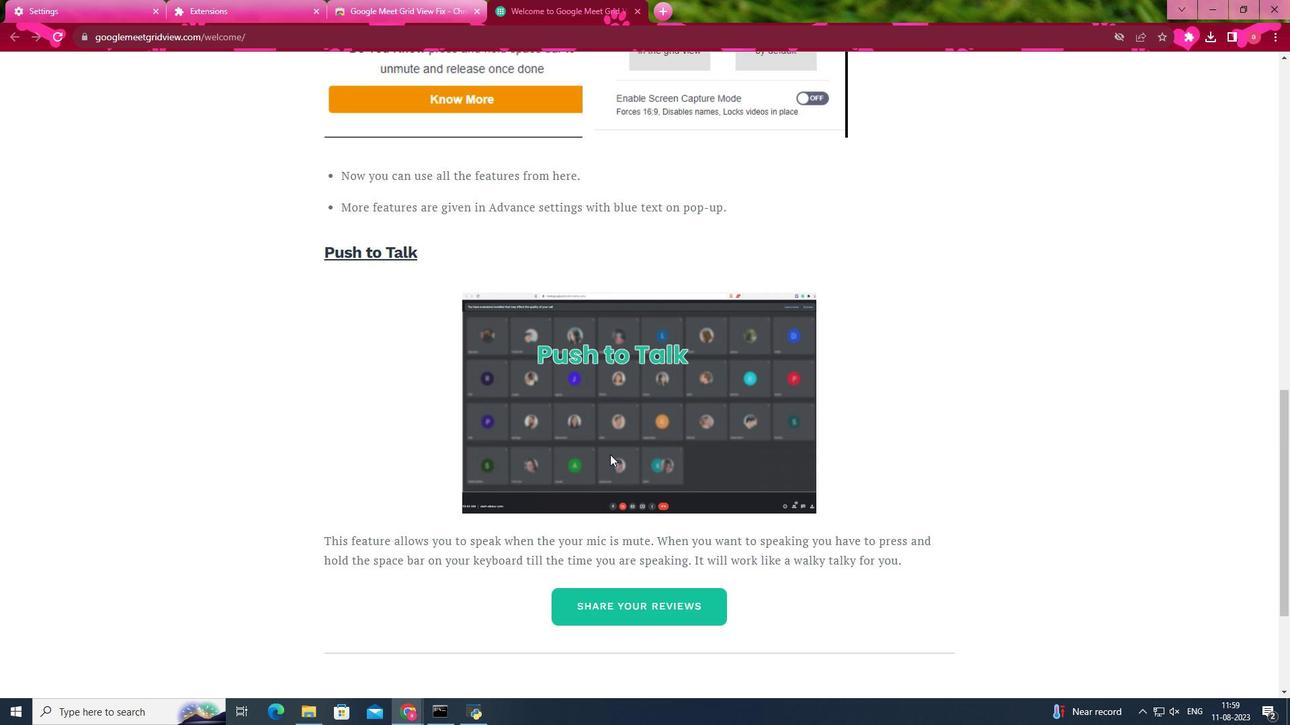 
Action: Mouse scrolled (610, 455) with delta (0, 0)
Screenshot: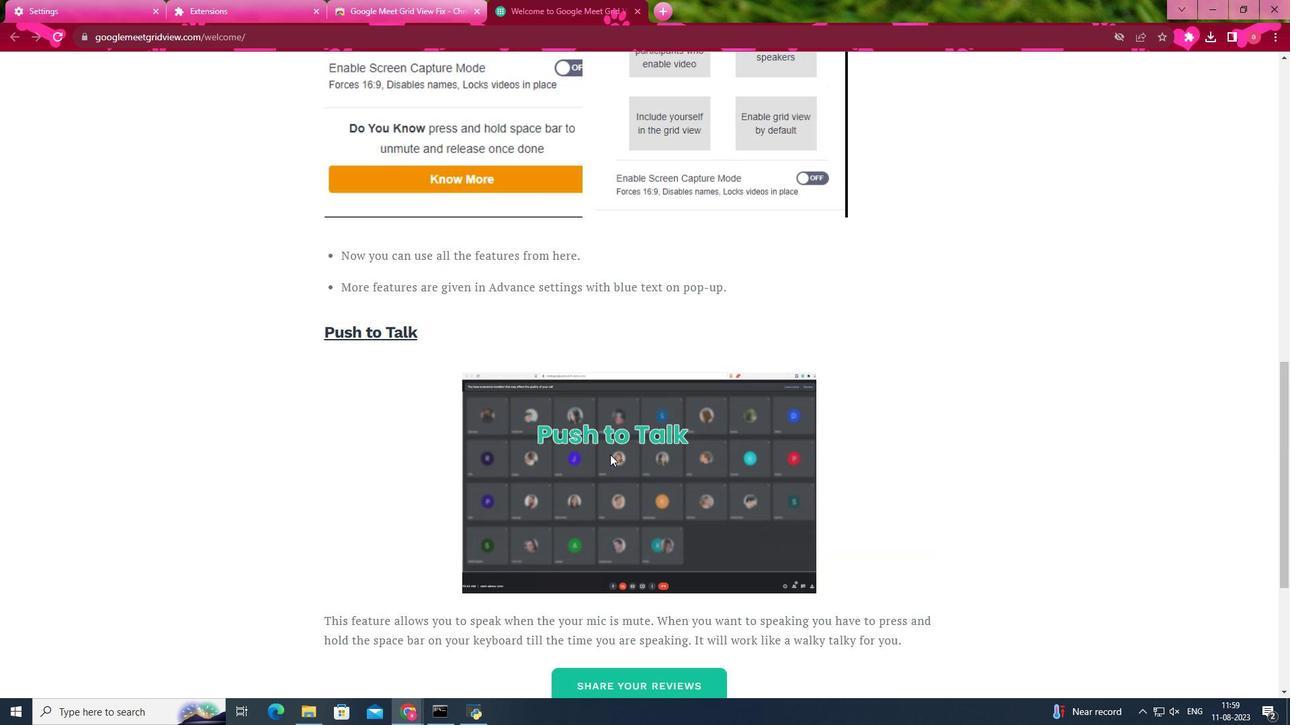 
Action: Mouse scrolled (610, 455) with delta (0, 0)
Screenshot: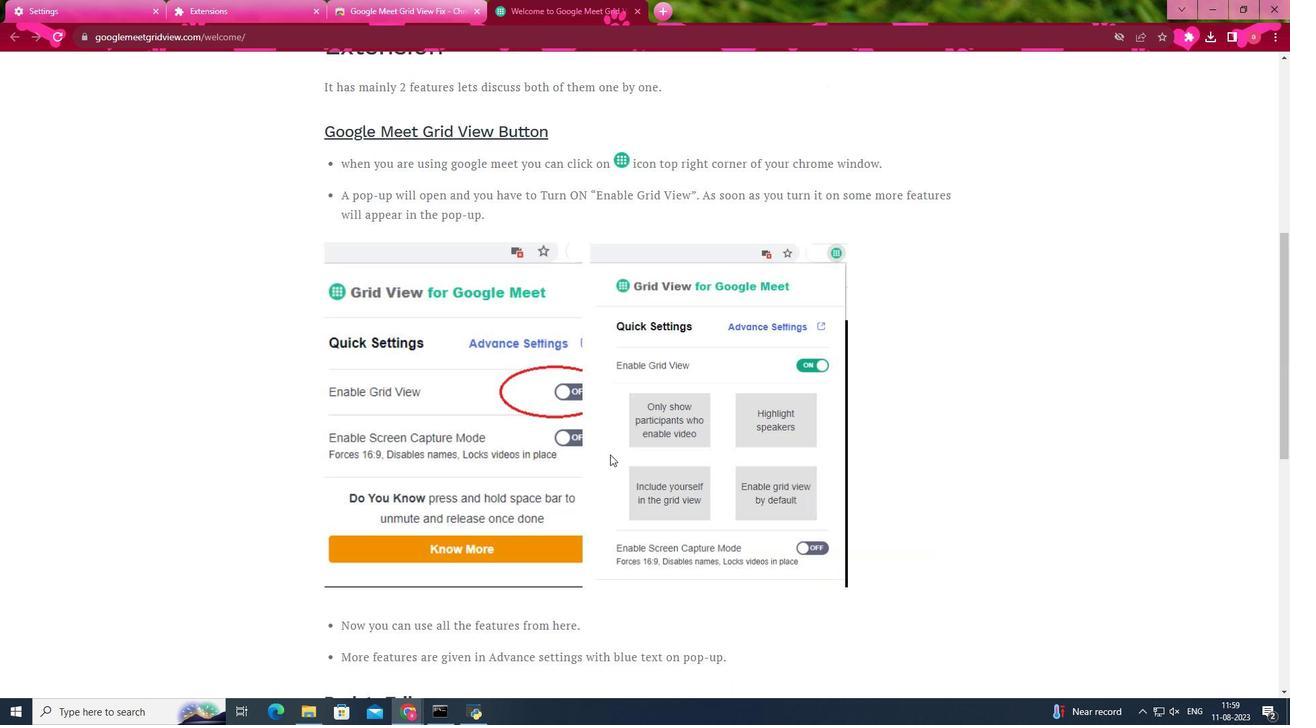 
Action: Mouse scrolled (610, 455) with delta (0, 0)
Screenshot: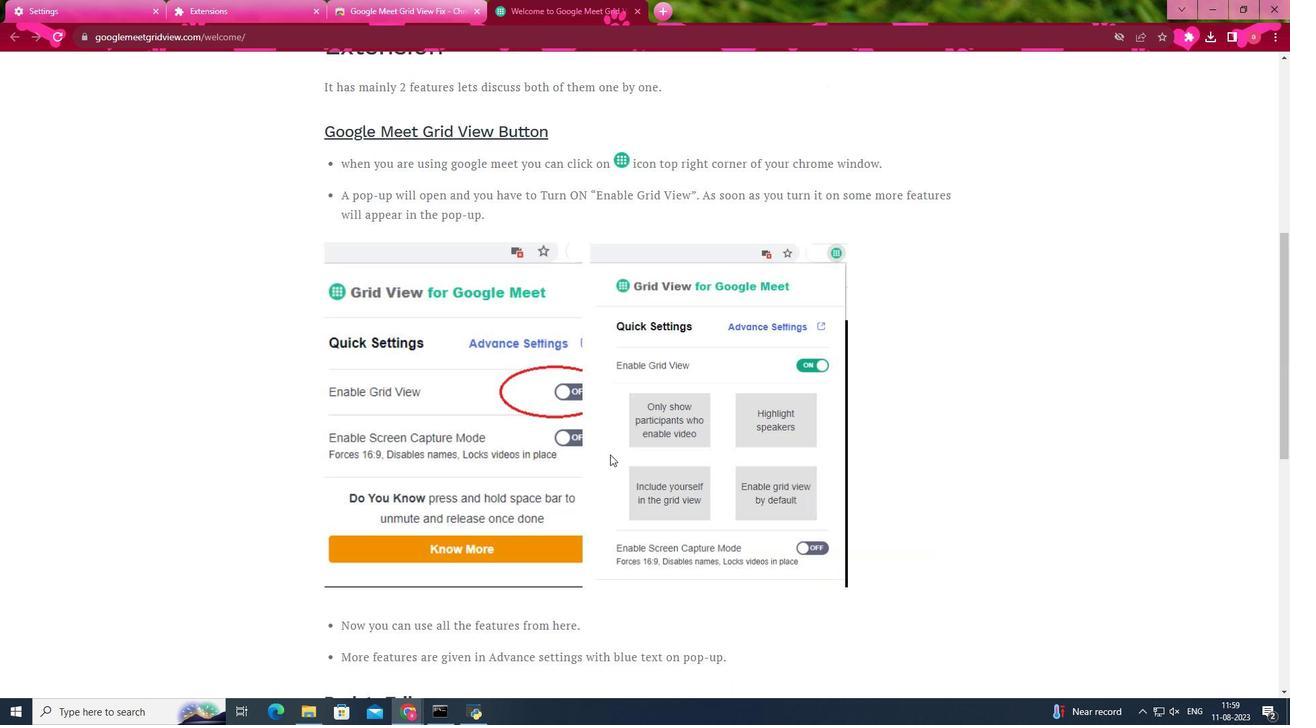 
Action: Mouse scrolled (610, 455) with delta (0, 0)
Screenshot: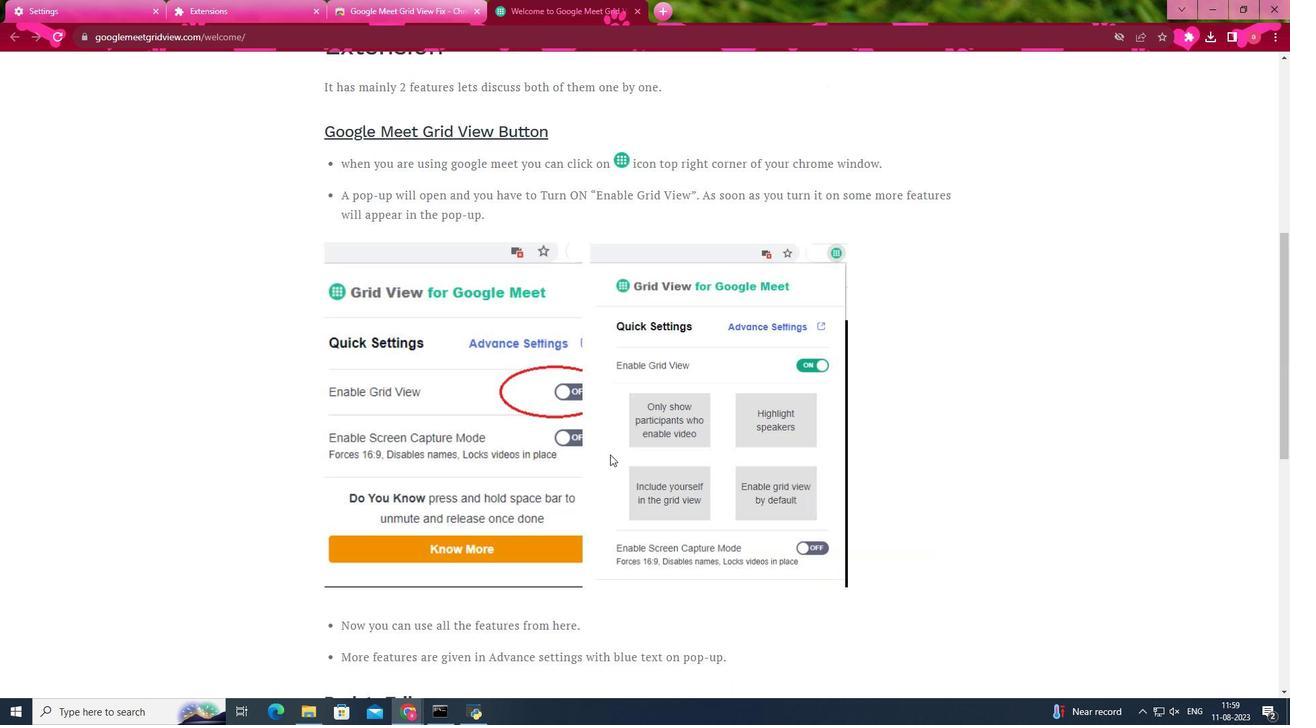 
Action: Mouse scrolled (610, 455) with delta (0, 0)
Screenshot: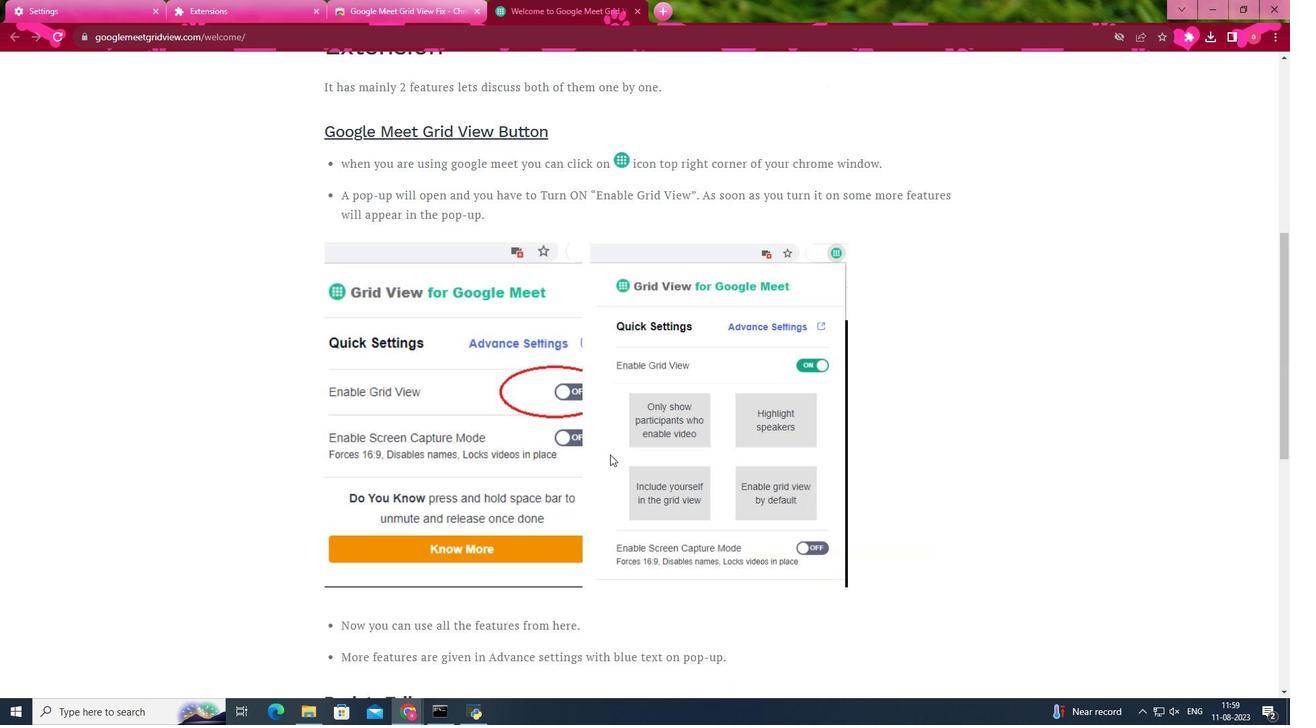 
Action: Mouse scrolled (610, 455) with delta (0, 0)
Screenshot: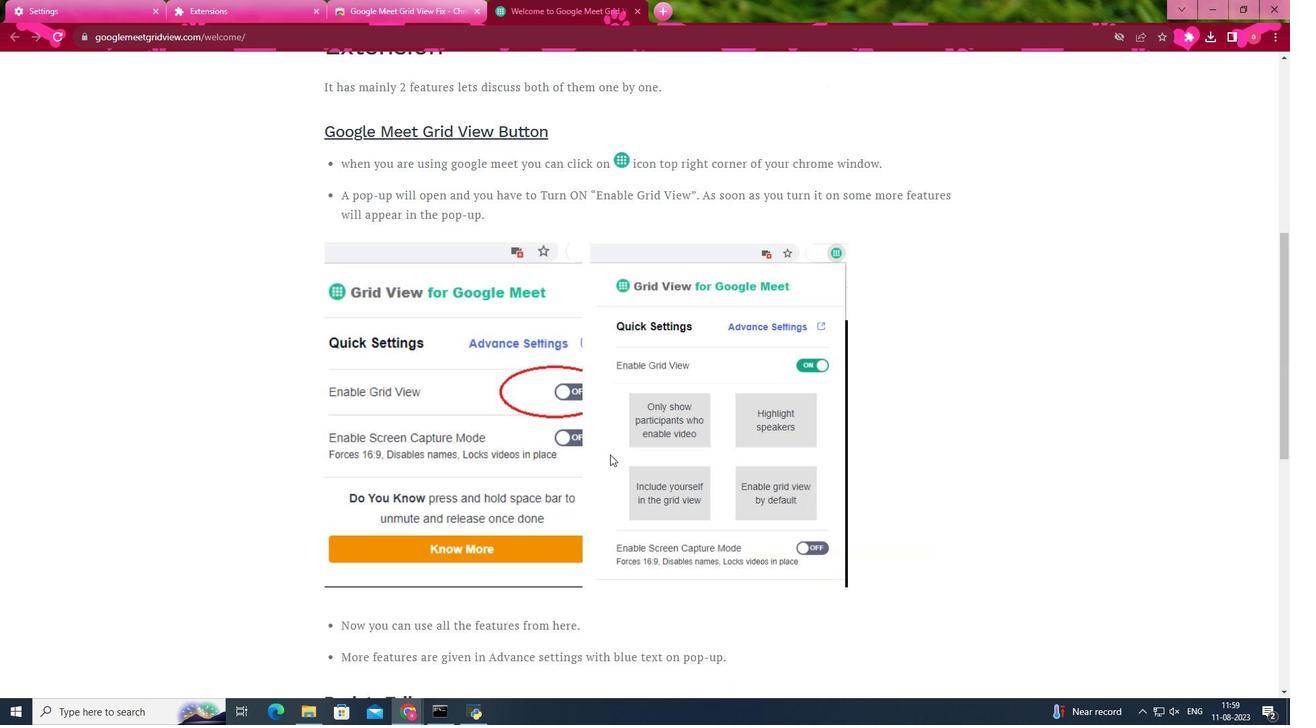 
Action: Mouse scrolled (610, 455) with delta (0, 0)
Screenshot: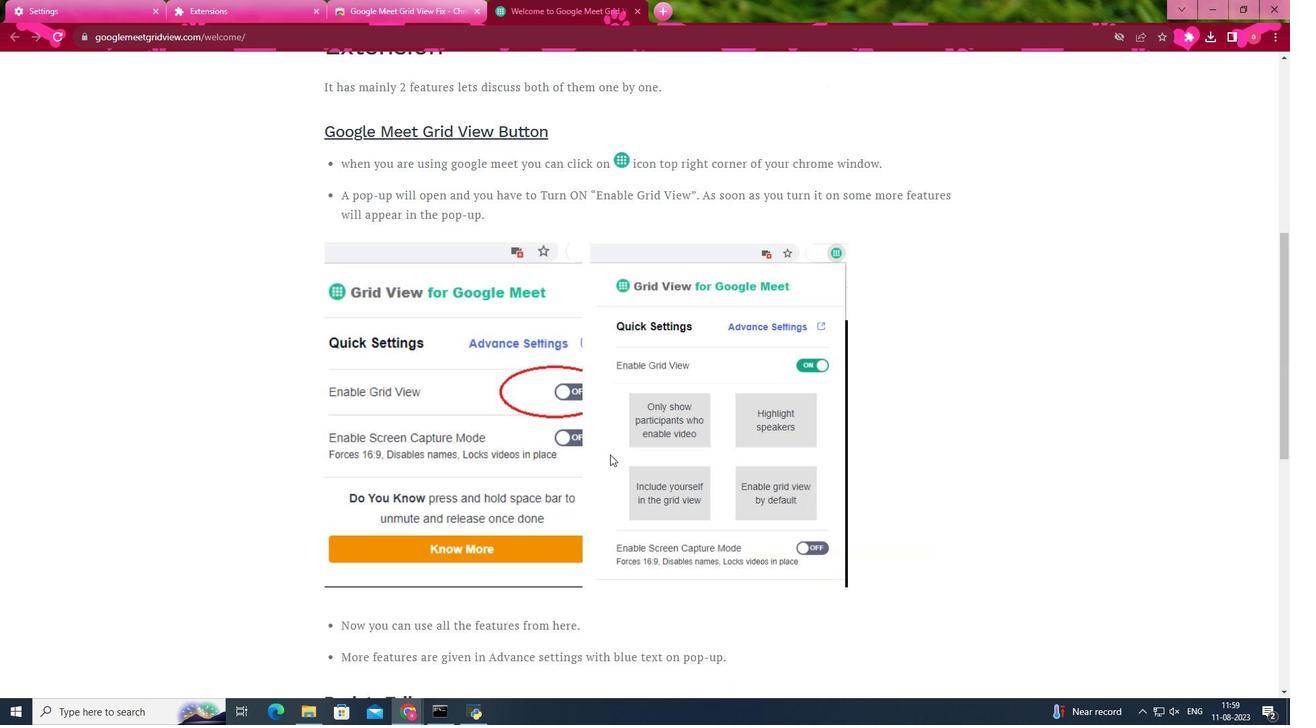 
Action: Mouse scrolled (610, 455) with delta (0, 0)
Screenshot: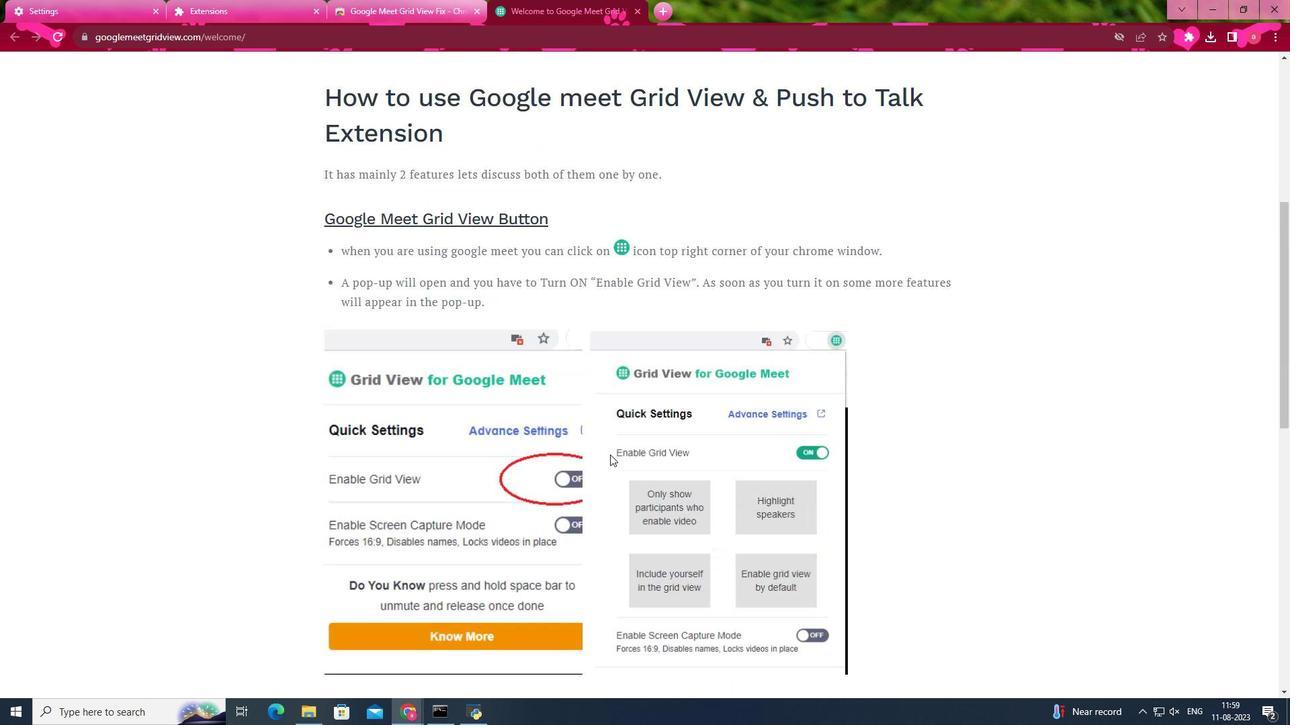 
Action: Mouse scrolled (610, 455) with delta (0, 0)
Screenshot: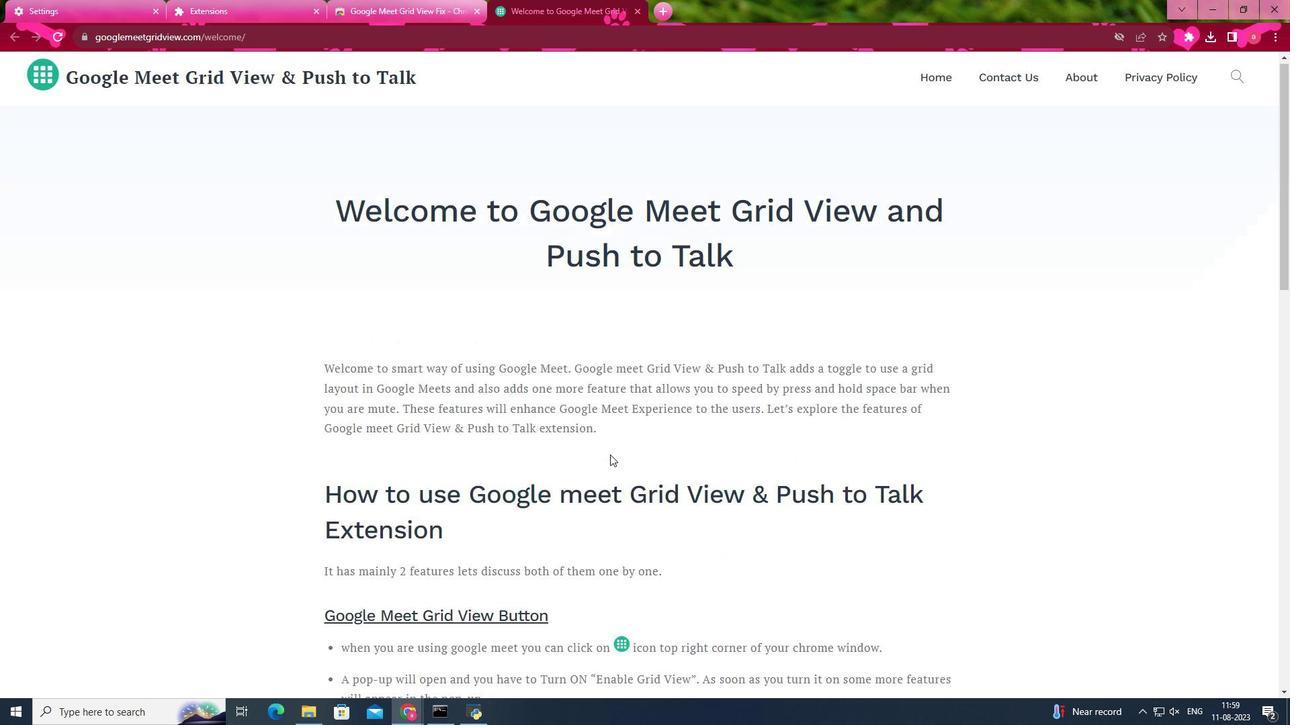 
Action: Mouse scrolled (610, 455) with delta (0, 0)
Screenshot: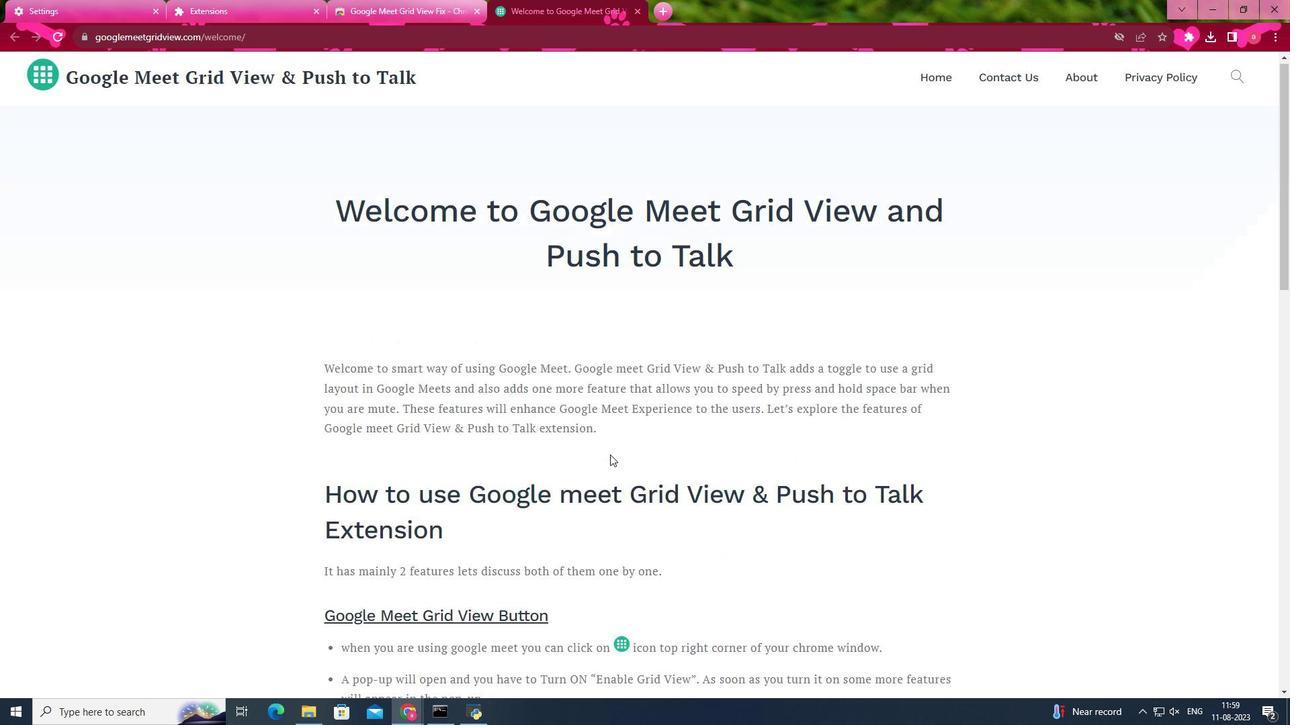 
Action: Mouse scrolled (610, 455) with delta (0, 0)
Screenshot: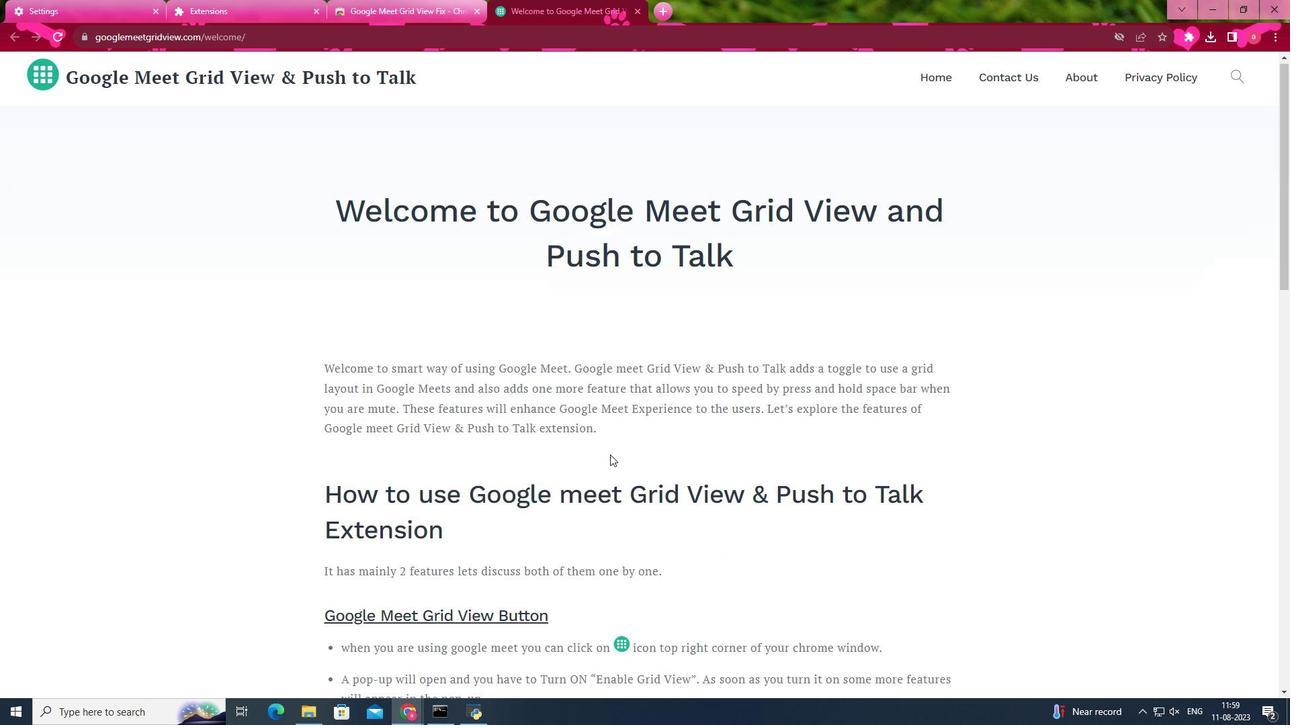 
Action: Mouse scrolled (610, 455) with delta (0, 0)
Screenshot: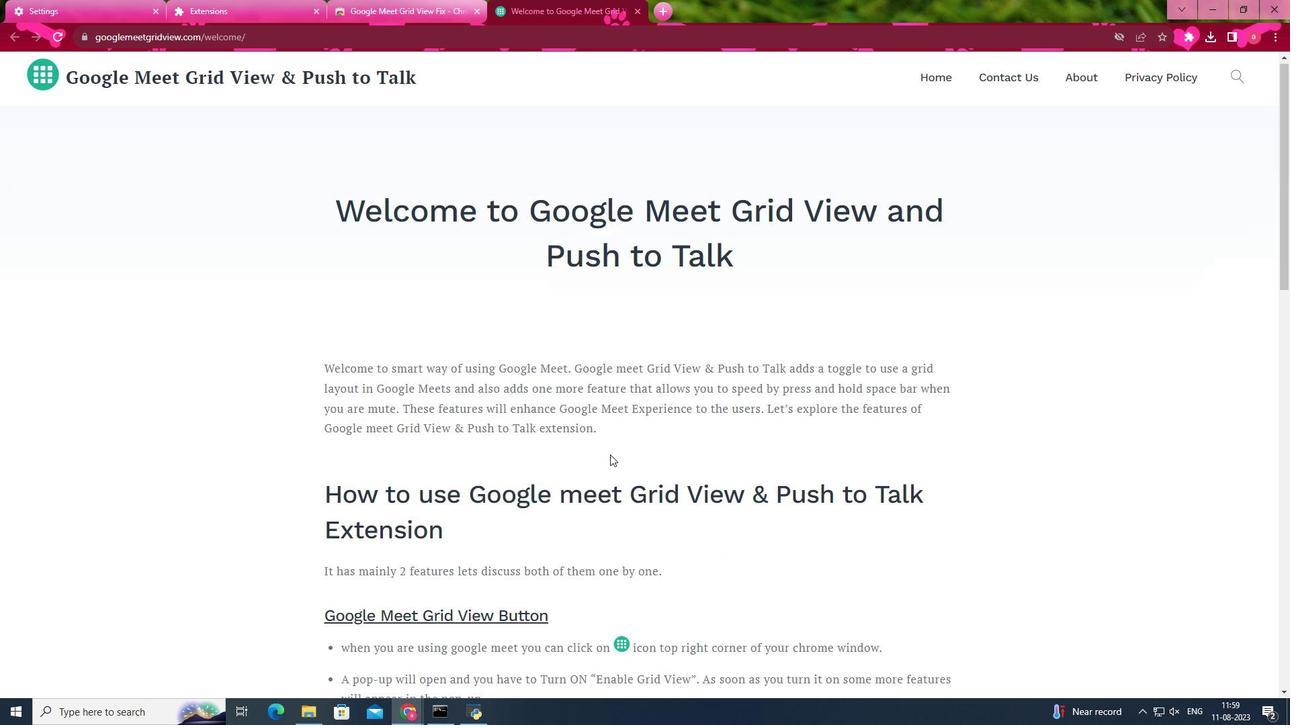 
Action: Mouse scrolled (610, 456) with delta (0, 1)
Screenshot: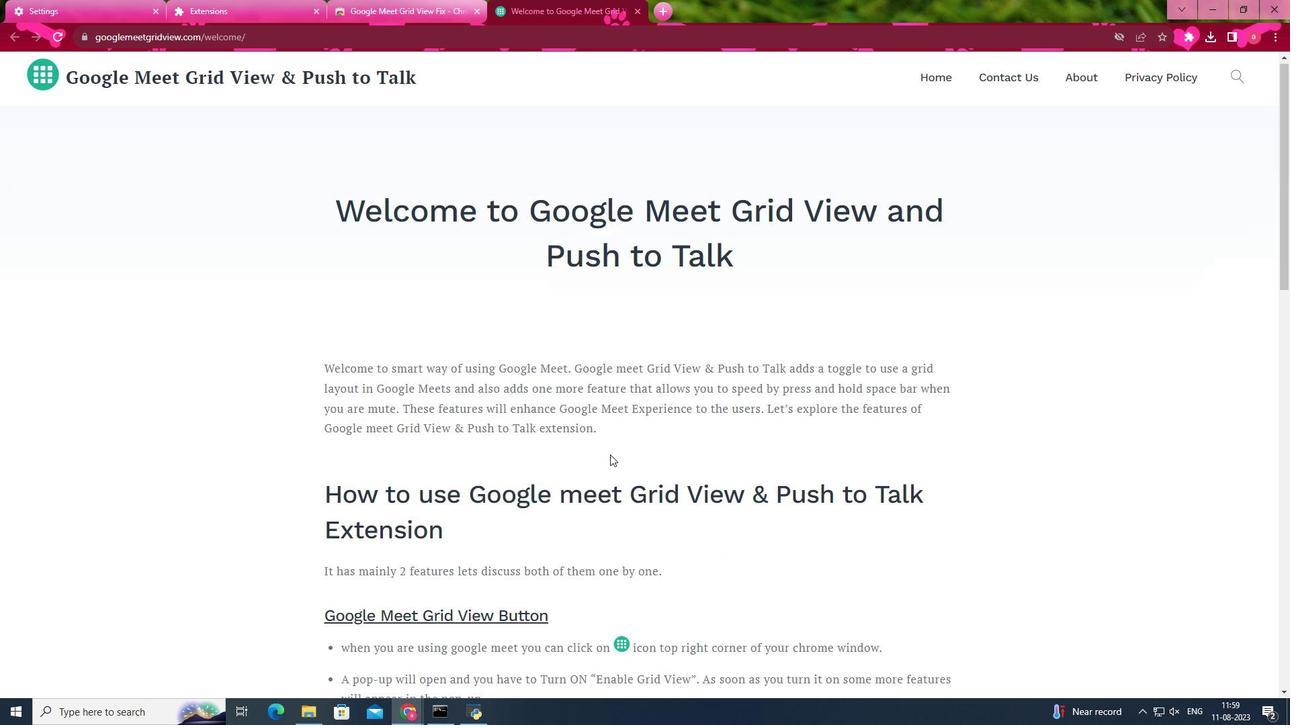 
Action: Mouse scrolled (610, 455) with delta (0, 0)
Screenshot: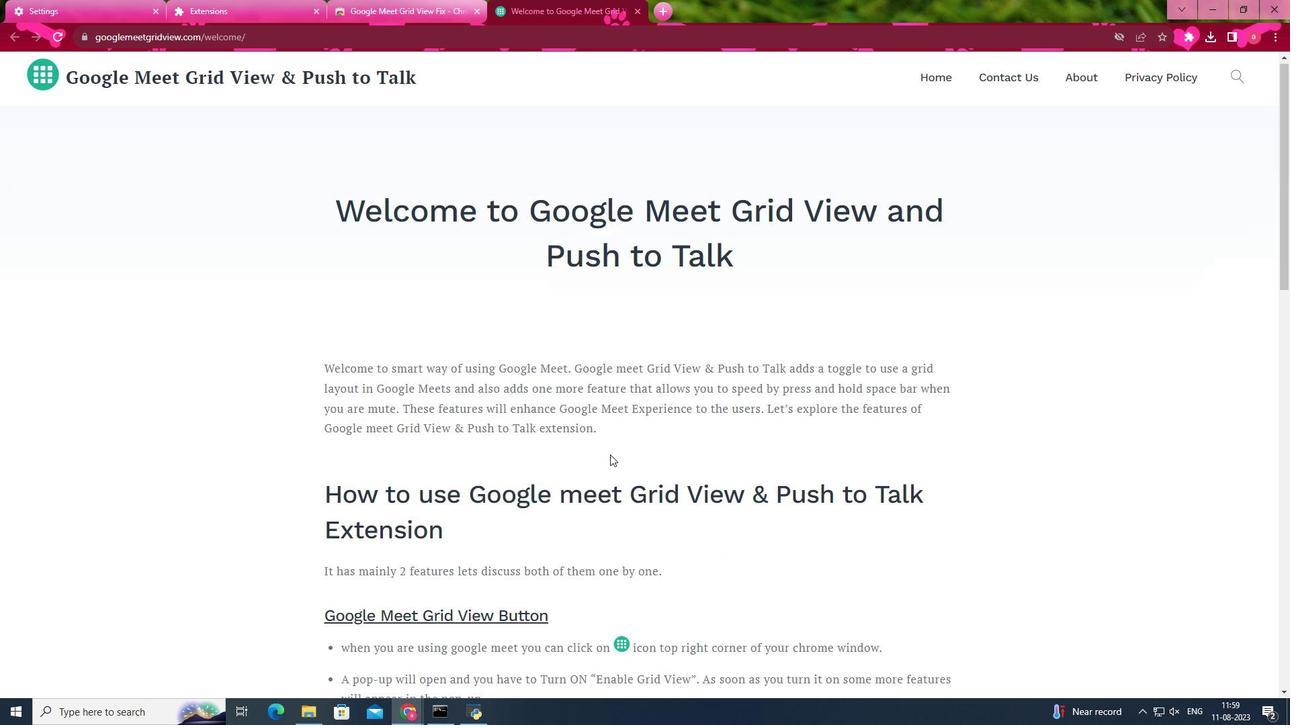 
Action: Mouse scrolled (610, 455) with delta (0, 0)
Screenshot: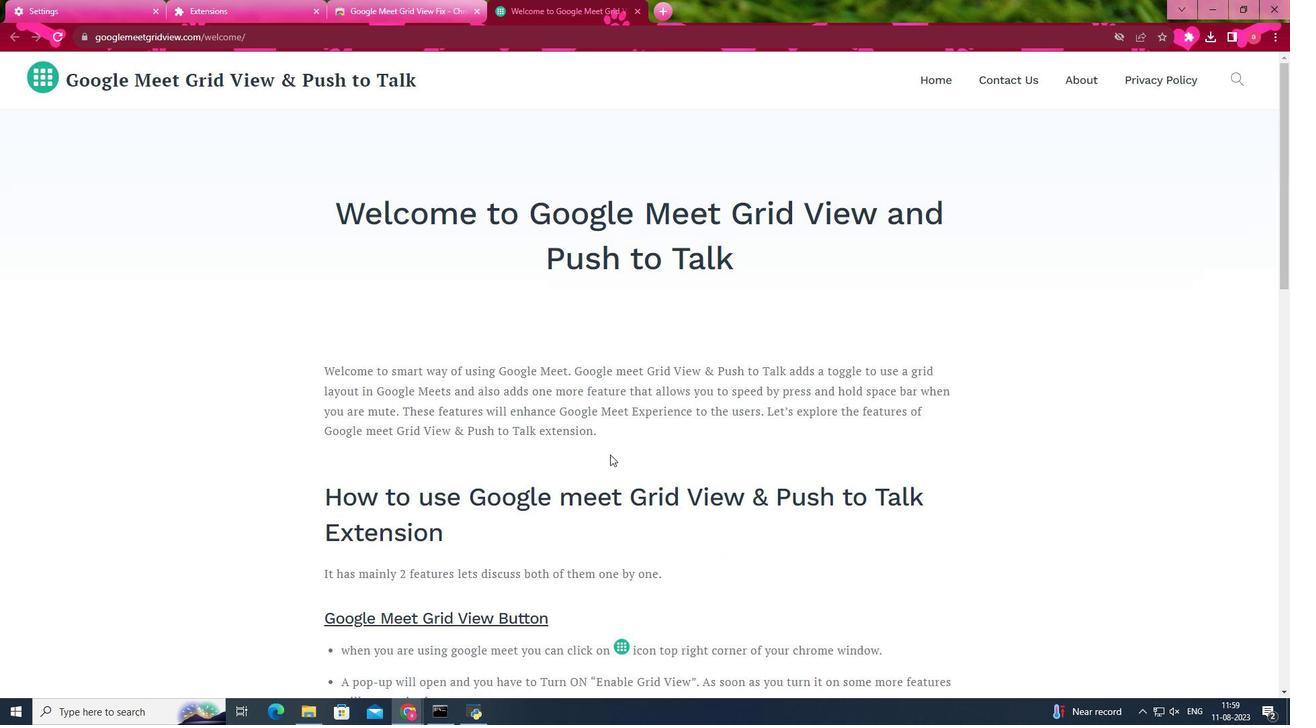 
Action: Mouse scrolled (610, 455) with delta (0, 0)
Screenshot: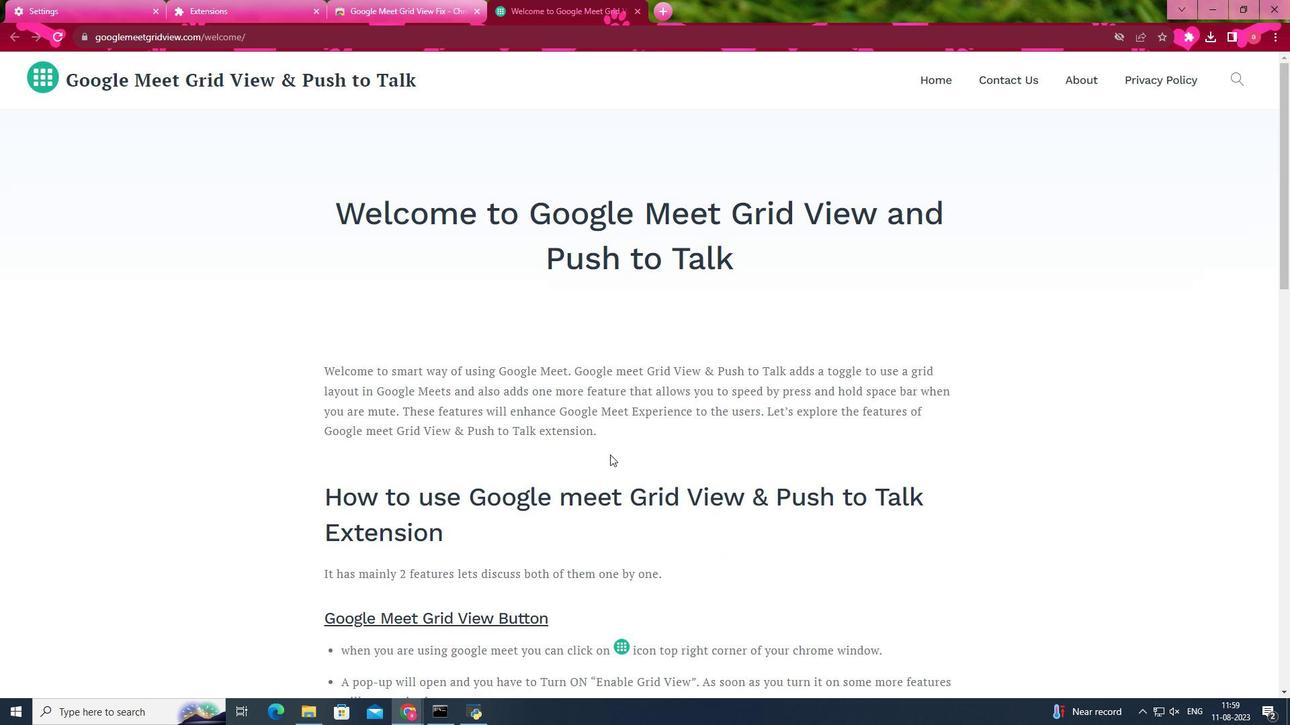 
Action: Mouse scrolled (610, 455) with delta (0, 0)
Screenshot: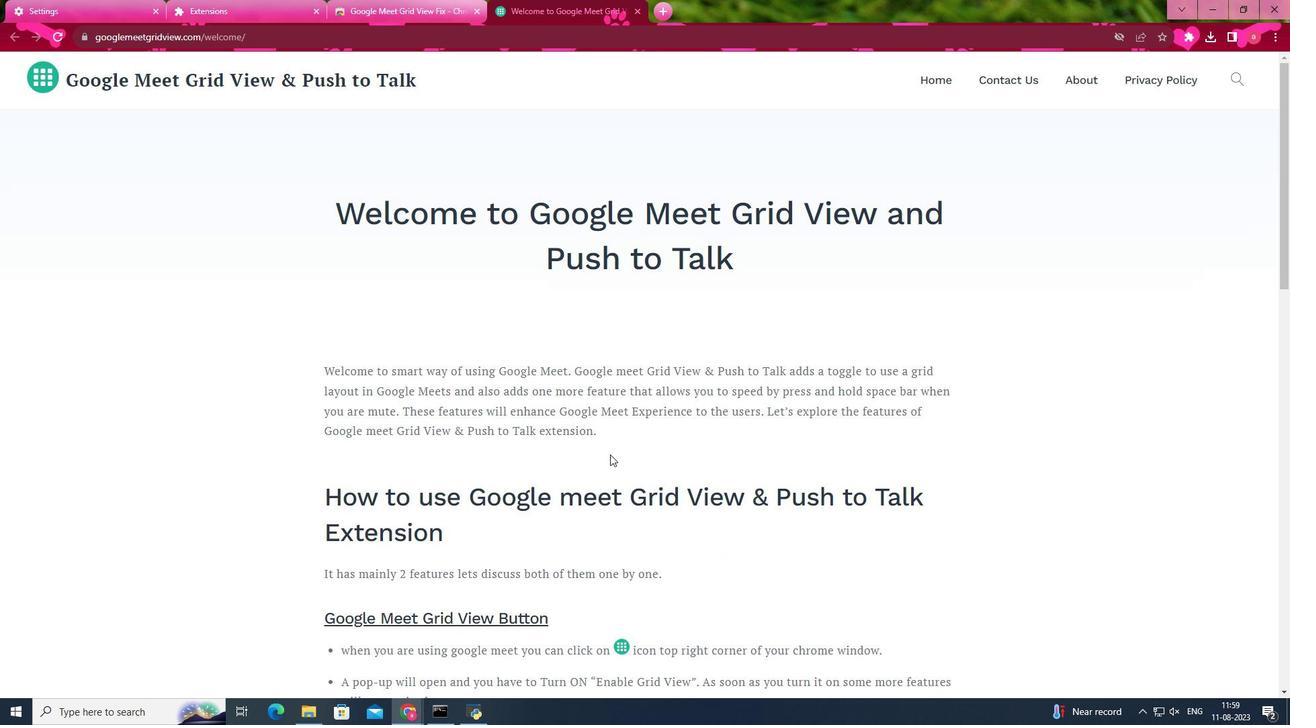 
Action: Mouse scrolled (610, 455) with delta (0, 0)
Screenshot: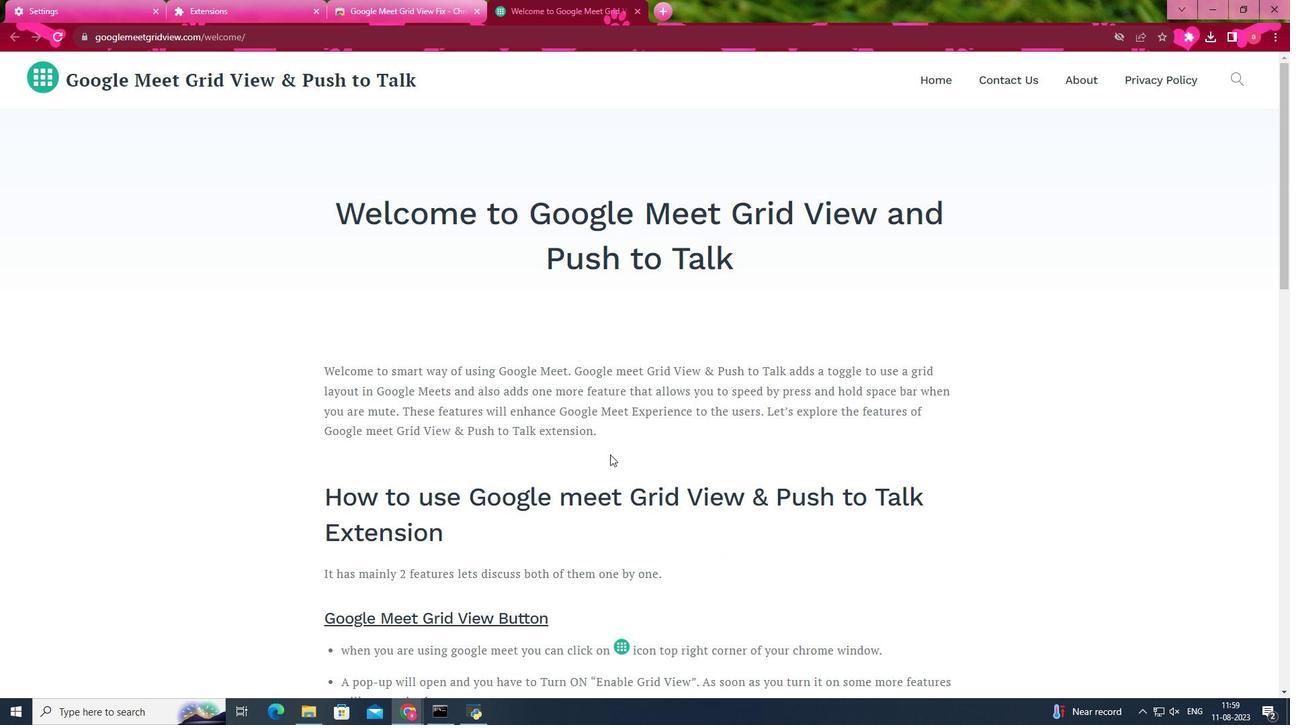 
Action: Mouse scrolled (610, 455) with delta (0, 0)
Screenshot: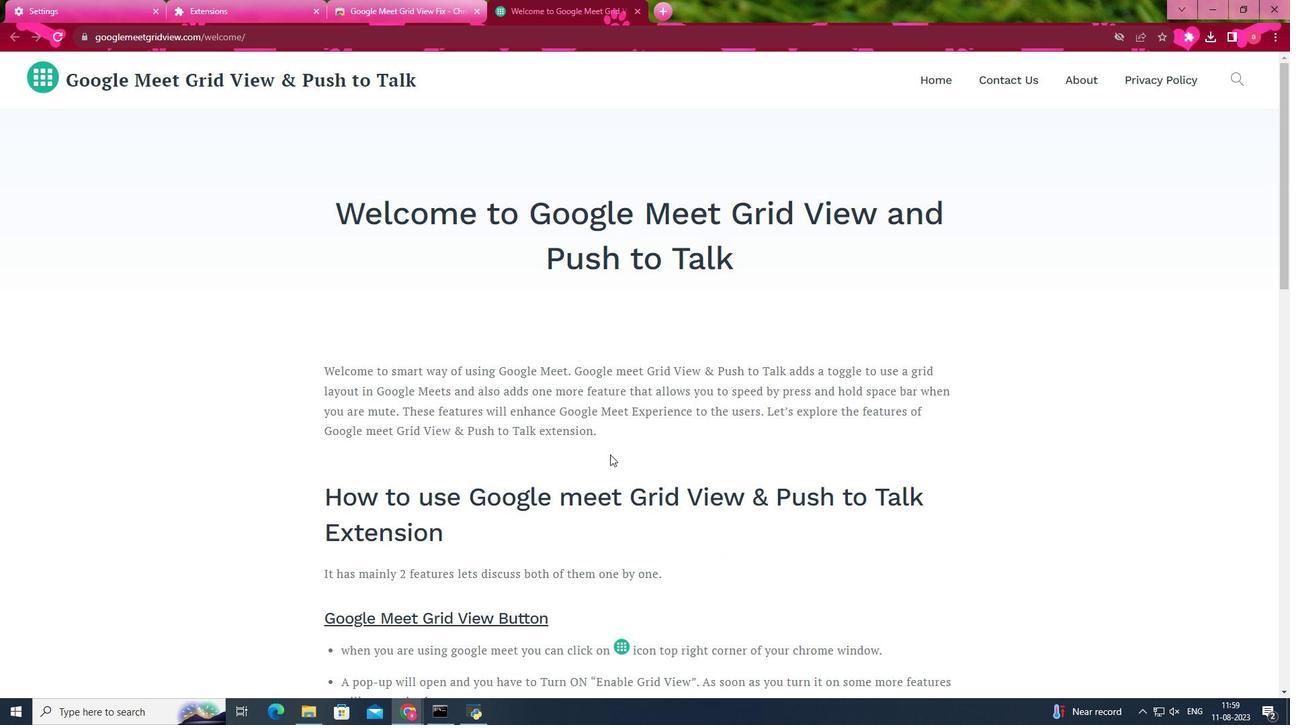 
Action: Mouse scrolled (610, 455) with delta (0, 0)
Screenshot: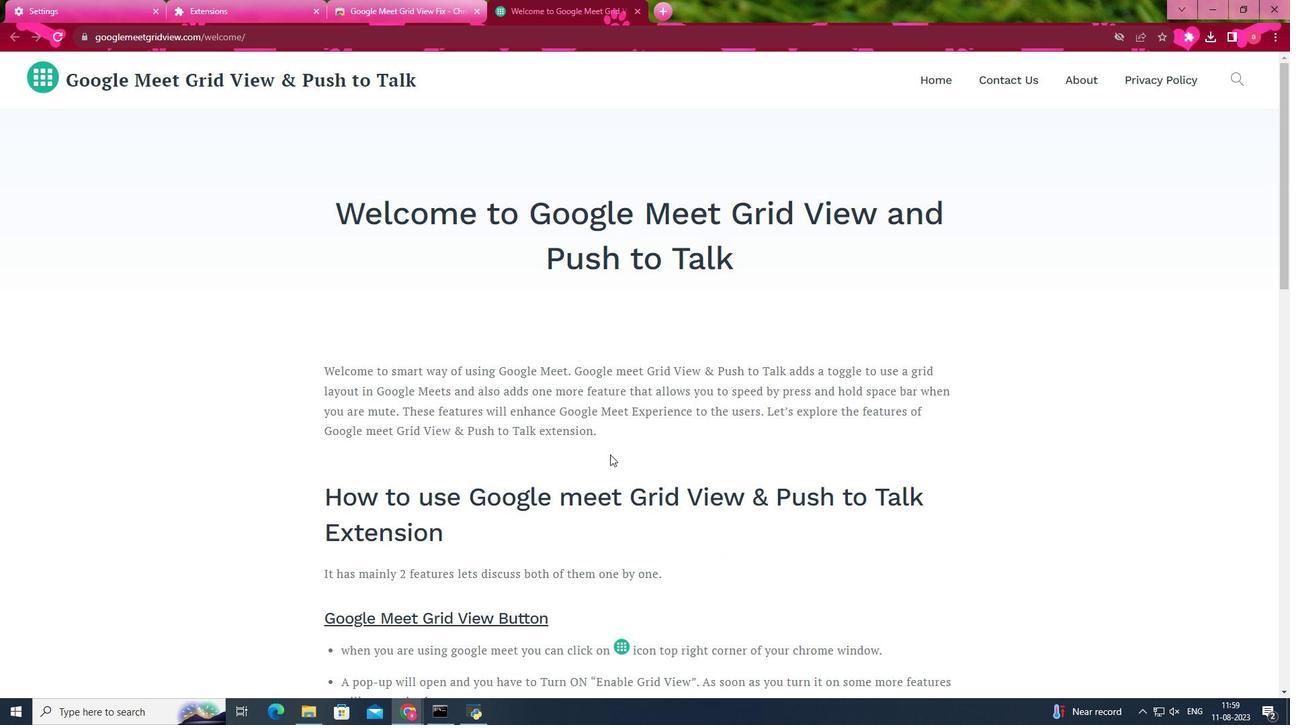 
Action: Mouse scrolled (610, 455) with delta (0, 0)
Screenshot: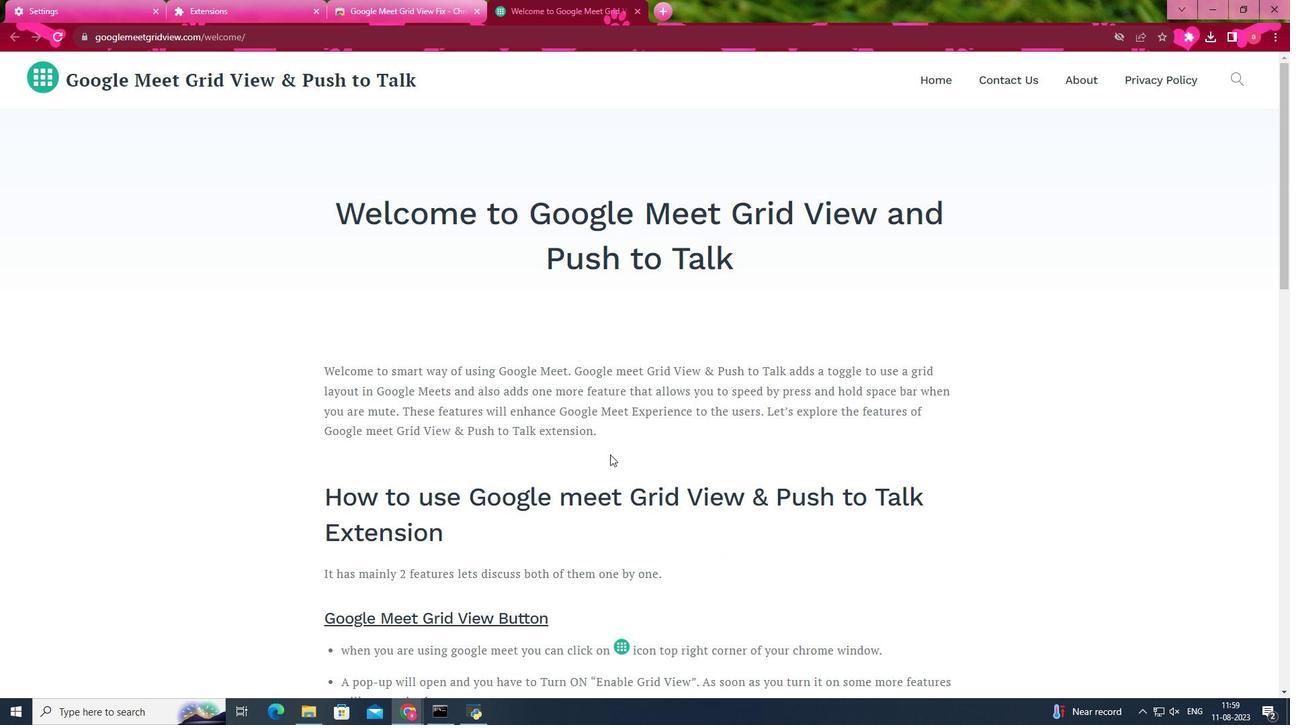 
Action: Mouse scrolled (610, 455) with delta (0, 0)
Screenshot: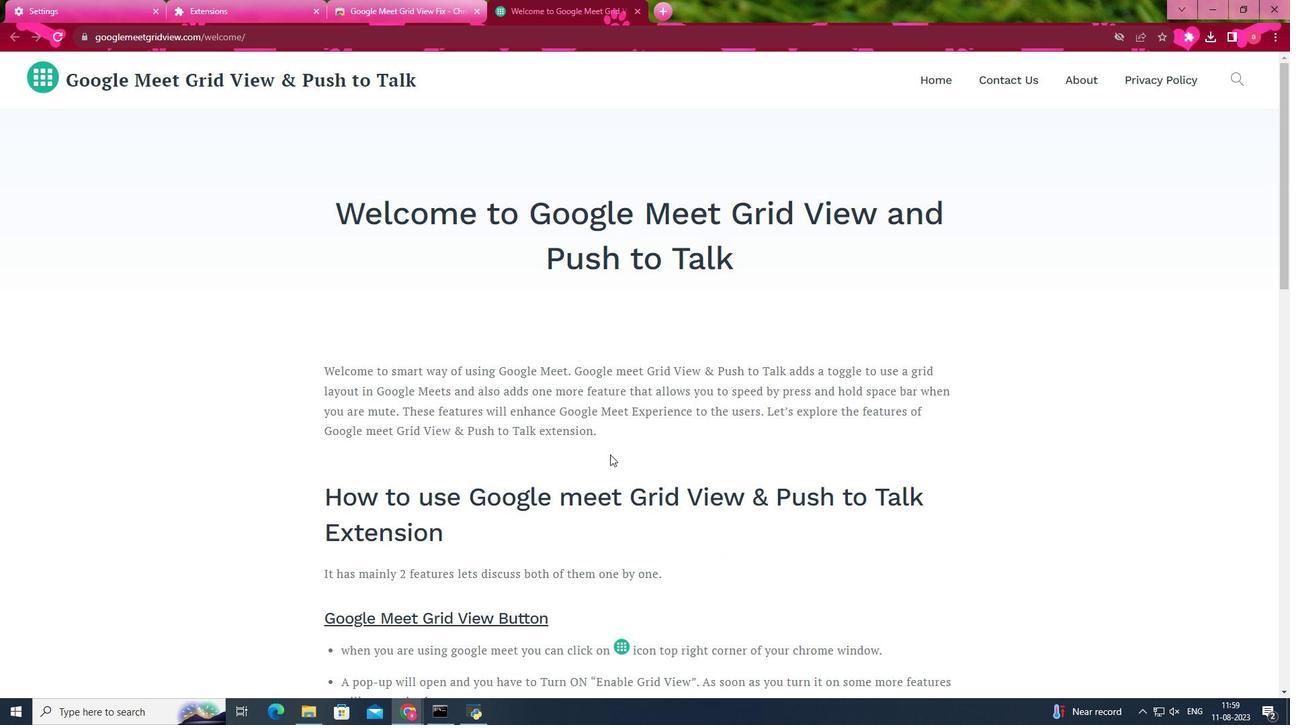 
Action: Mouse scrolled (610, 455) with delta (0, 0)
Screenshot: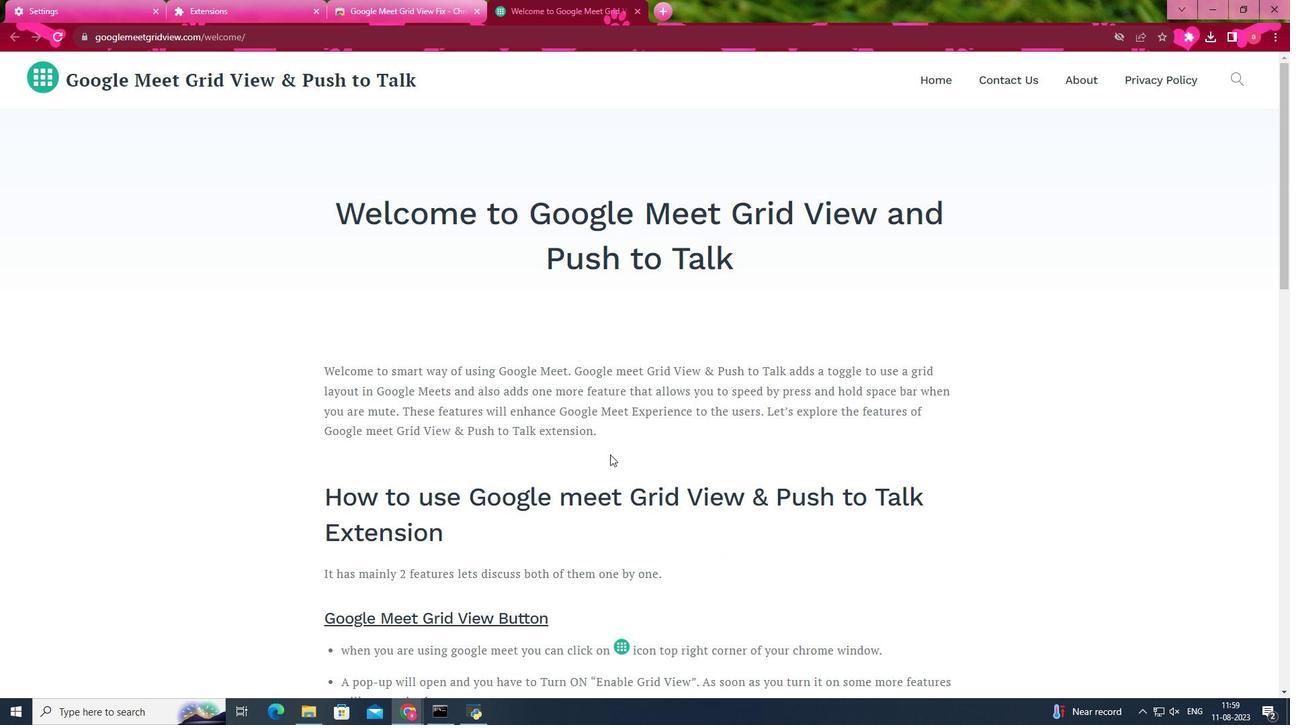 
Action: Mouse scrolled (610, 455) with delta (0, 0)
Screenshot: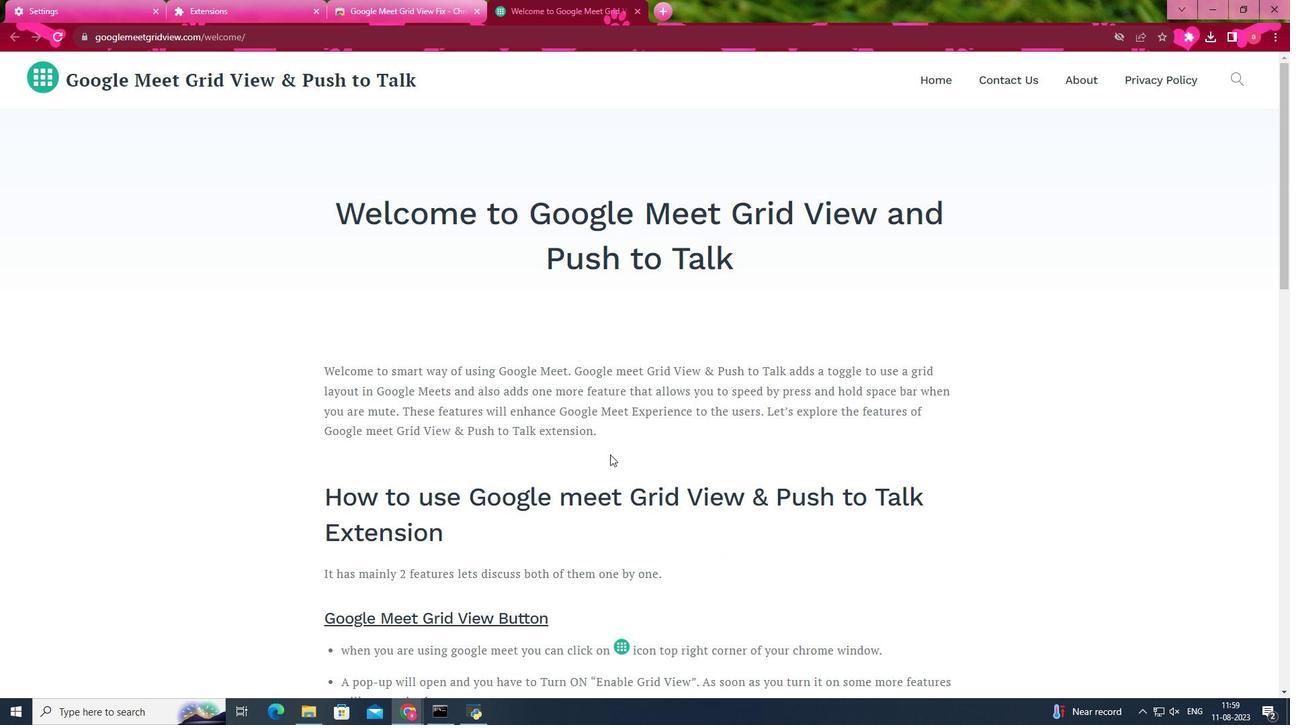 
Action: Mouse scrolled (610, 455) with delta (0, 0)
Screenshot: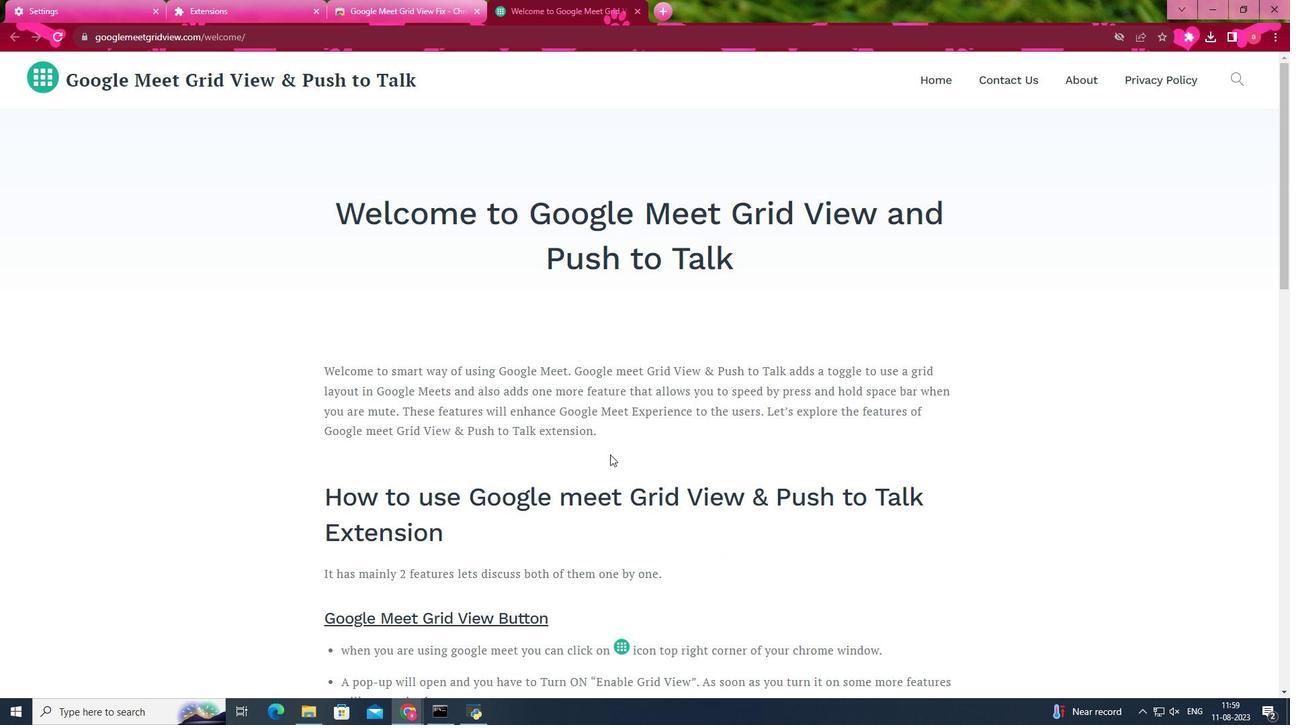 
Action: Mouse scrolled (610, 455) with delta (0, 0)
Screenshot: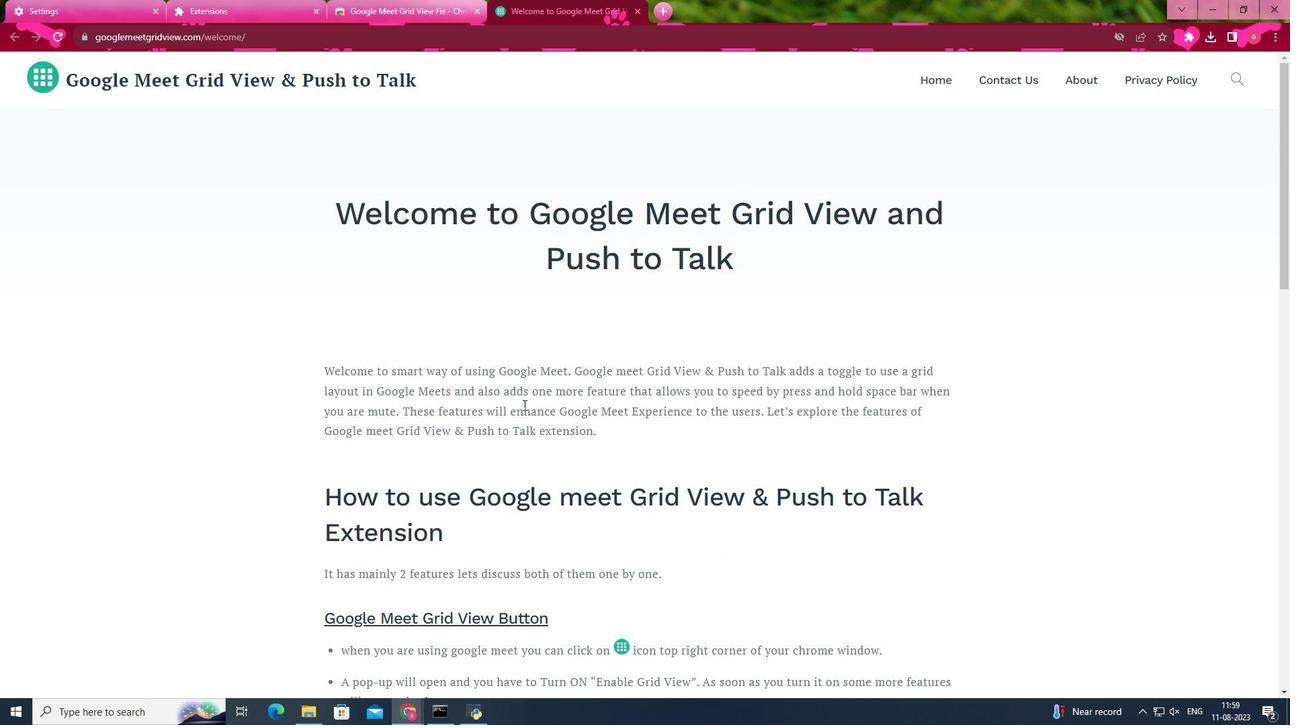
Action: Mouse moved to (338, 208)
Screenshot: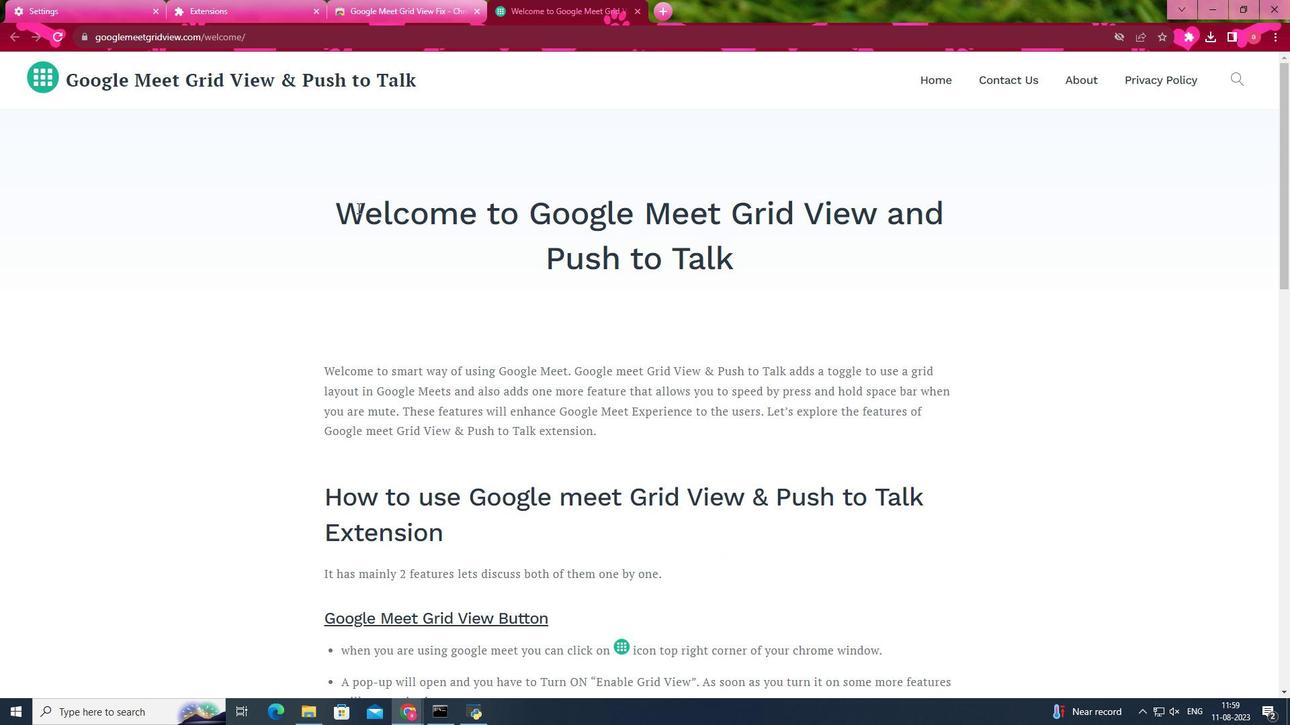 
Action: Mouse pressed left at (338, 208)
Screenshot: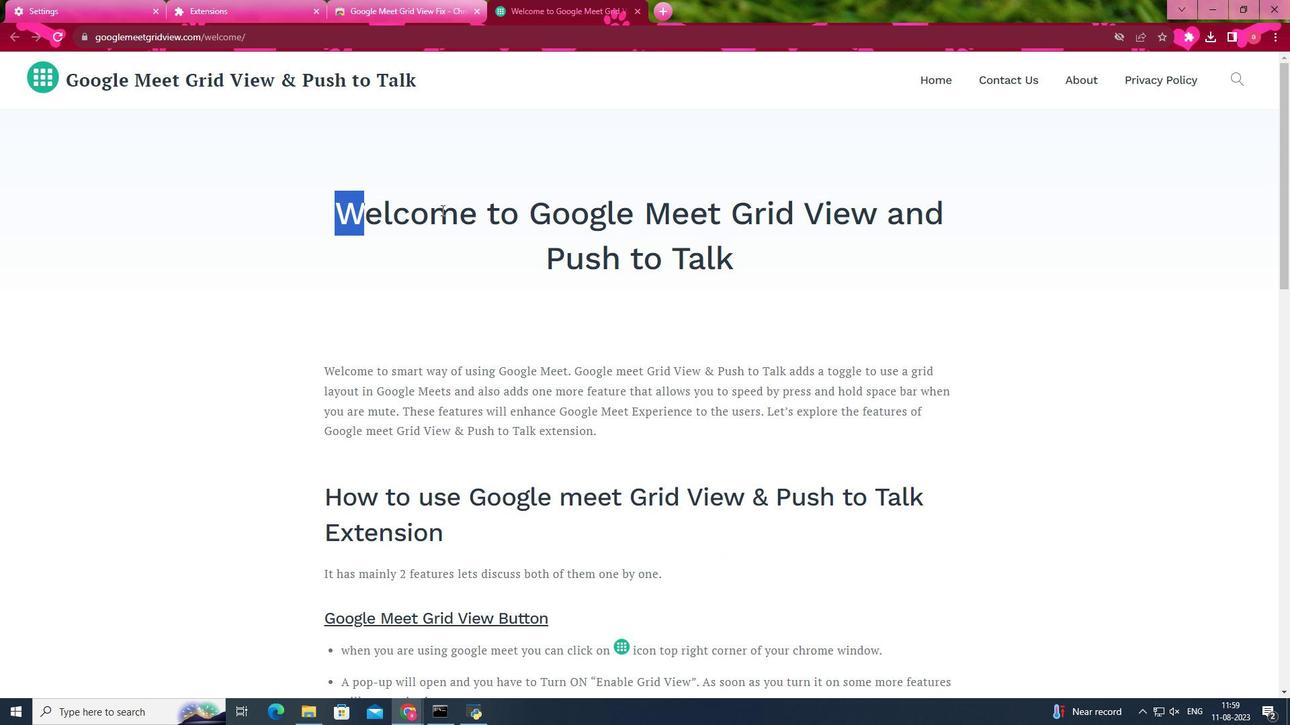 
Action: Mouse moved to (919, 381)
Screenshot: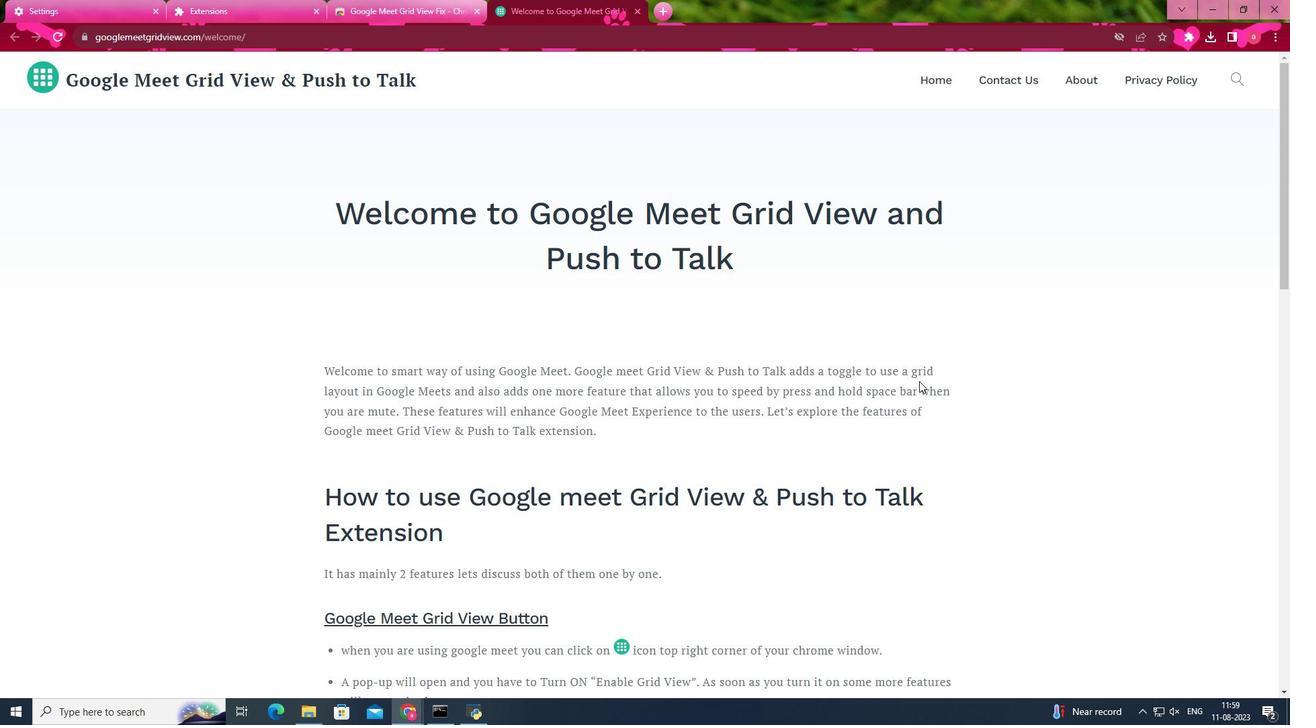 
Action: Mouse pressed left at (919, 381)
Screenshot: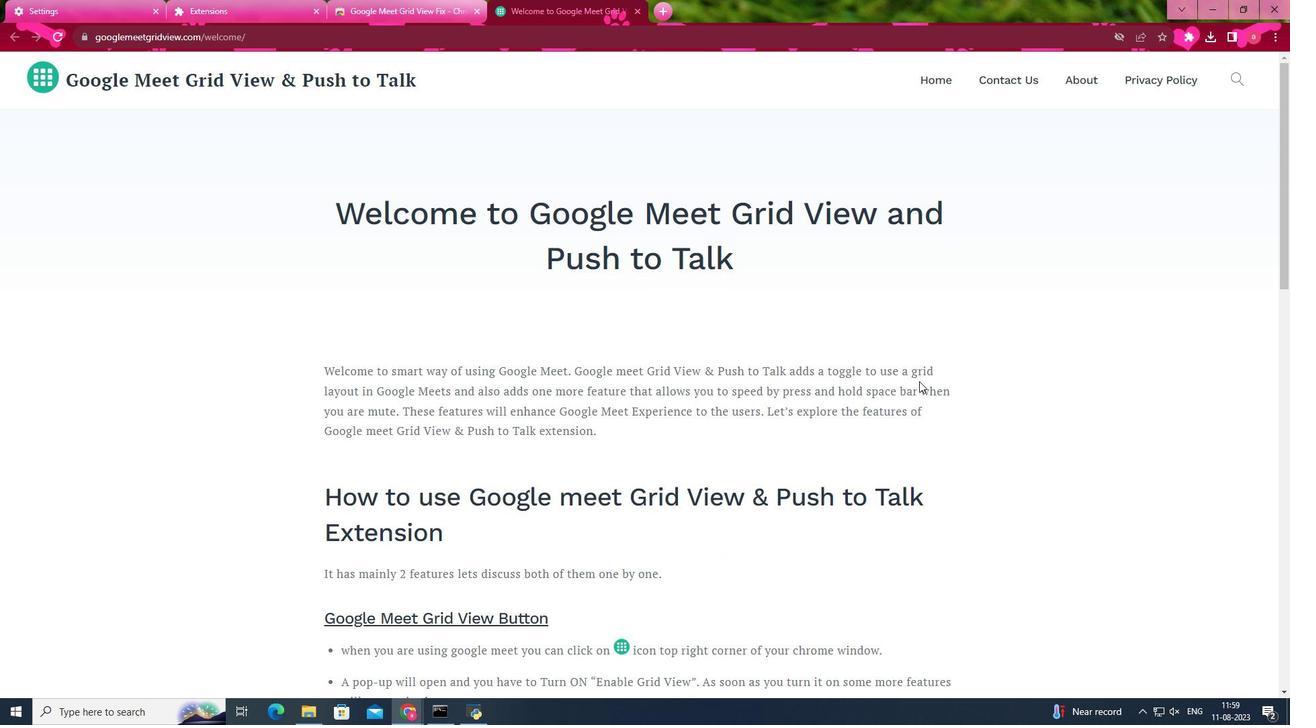 
Action: Mouse moved to (856, 398)
Screenshot: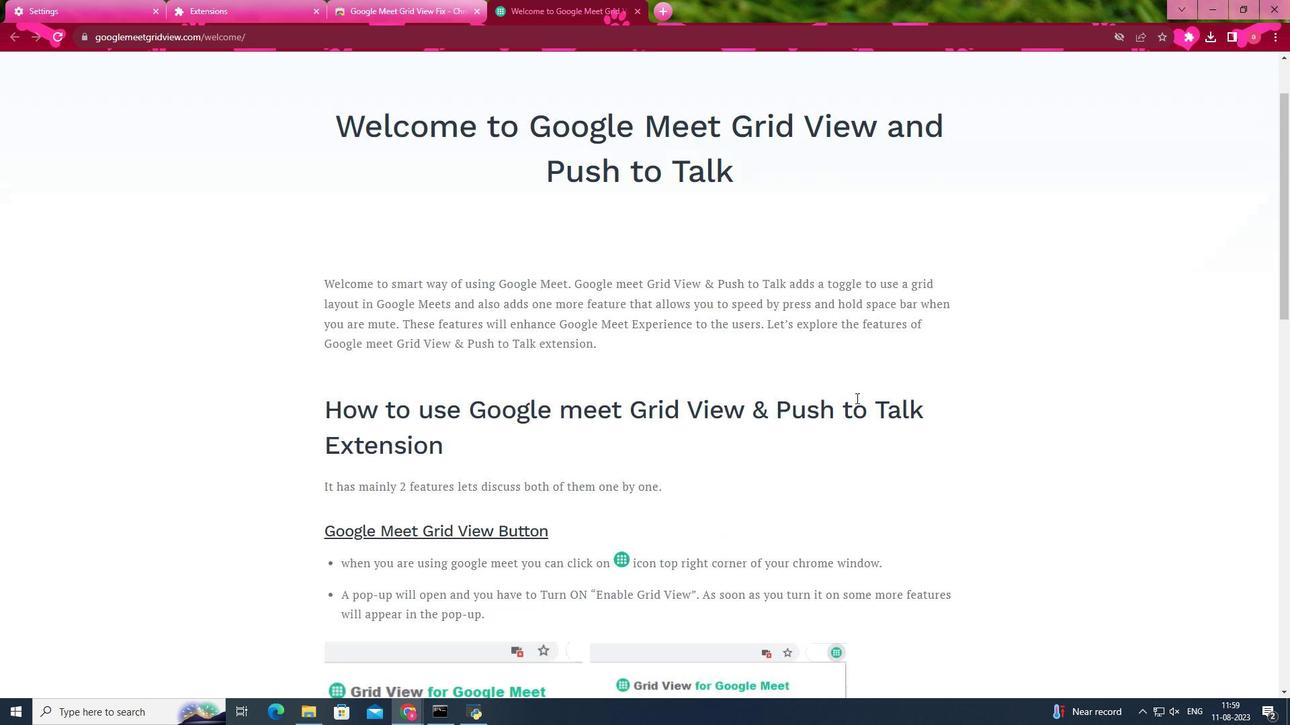 
Action: Mouse scrolled (856, 397) with delta (0, 0)
Screenshot: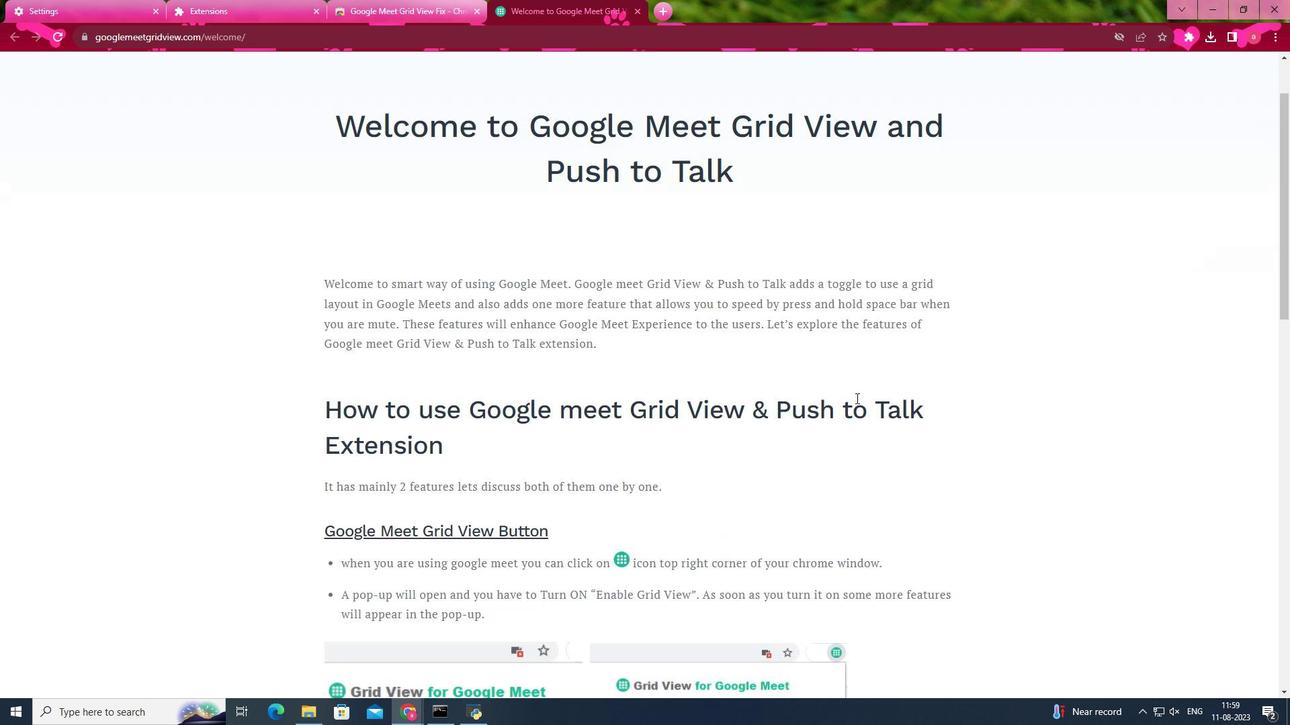 
Action: Mouse scrolled (856, 397) with delta (0, 0)
Screenshot: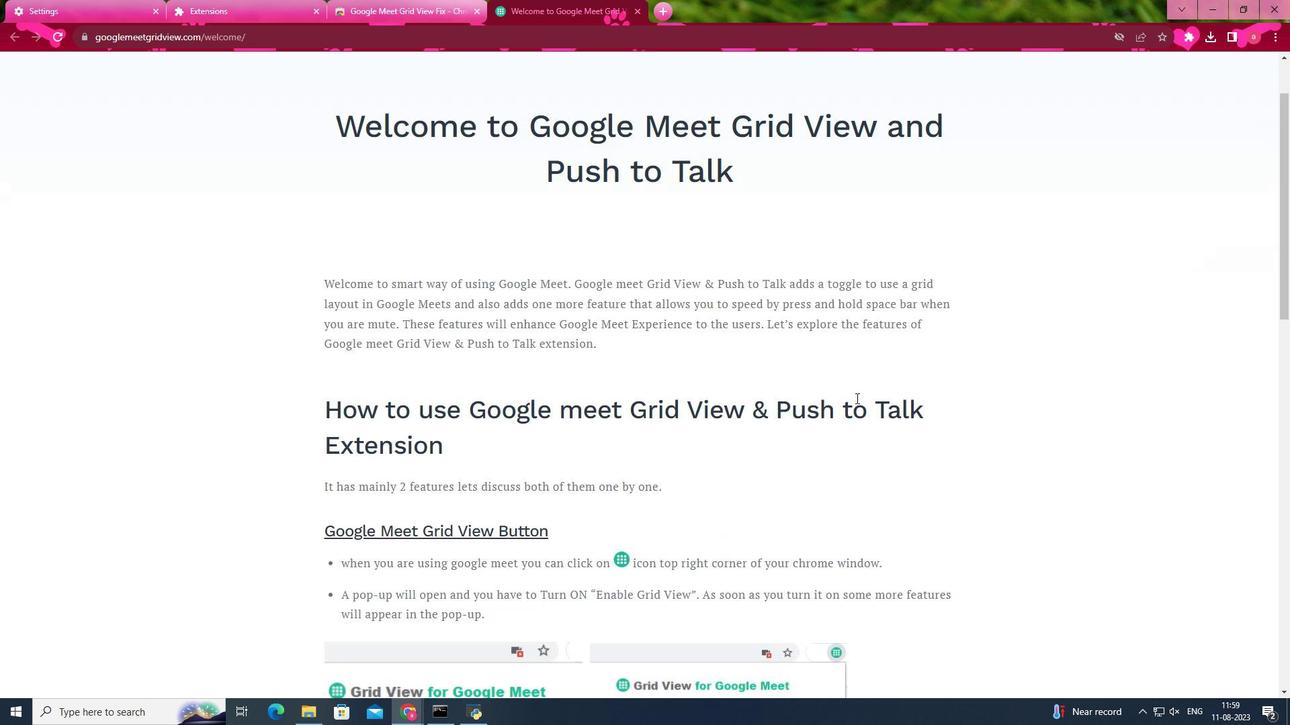 
Action: Mouse scrolled (856, 397) with delta (0, 0)
Screenshot: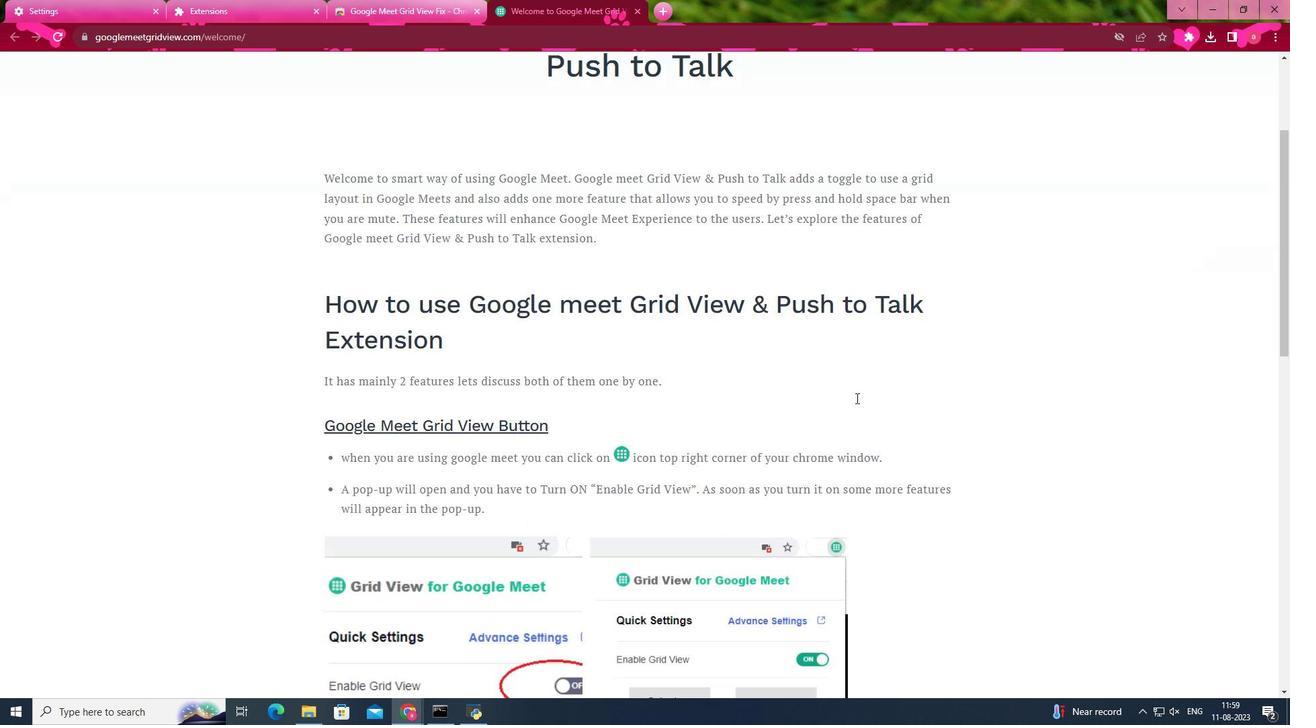 
Action: Mouse moved to (486, 414)
Screenshot: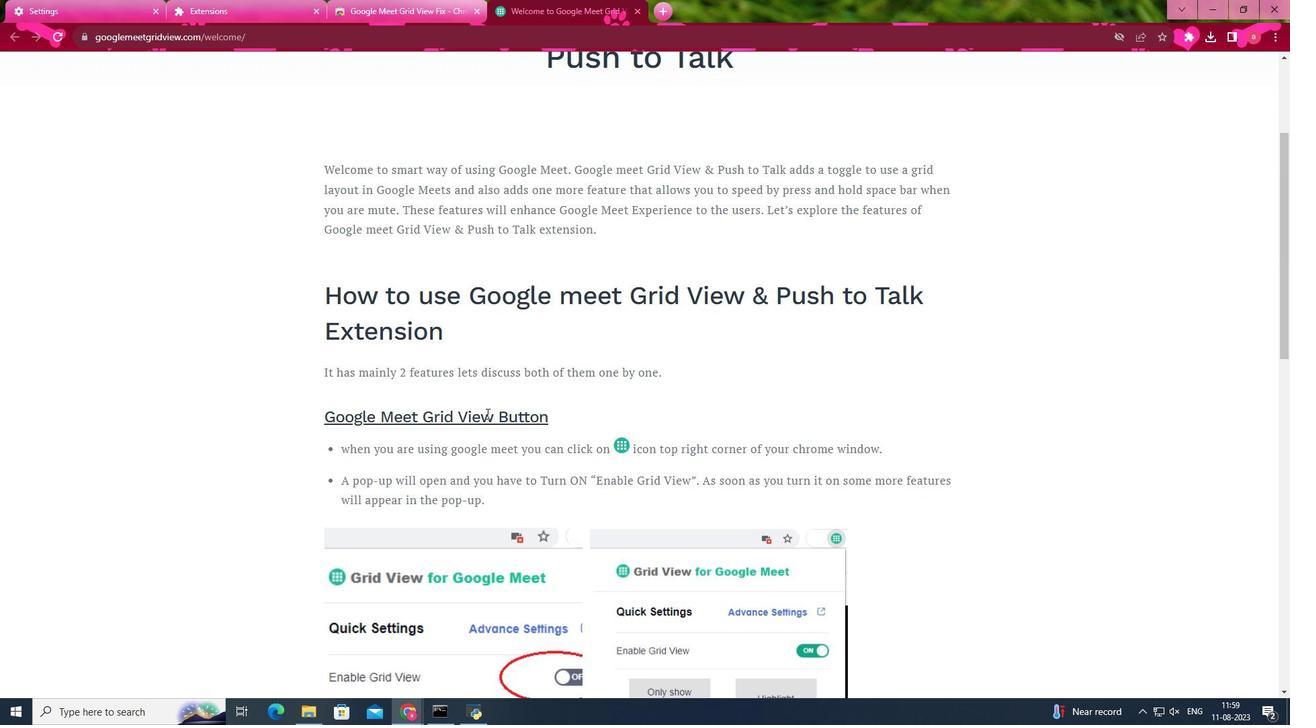 
Action: Mouse pressed left at (486, 414)
Screenshot: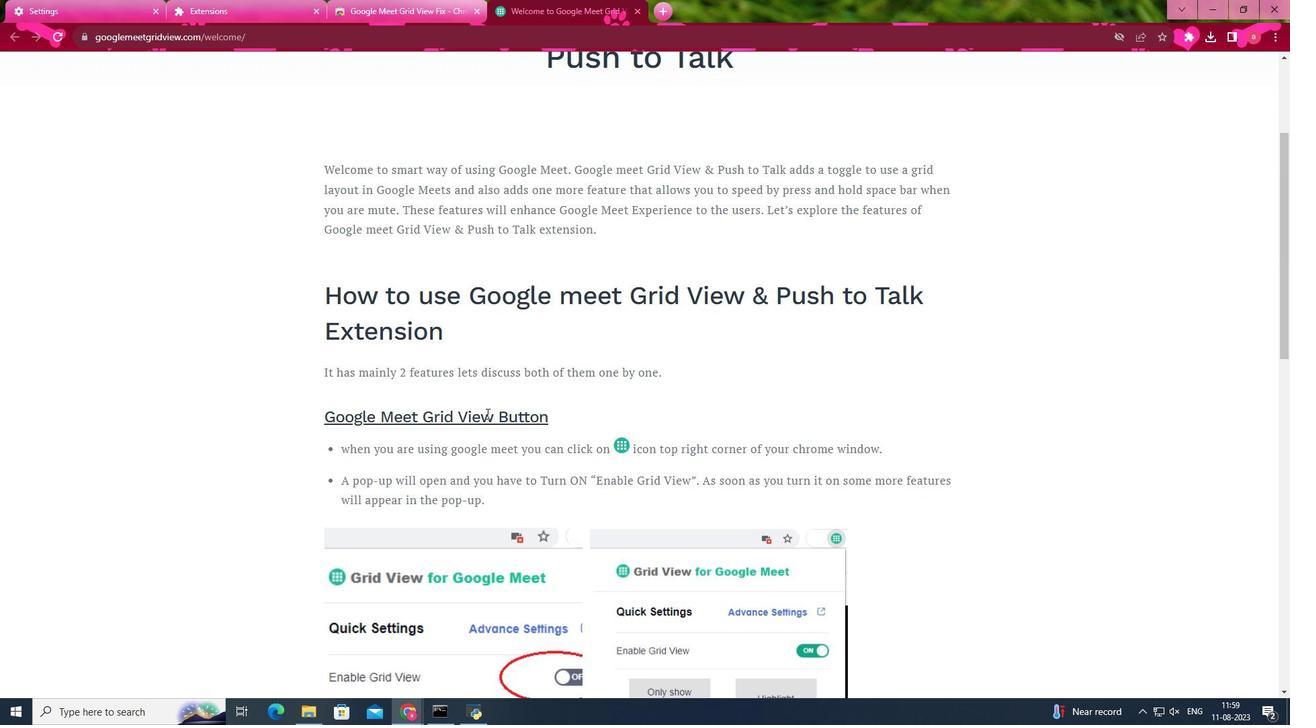 
Action: Mouse moved to (561, 433)
Screenshot: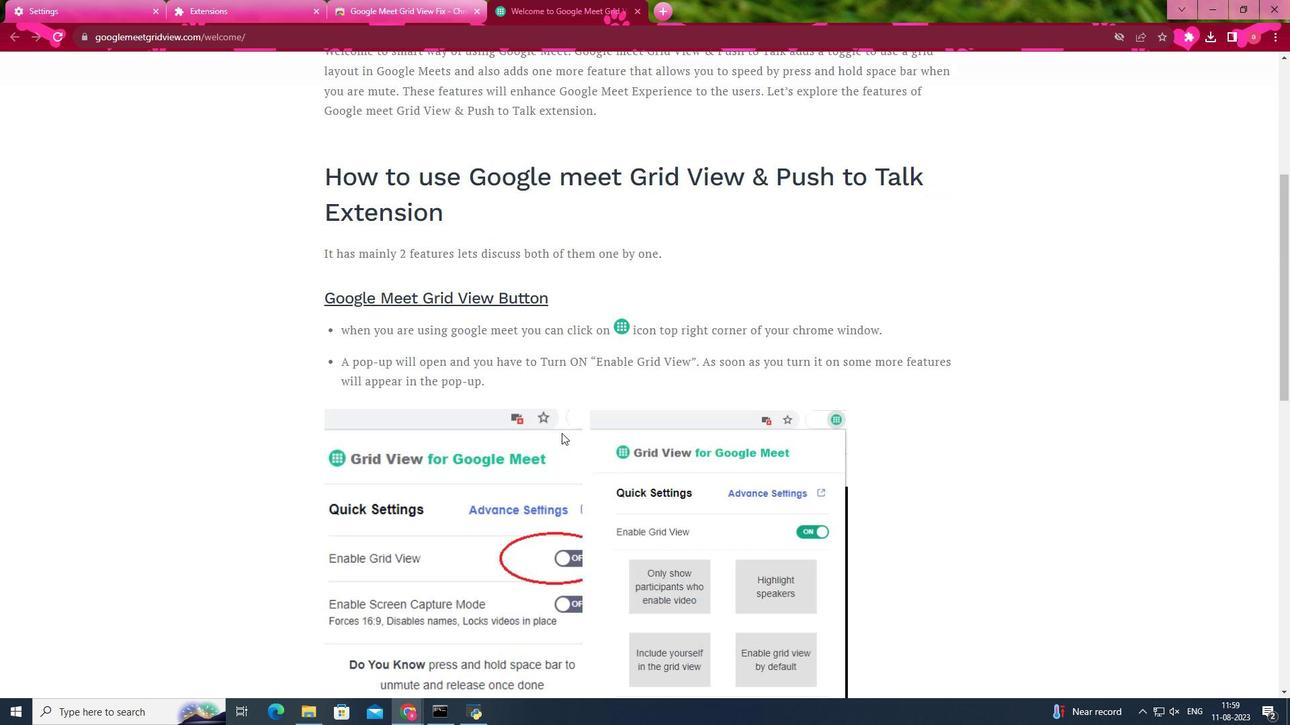 
Action: Mouse scrolled (561, 432) with delta (0, 0)
Screenshot: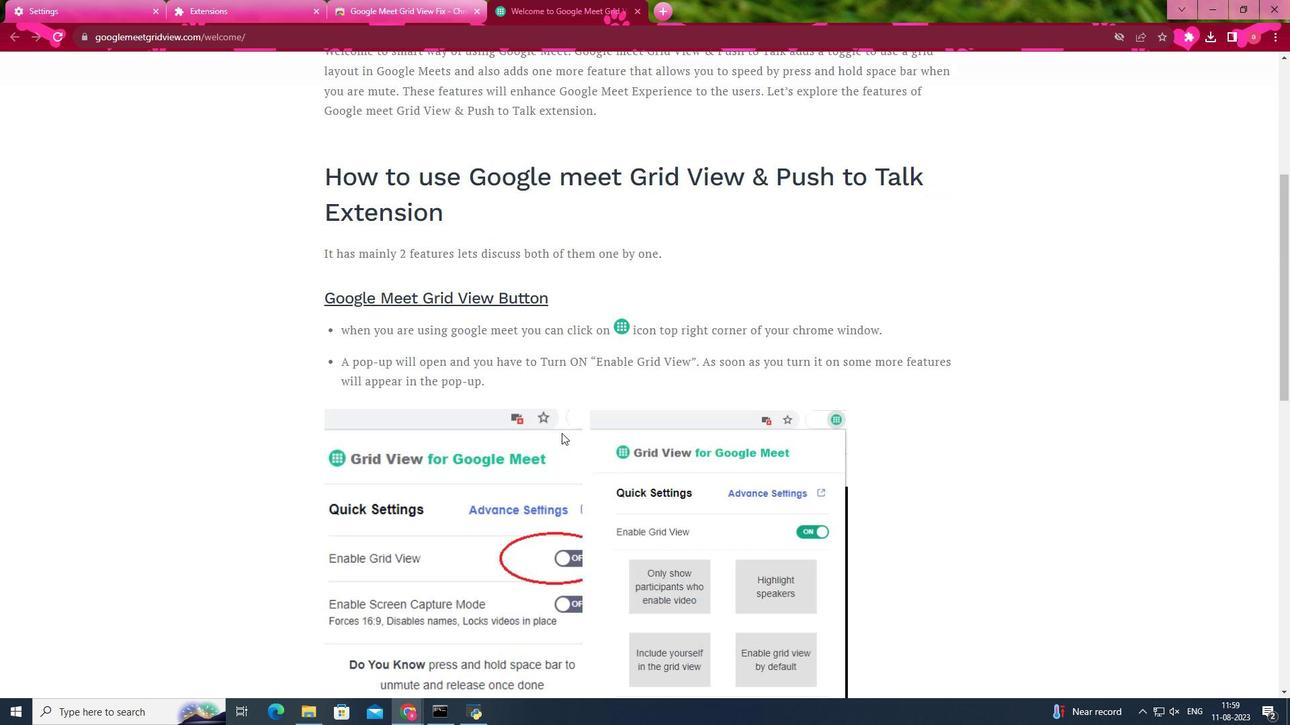 
Action: Mouse scrolled (561, 432) with delta (0, 0)
Screenshot: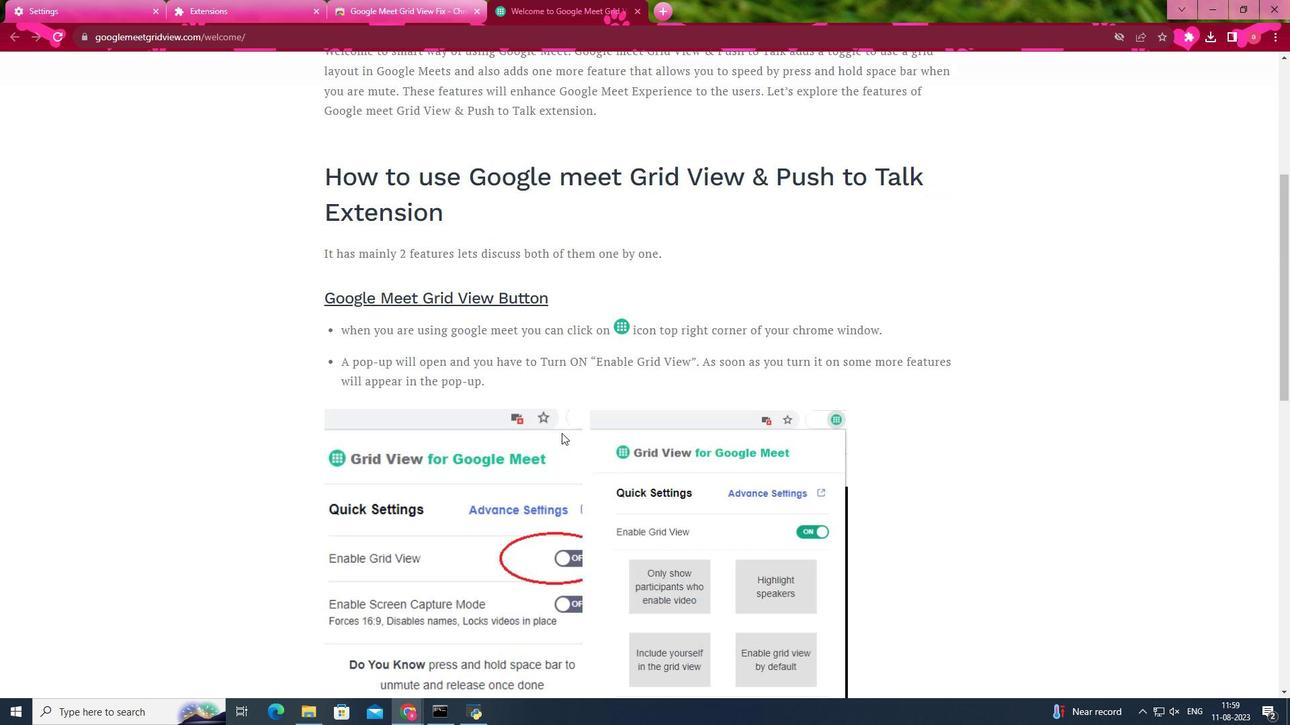
Action: Mouse scrolled (561, 432) with delta (0, 0)
Screenshot: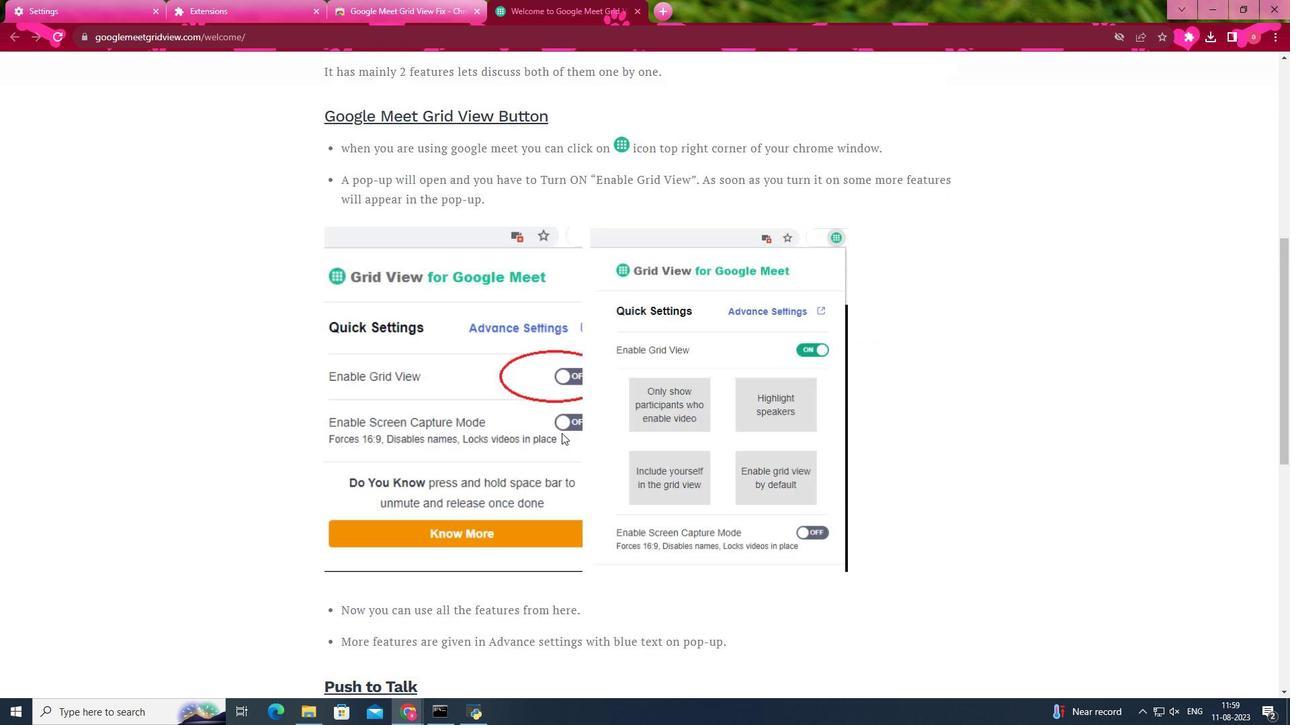
Action: Mouse scrolled (561, 432) with delta (0, 0)
Screenshot: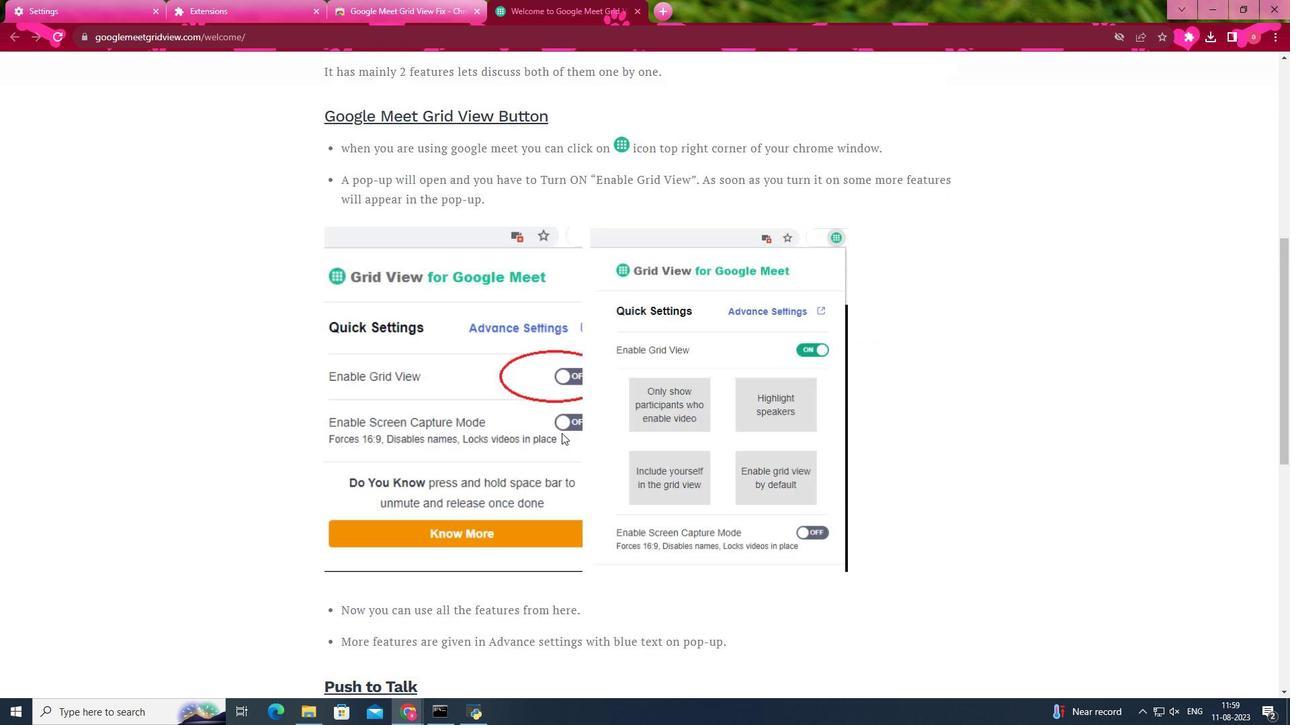 
Action: Mouse scrolled (561, 432) with delta (0, 0)
Screenshot: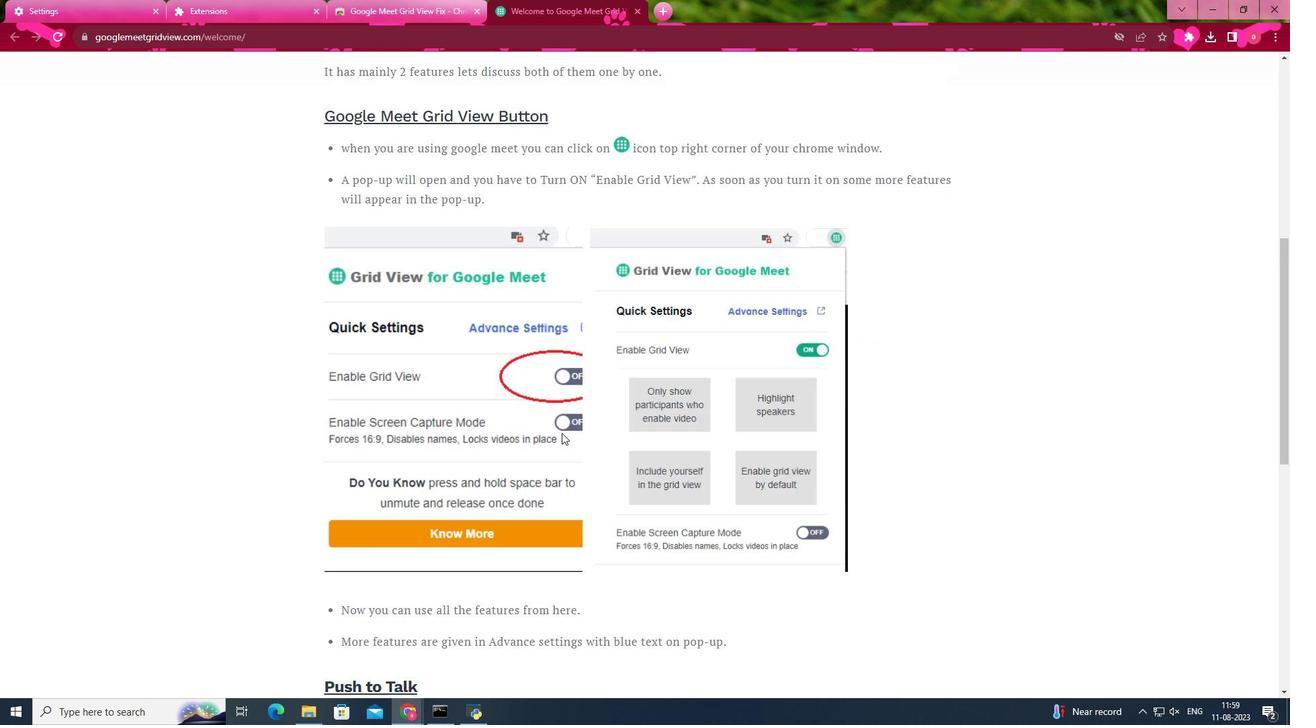 
Action: Mouse moved to (561, 433)
Screenshot: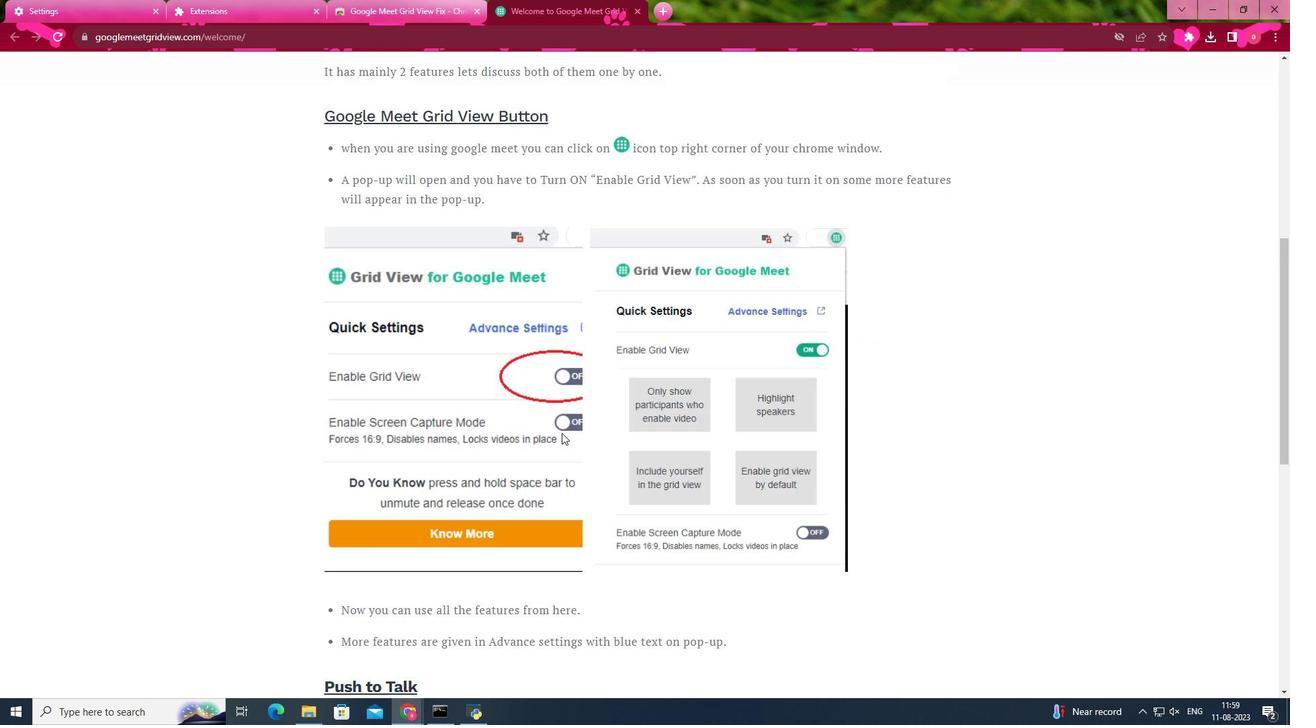 
Action: Mouse scrolled (561, 432) with delta (0, 0)
Screenshot: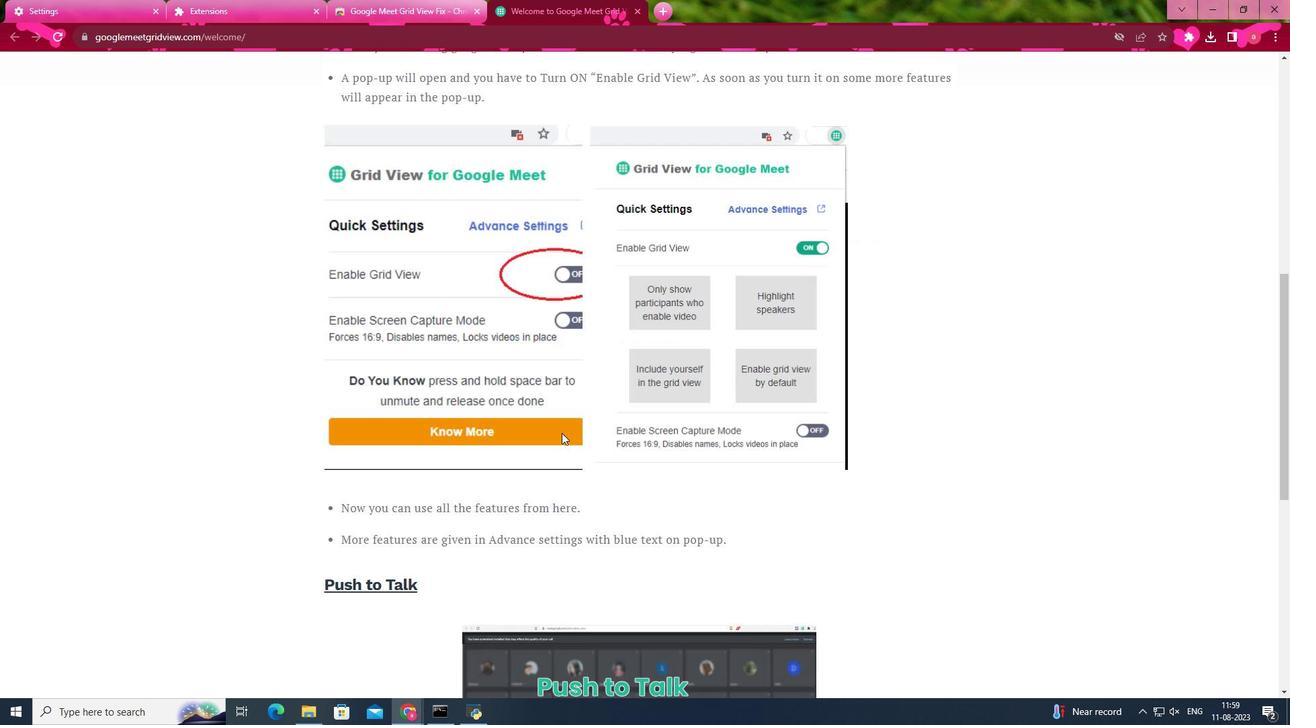 
Action: Mouse moved to (487, 432)
Screenshot: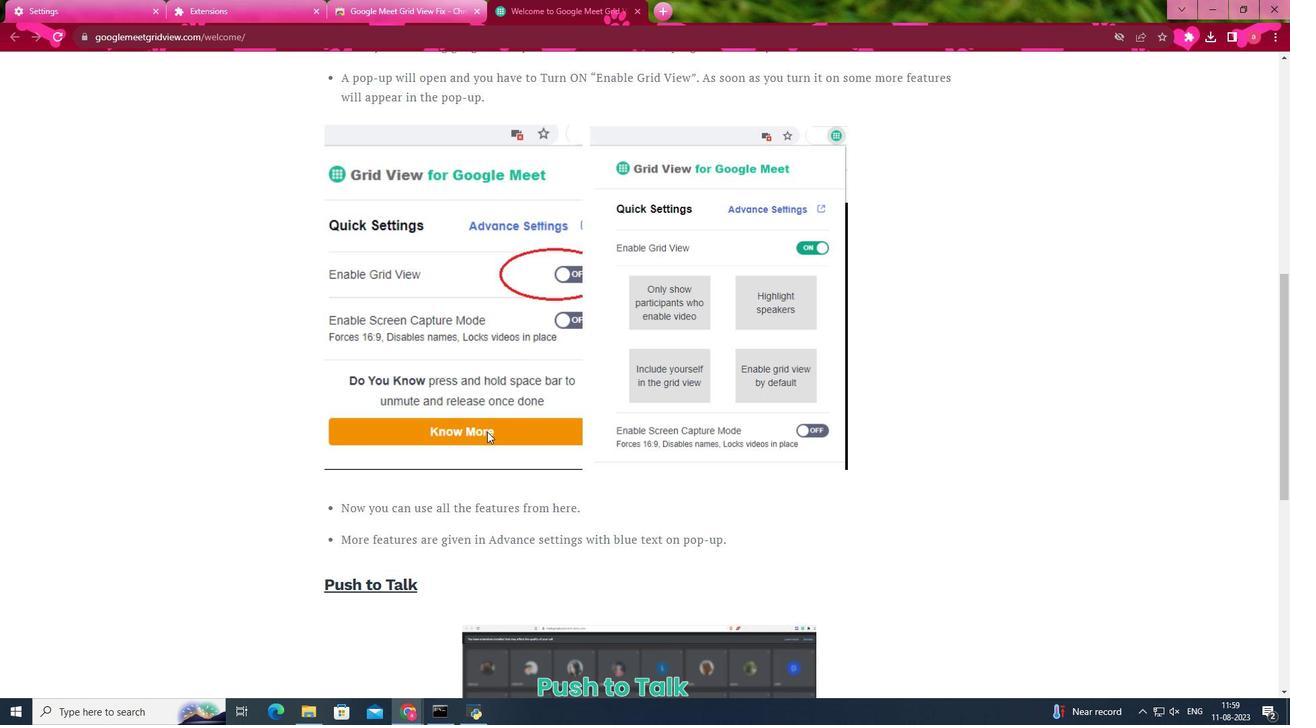 
Action: Mouse pressed left at (487, 432)
Screenshot: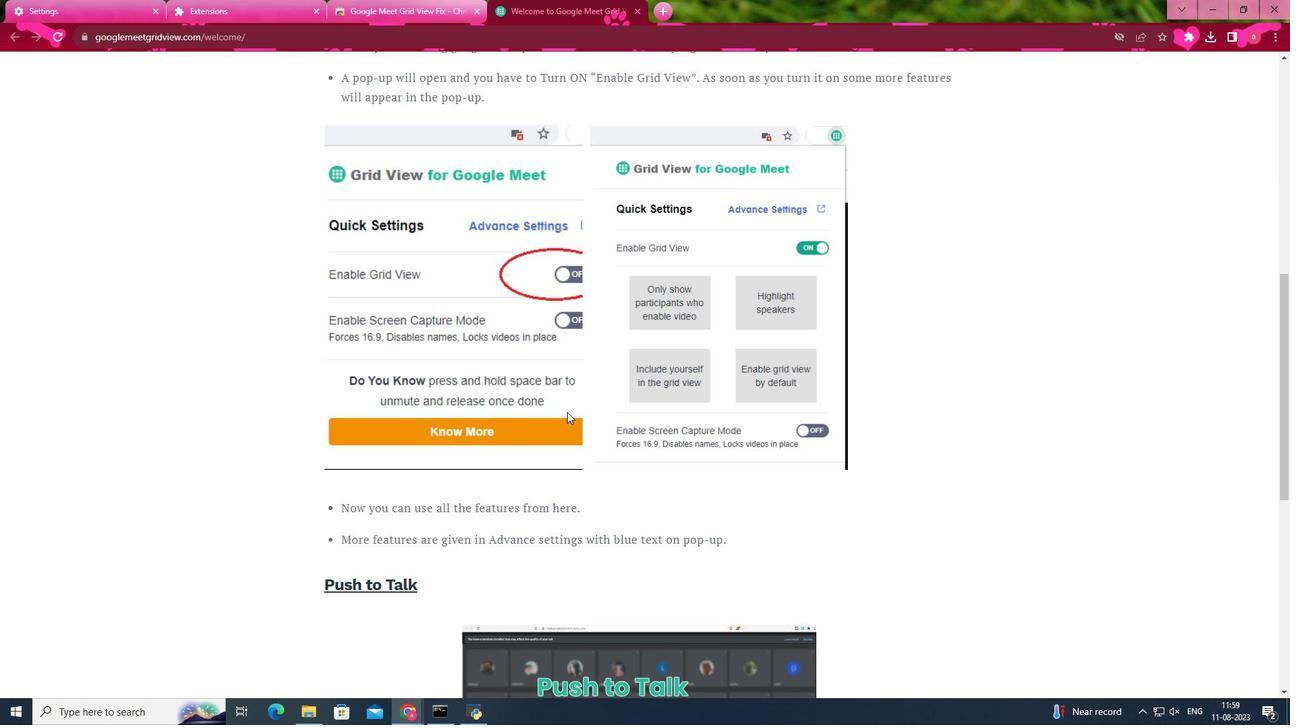 
Action: Mouse moved to (1185, 39)
Screenshot: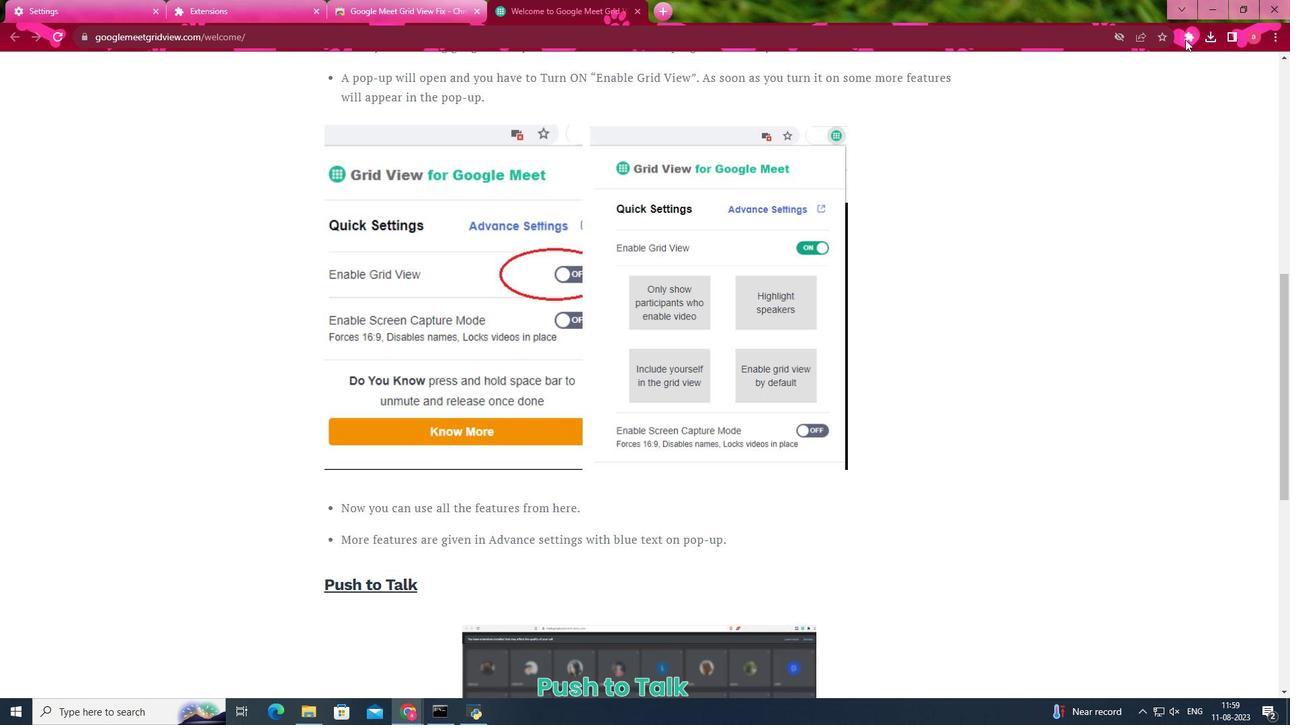 
Action: Mouse pressed left at (1185, 39)
Screenshot: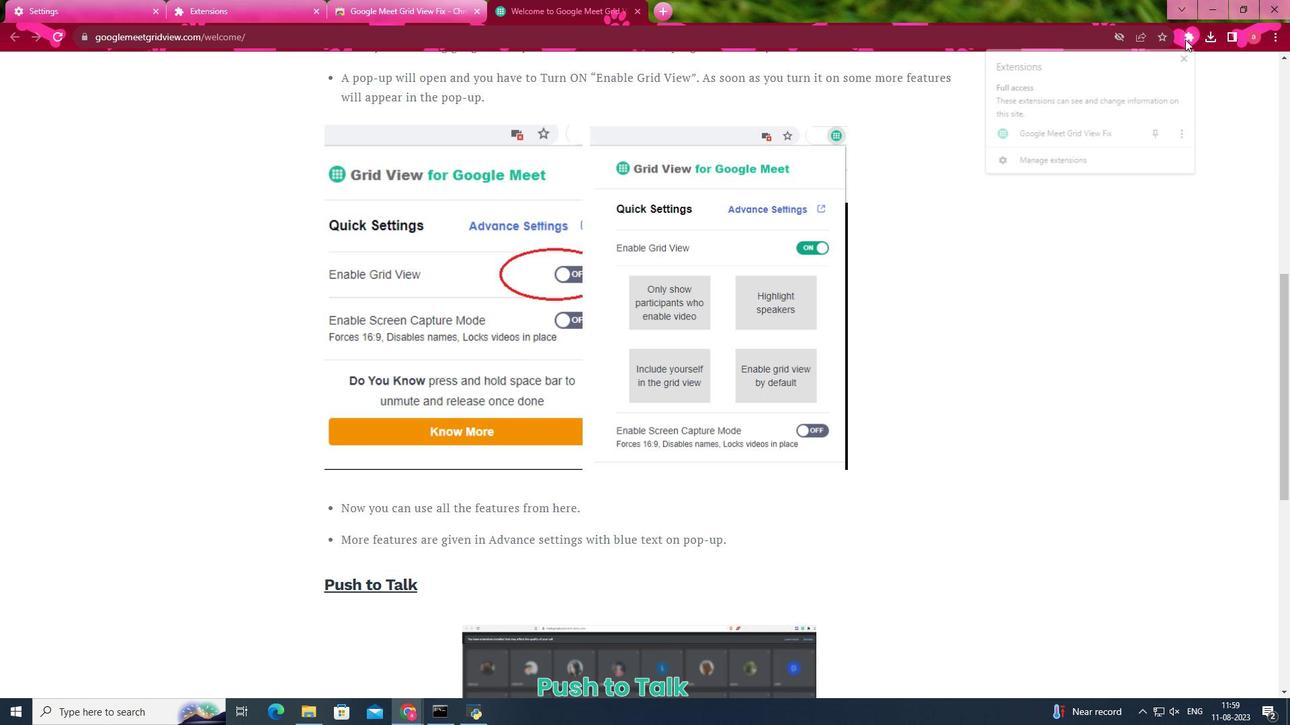 
Action: Mouse moved to (1082, 136)
Screenshot: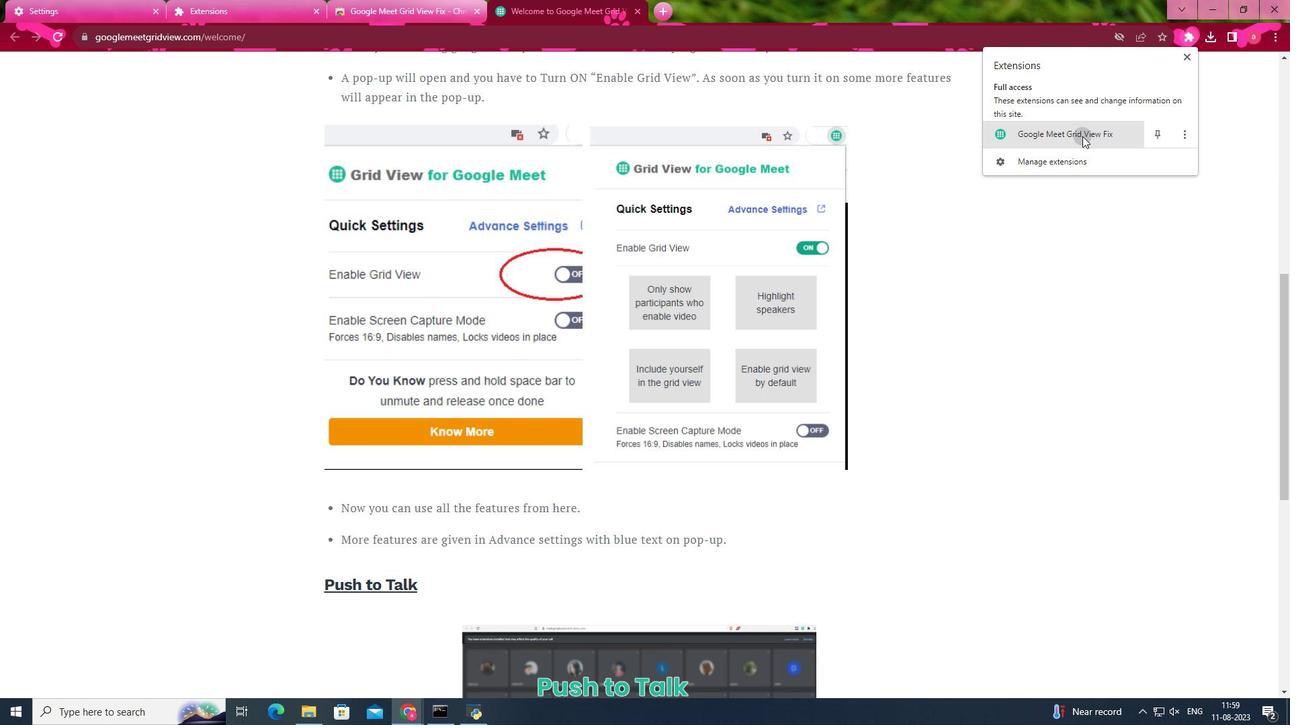 
Action: Mouse pressed left at (1082, 136)
Screenshot: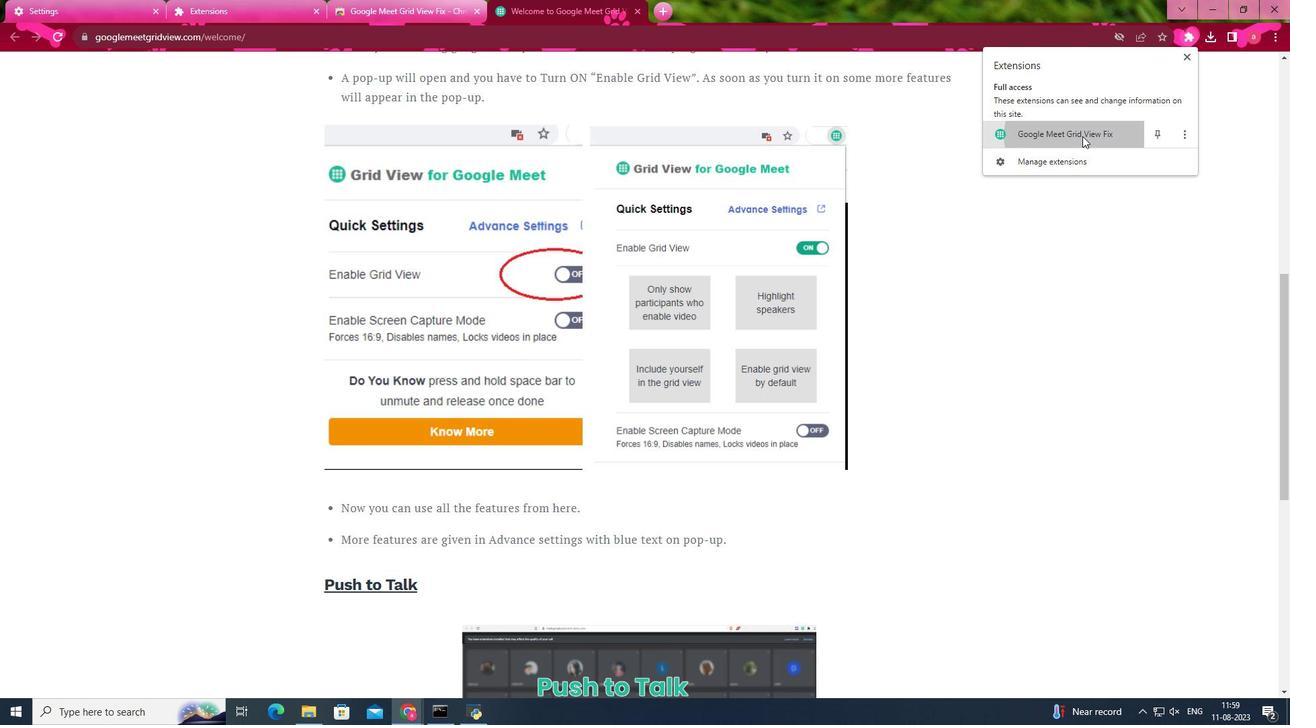 
Action: Mouse moved to (992, 114)
Screenshot: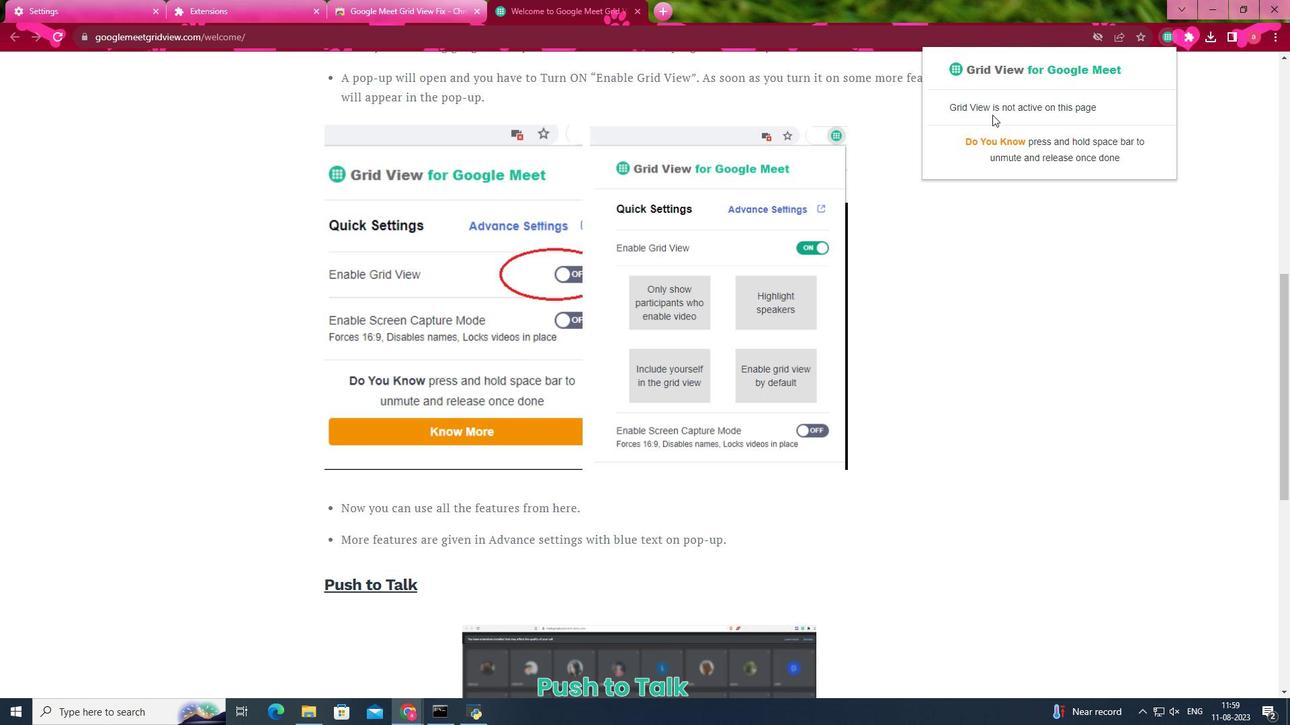 
Action: Mouse pressed left at (992, 114)
Screenshot: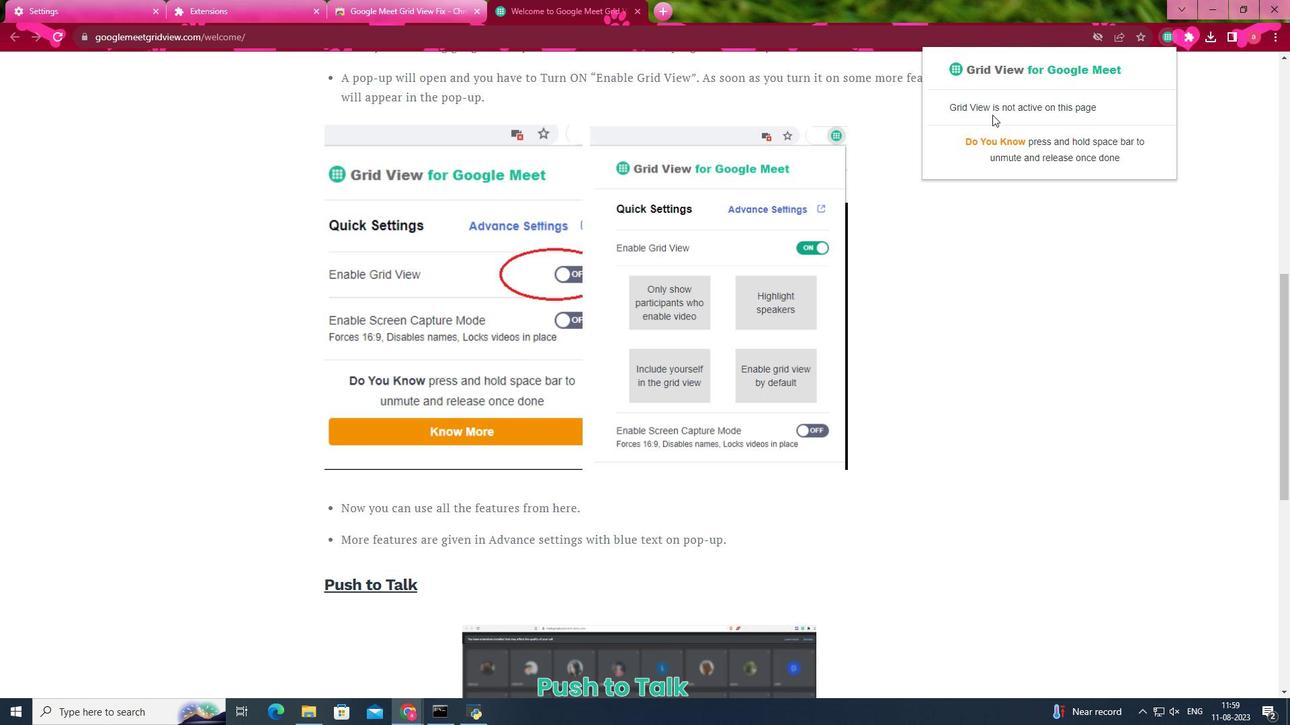 
Action: Mouse moved to (1005, 147)
Screenshot: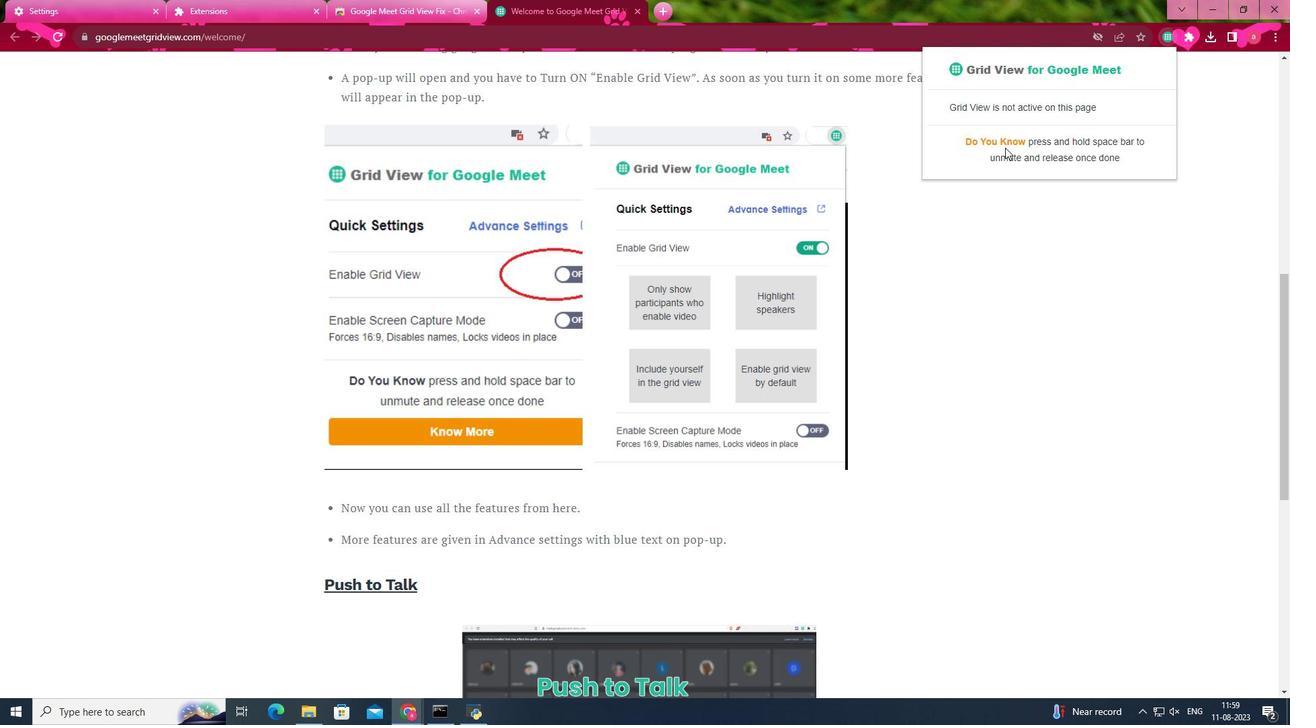
Action: Mouse pressed left at (1005, 147)
Screenshot: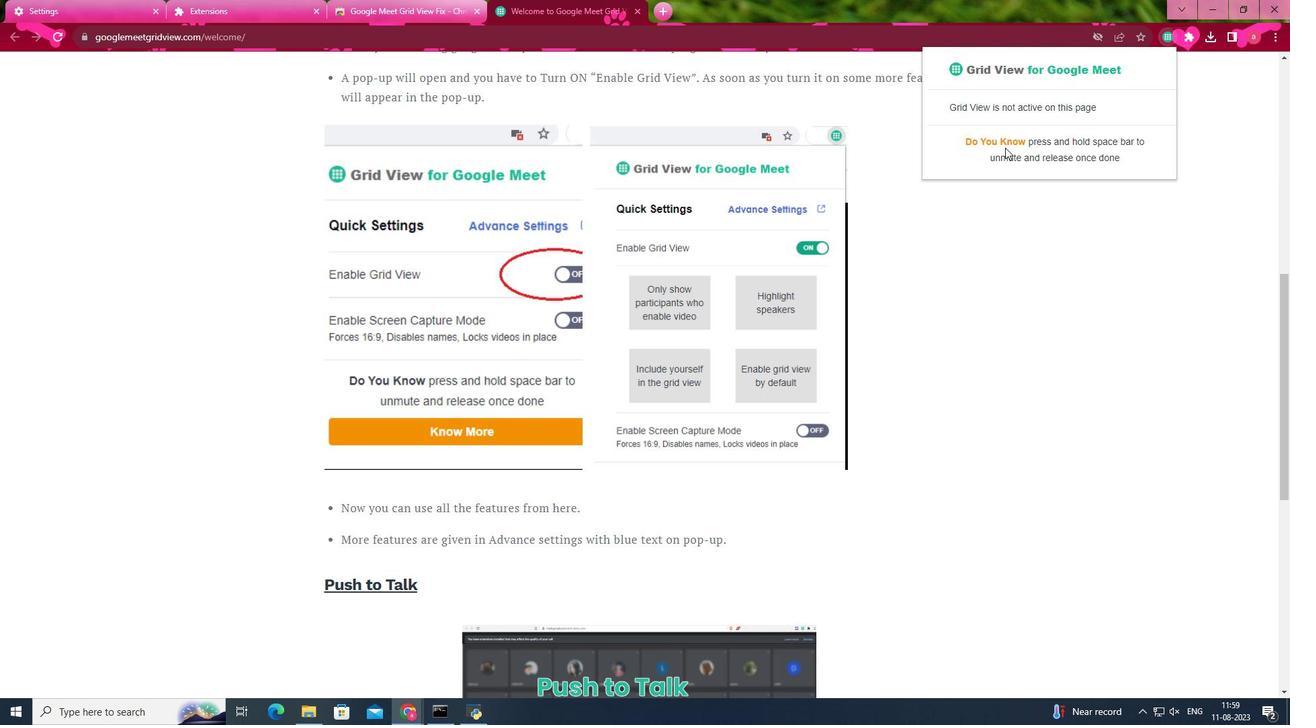 
Action: Mouse moved to (1056, 165)
Screenshot: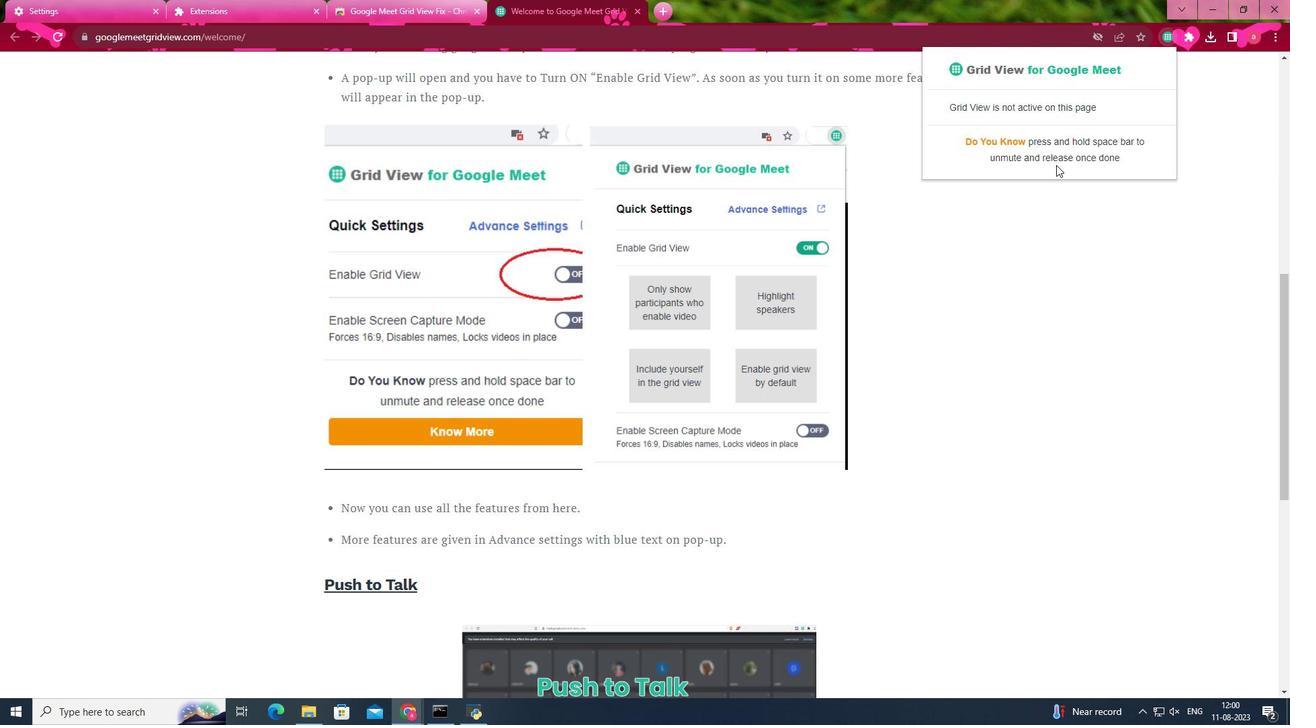 
Action: Mouse pressed left at (1056, 165)
Screenshot: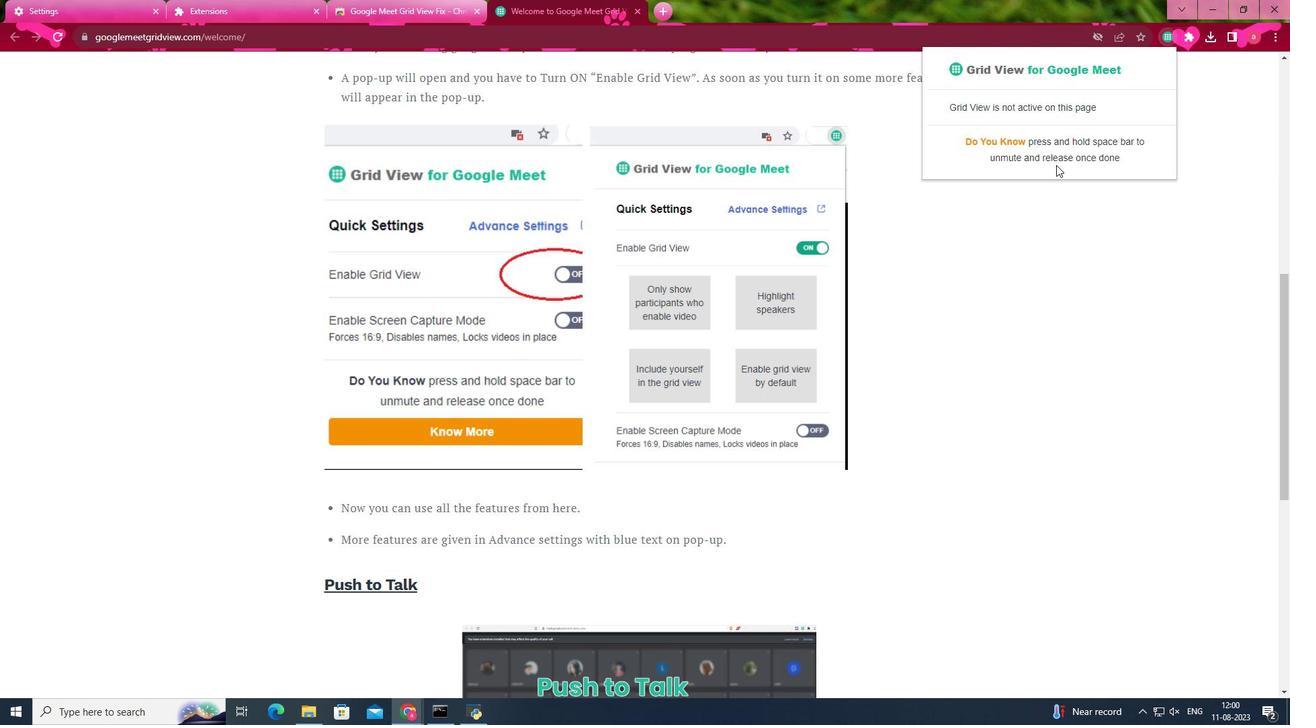 
Action: Mouse moved to (1053, 151)
Screenshot: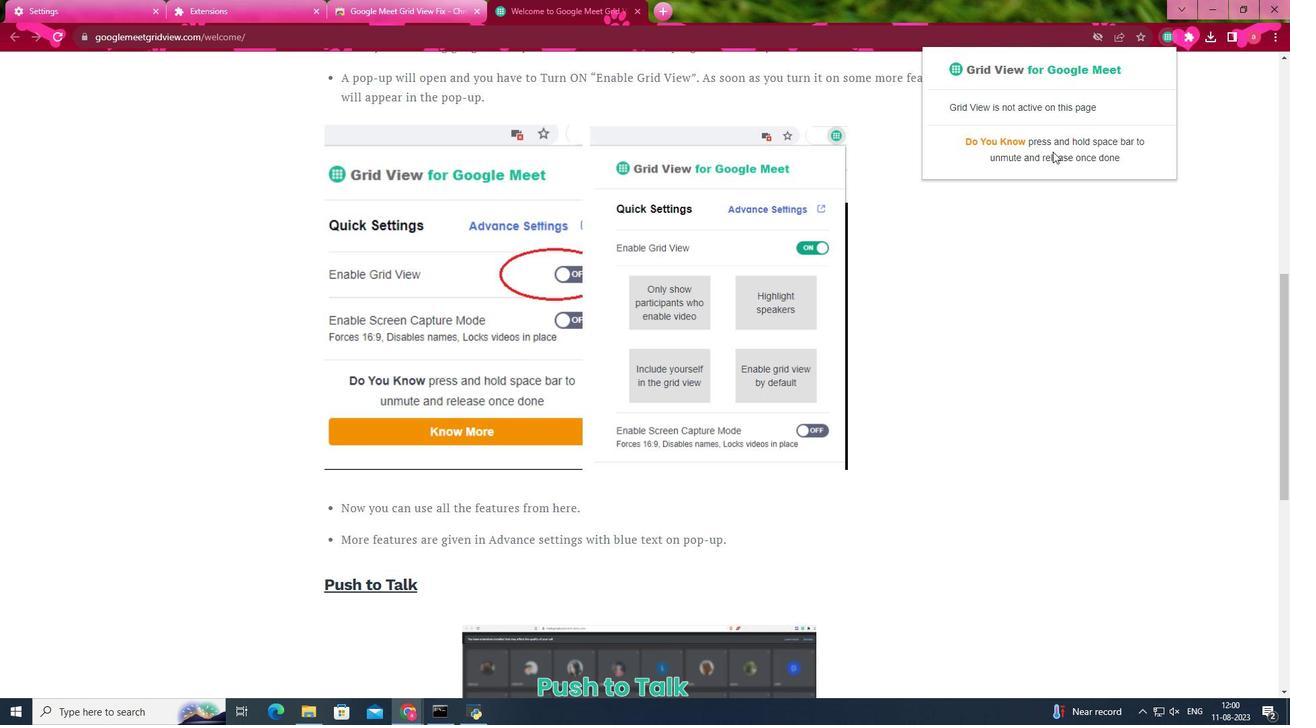 
Action: Mouse pressed left at (1053, 151)
Screenshot: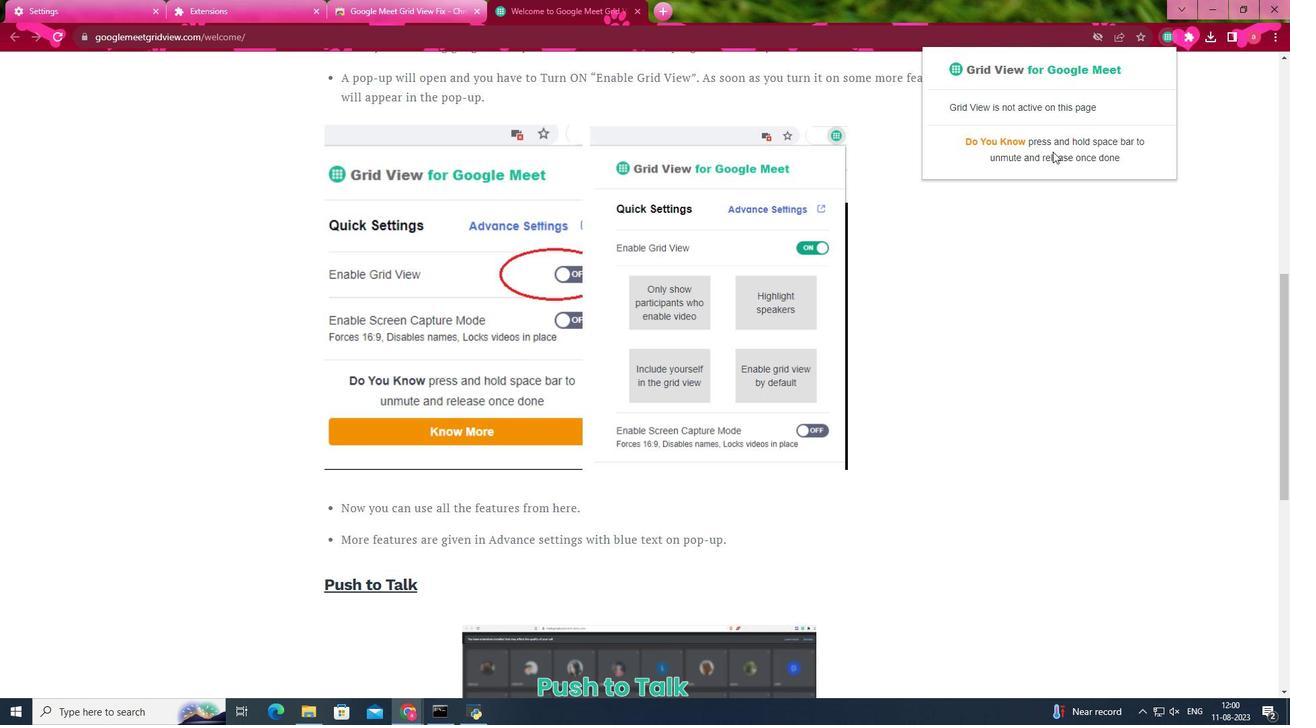
Action: Mouse pressed left at (1053, 151)
Screenshot: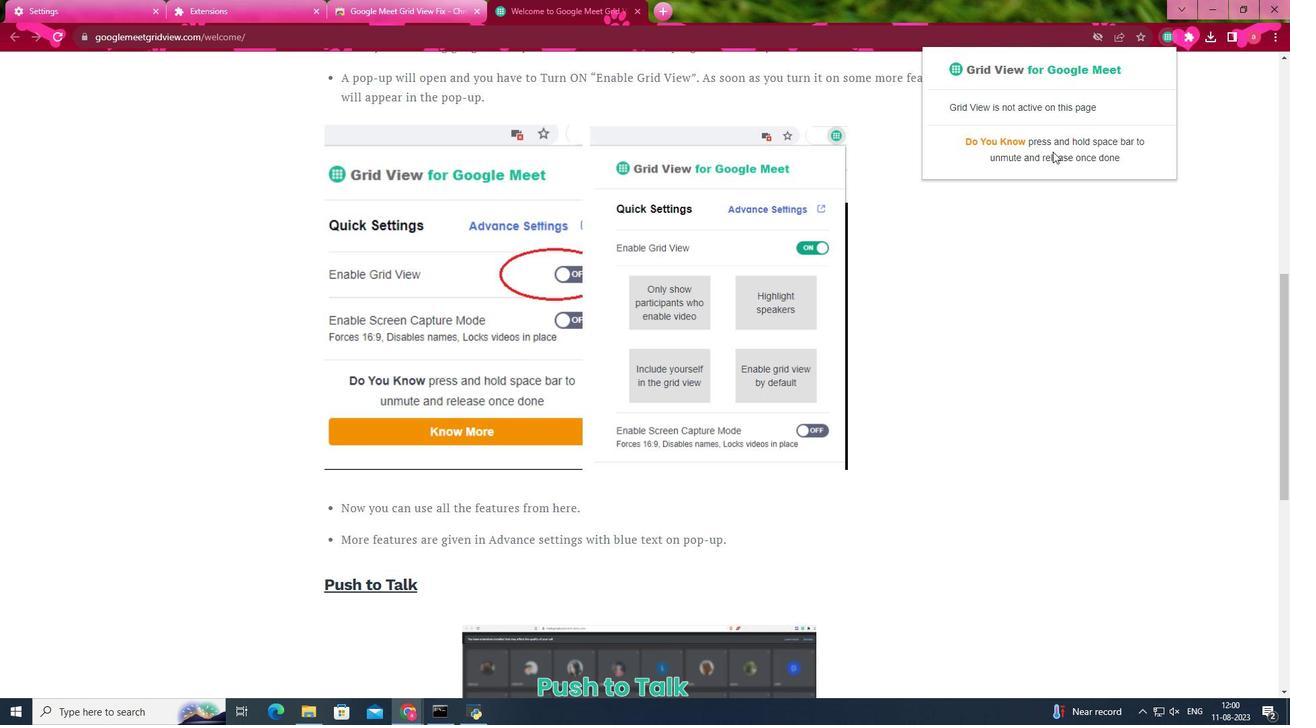 
Action: Mouse pressed left at (1053, 151)
Screenshot: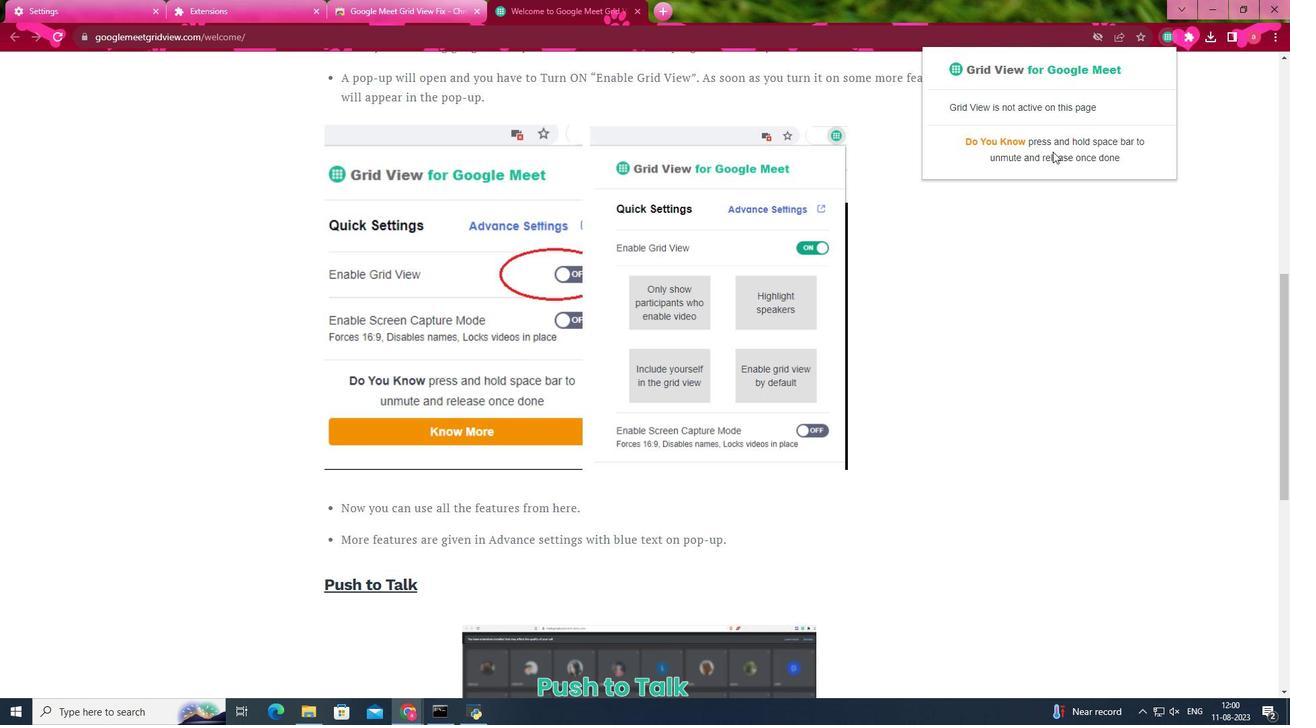 
Action: Mouse pressed left at (1053, 151)
Screenshot: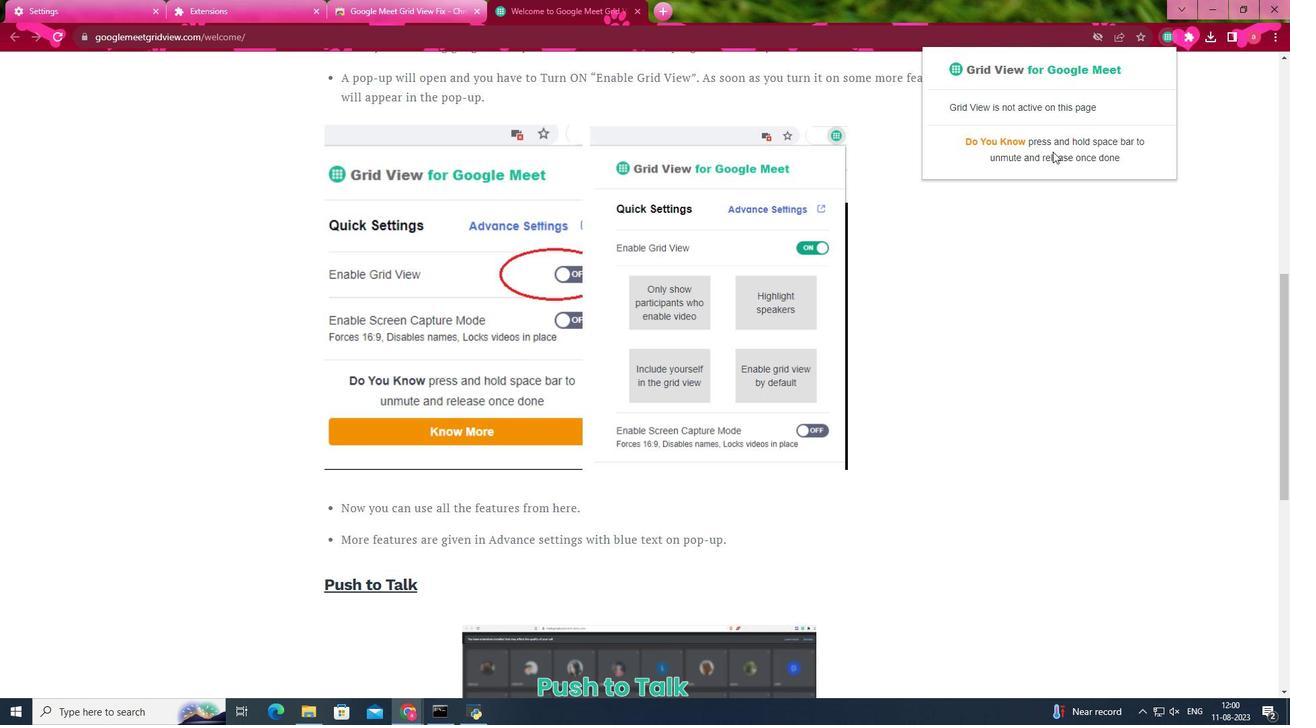 
Action: Mouse moved to (1041, 54)
Screenshot: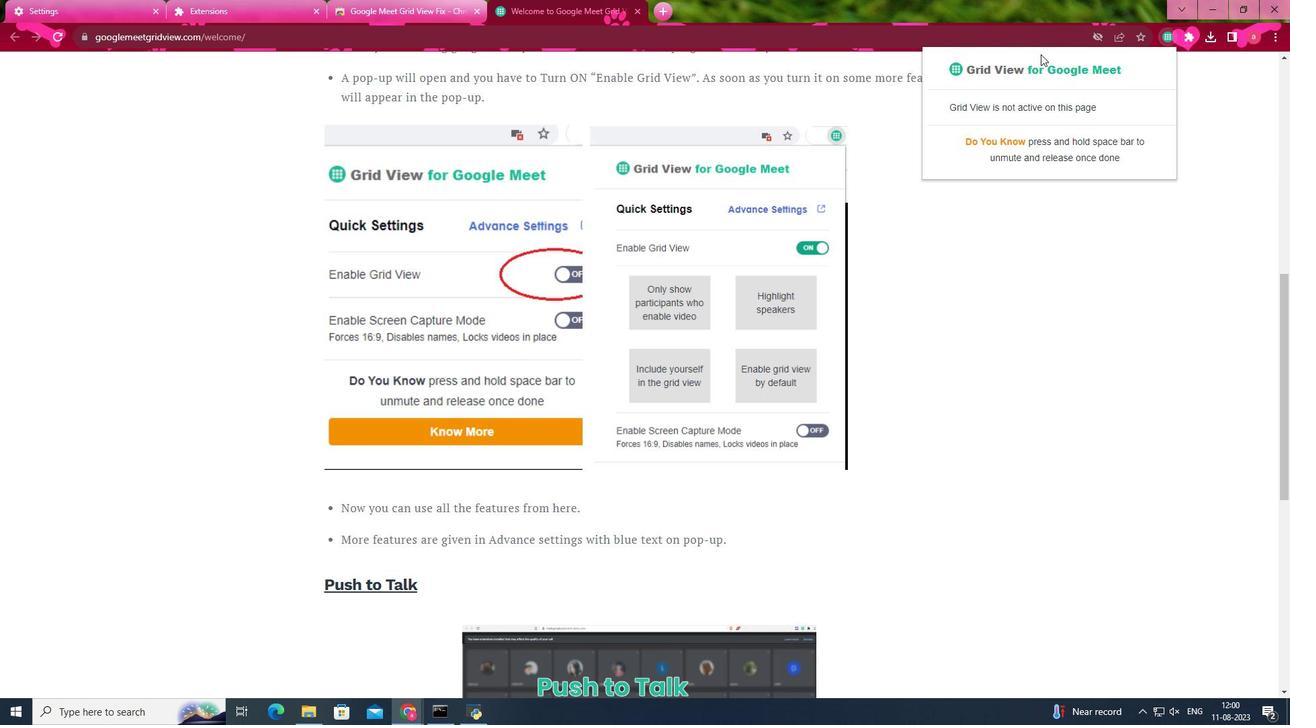
Action: Mouse pressed left at (1041, 54)
Screenshot: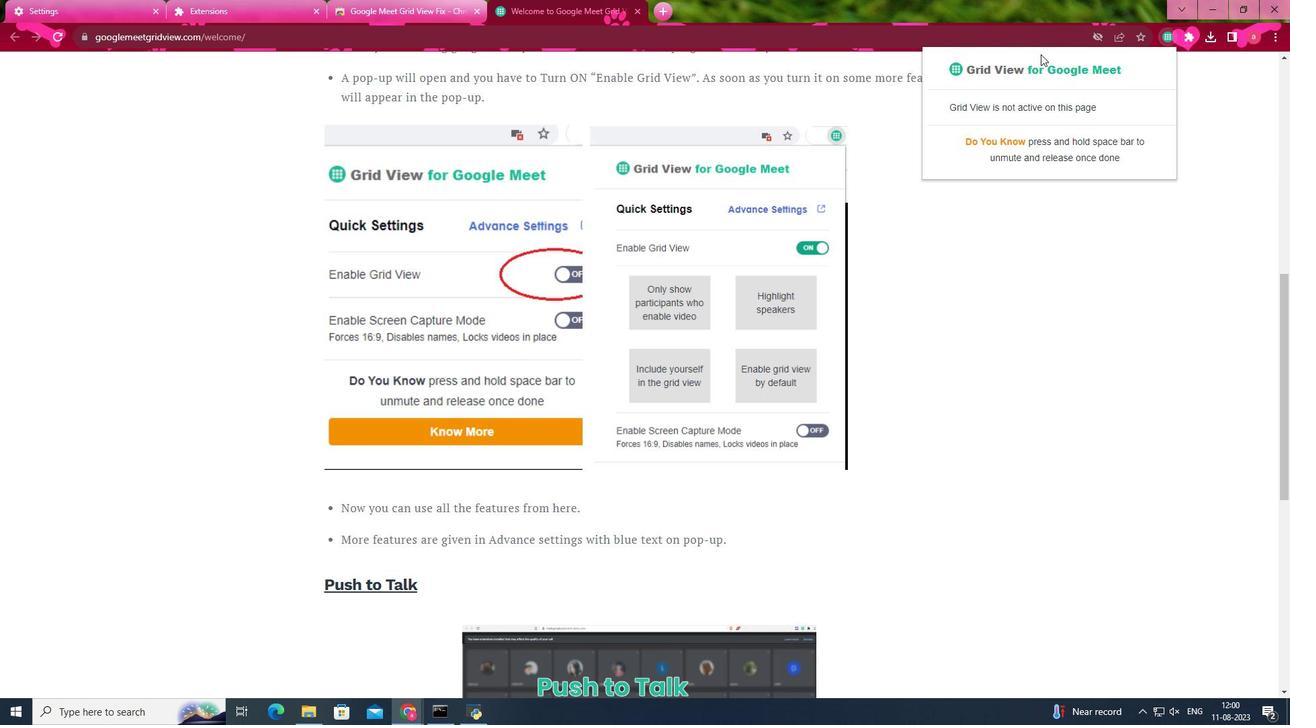 
Action: Mouse moved to (983, 69)
Screenshot: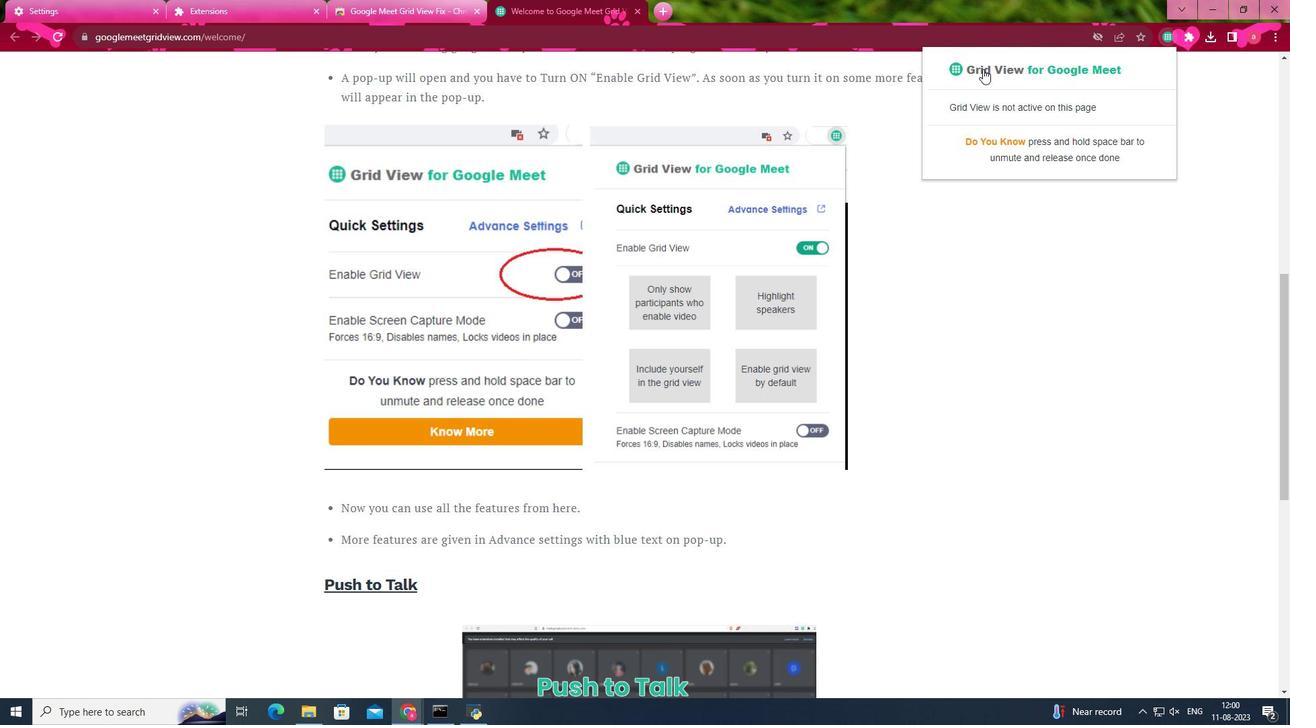 
Action: Mouse pressed left at (983, 69)
Screenshot: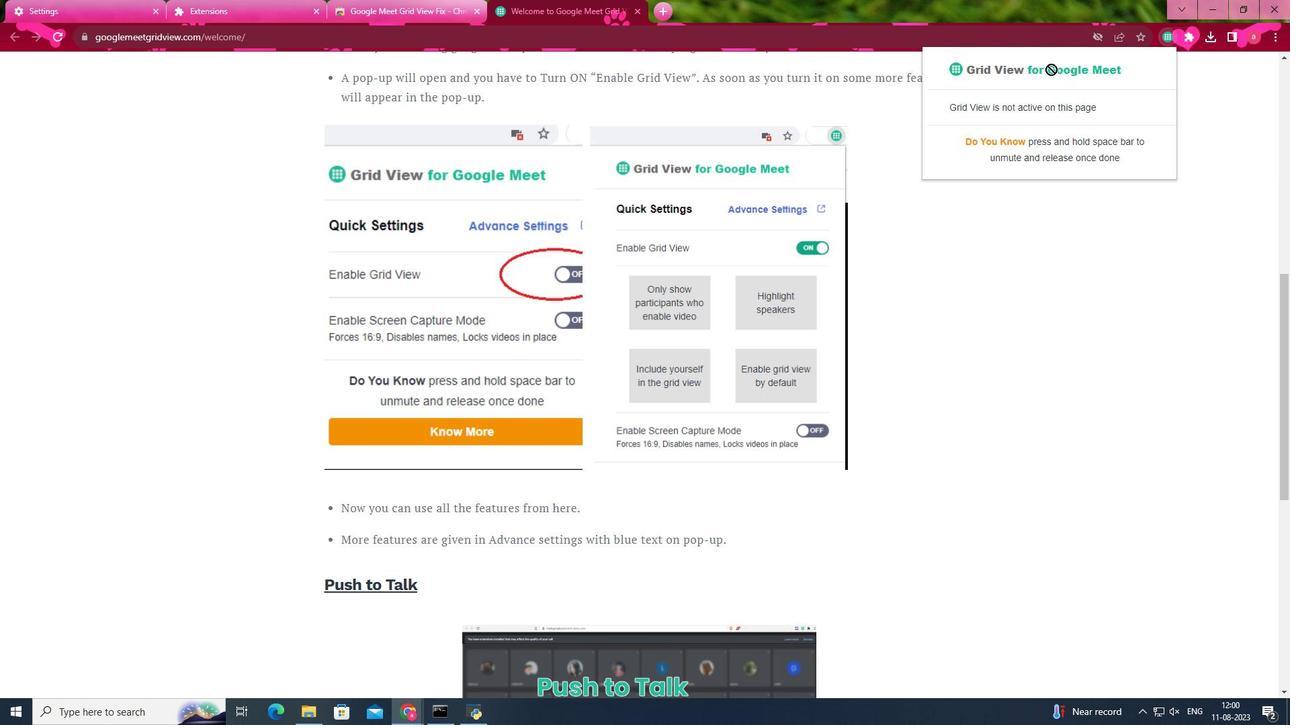 
Action: Mouse moved to (926, 133)
Screenshot: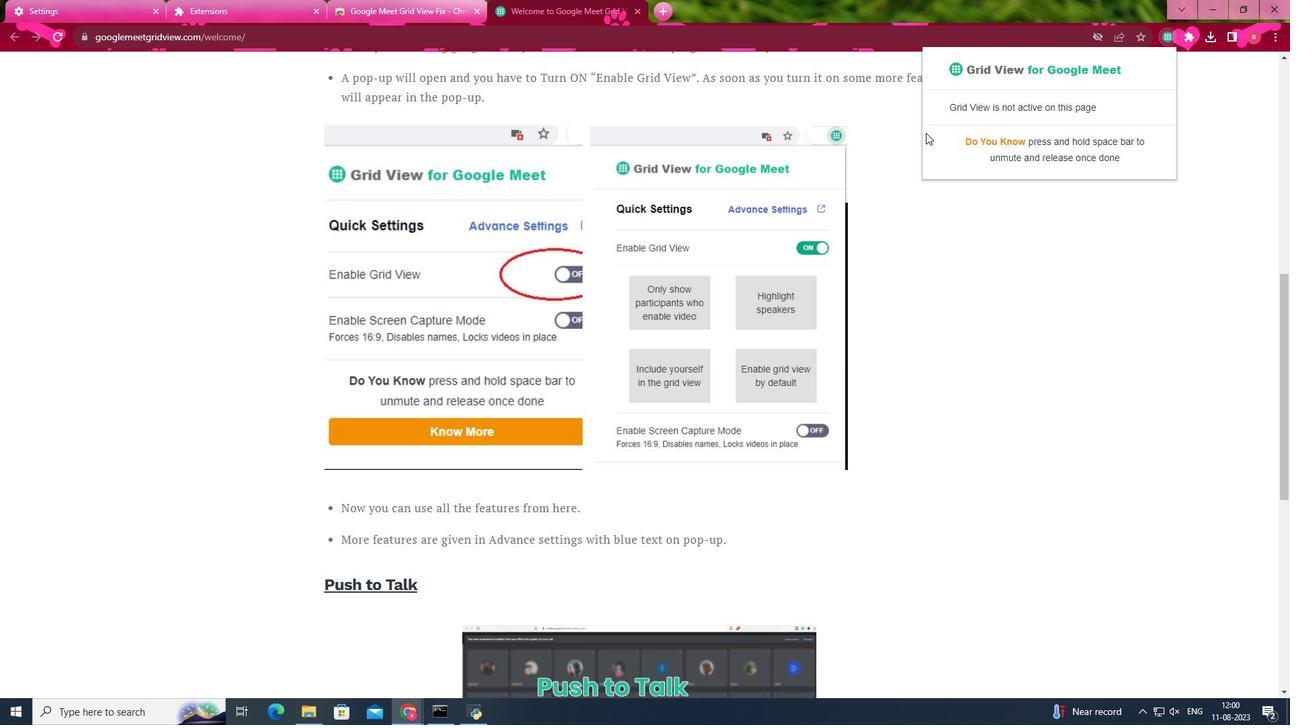 
Action: Mouse pressed left at (926, 133)
Screenshot: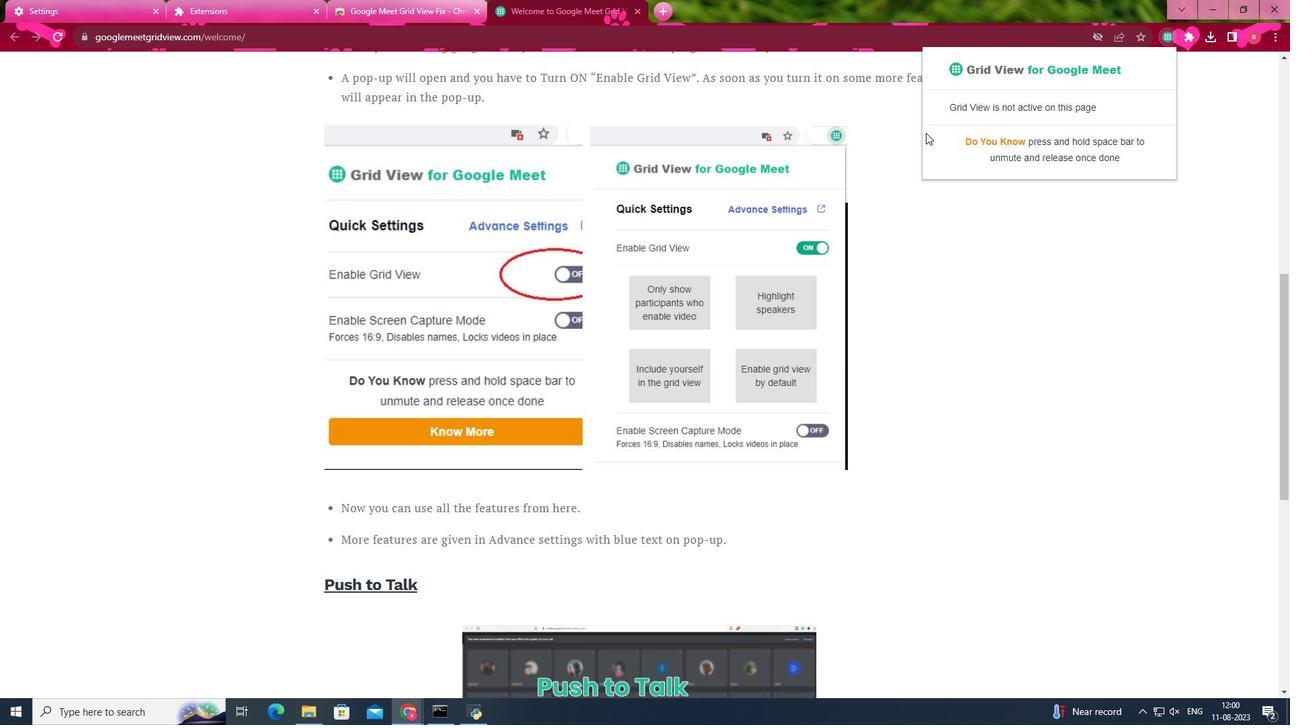 
Action: Mouse moved to (471, 12)
Screenshot: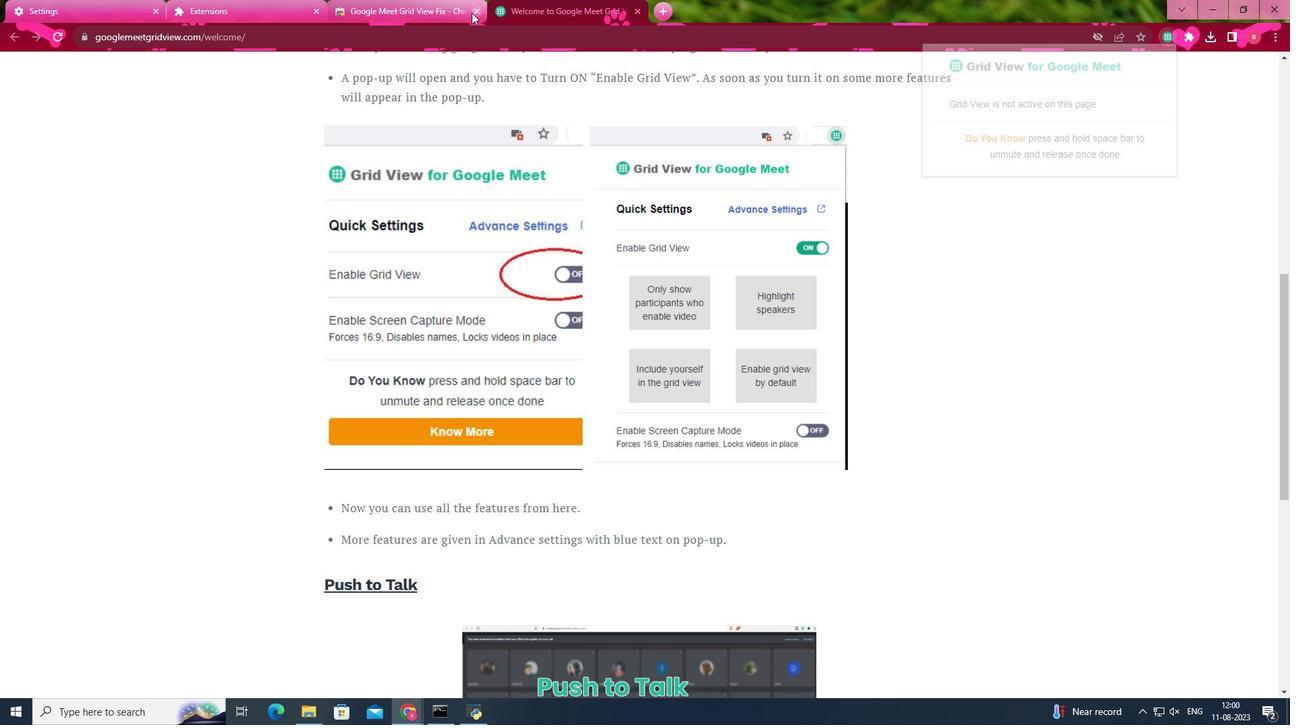 
Action: Mouse pressed left at (471, 12)
Screenshot: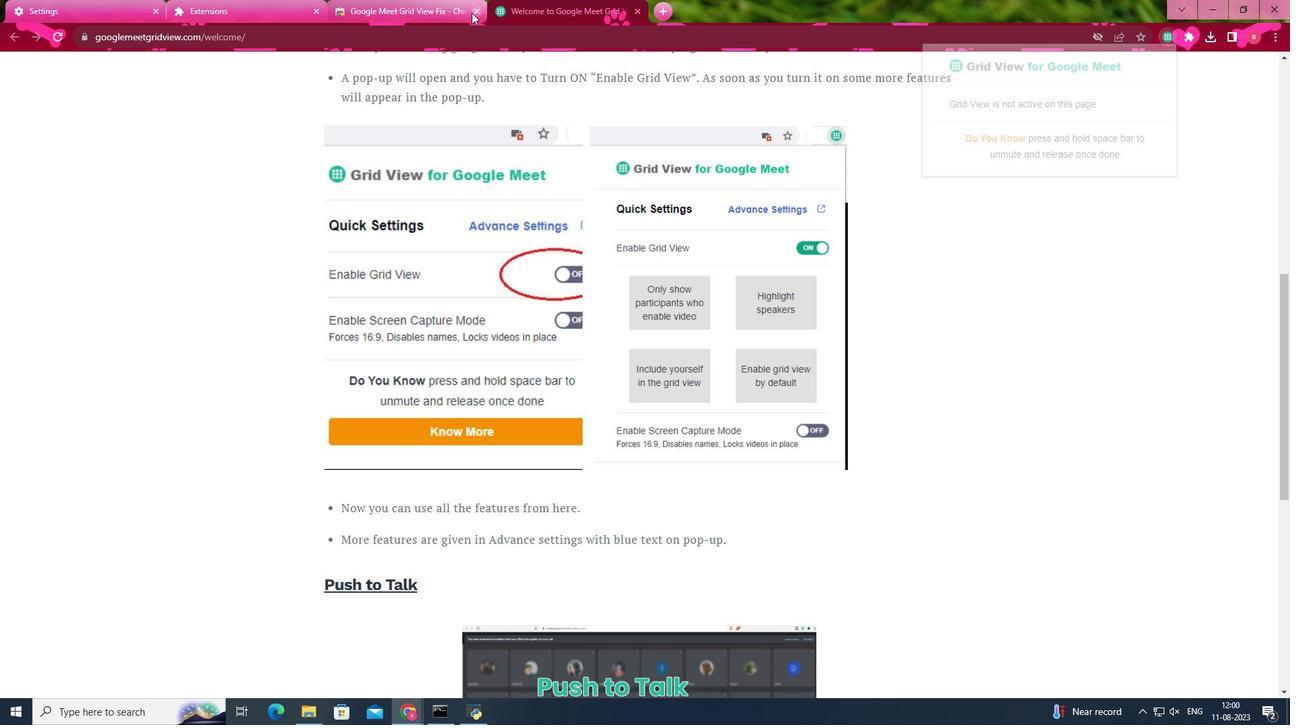 
Action: Mouse moved to (430, 12)
Screenshot: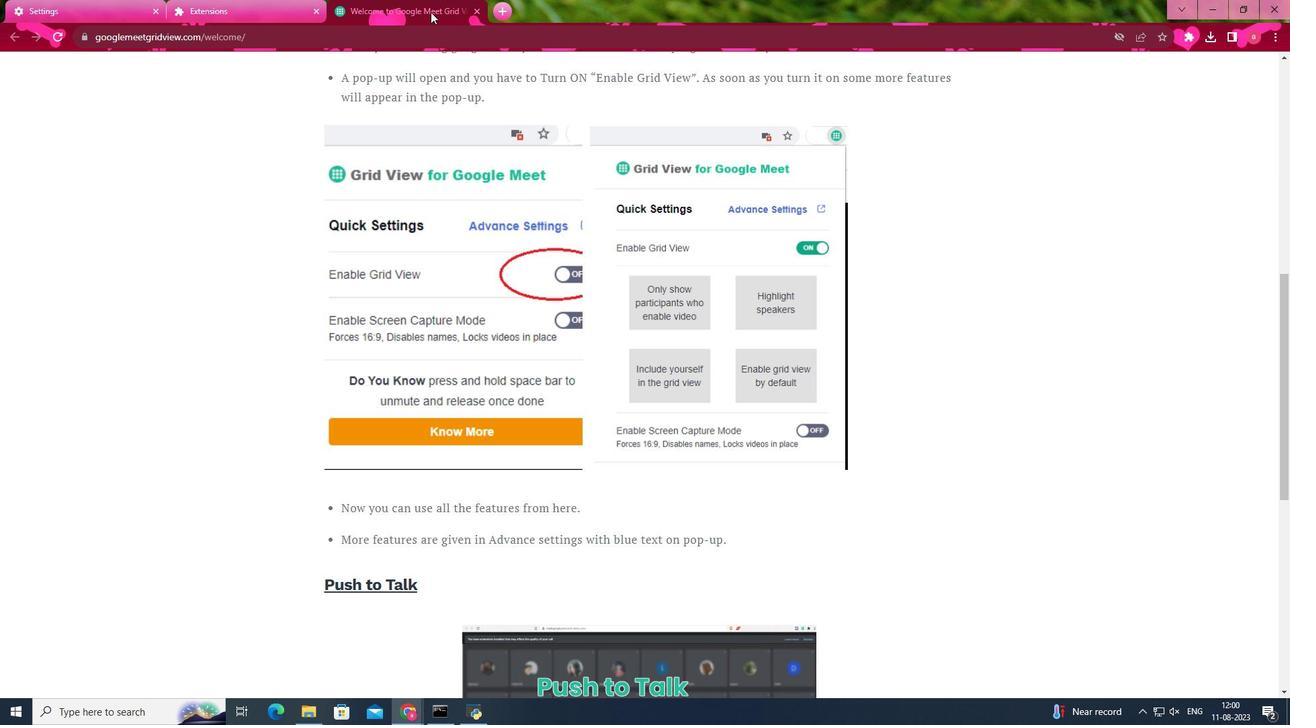 
Action: Mouse pressed left at (430, 12)
Screenshot: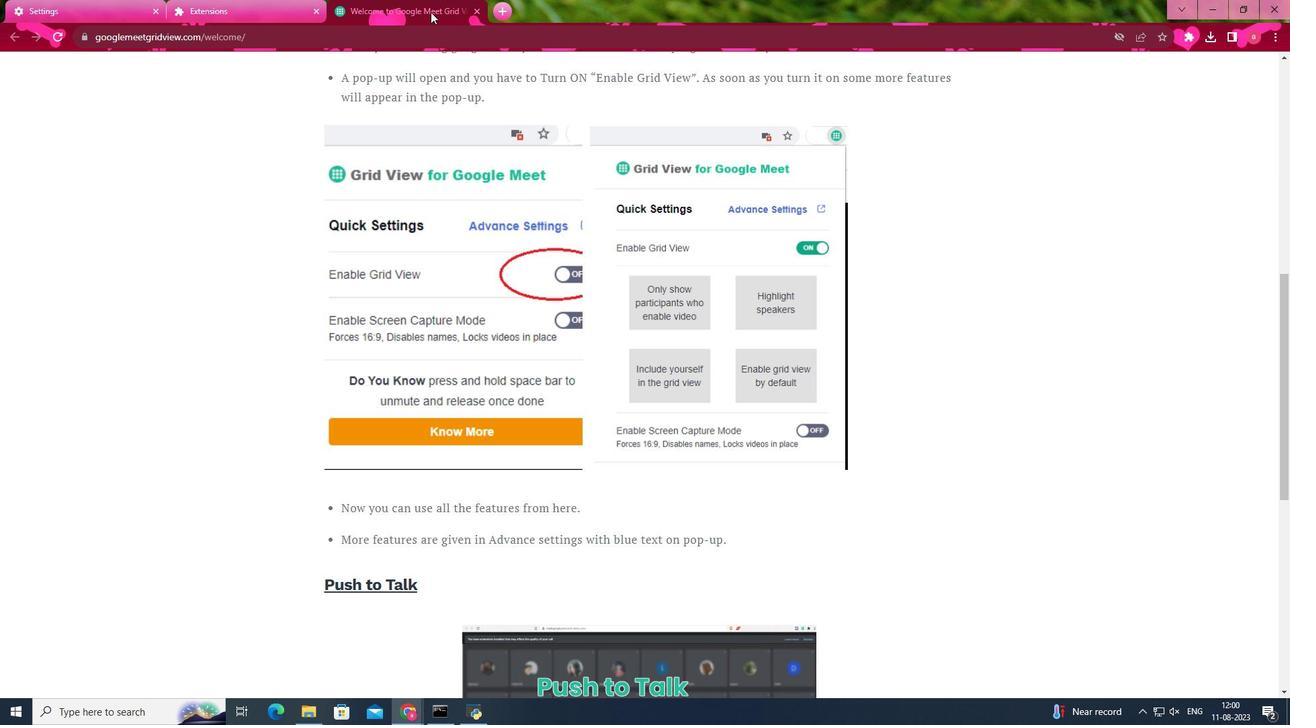 
Action: Mouse moved to (430, 12)
Screenshot: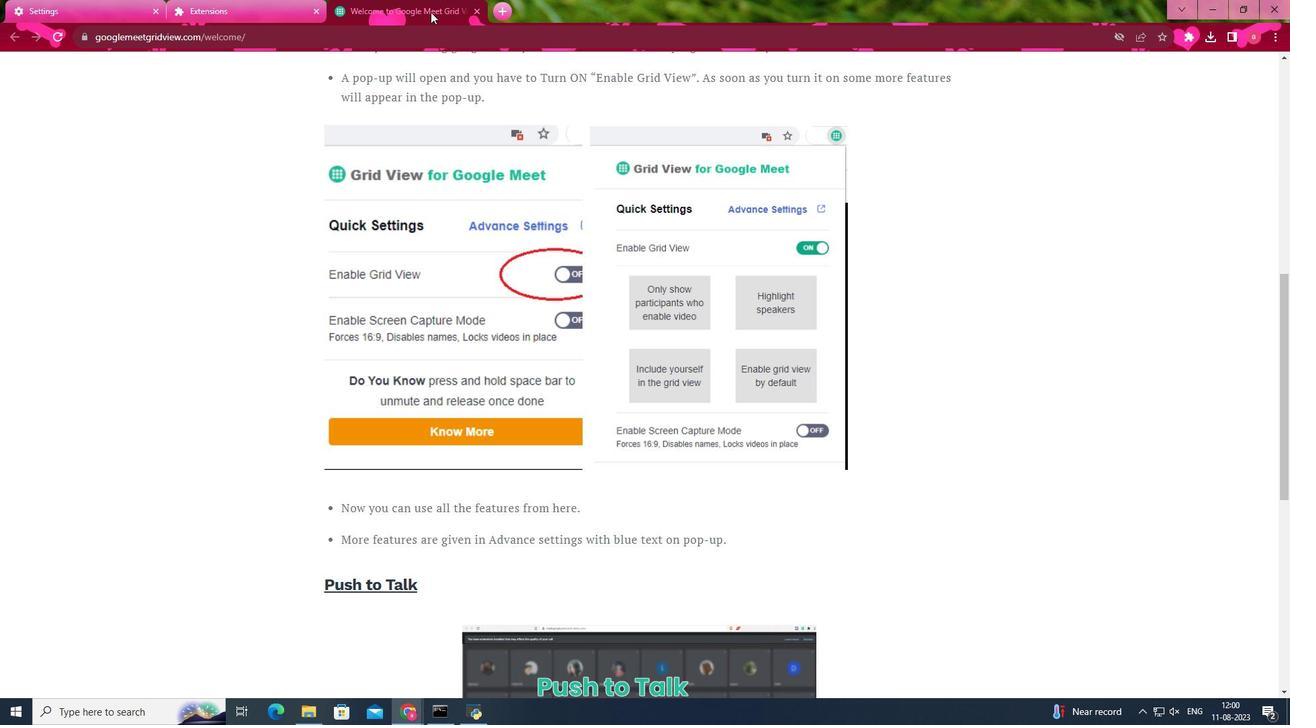 
Action: Mouse pressed middle at (430, 12)
Screenshot: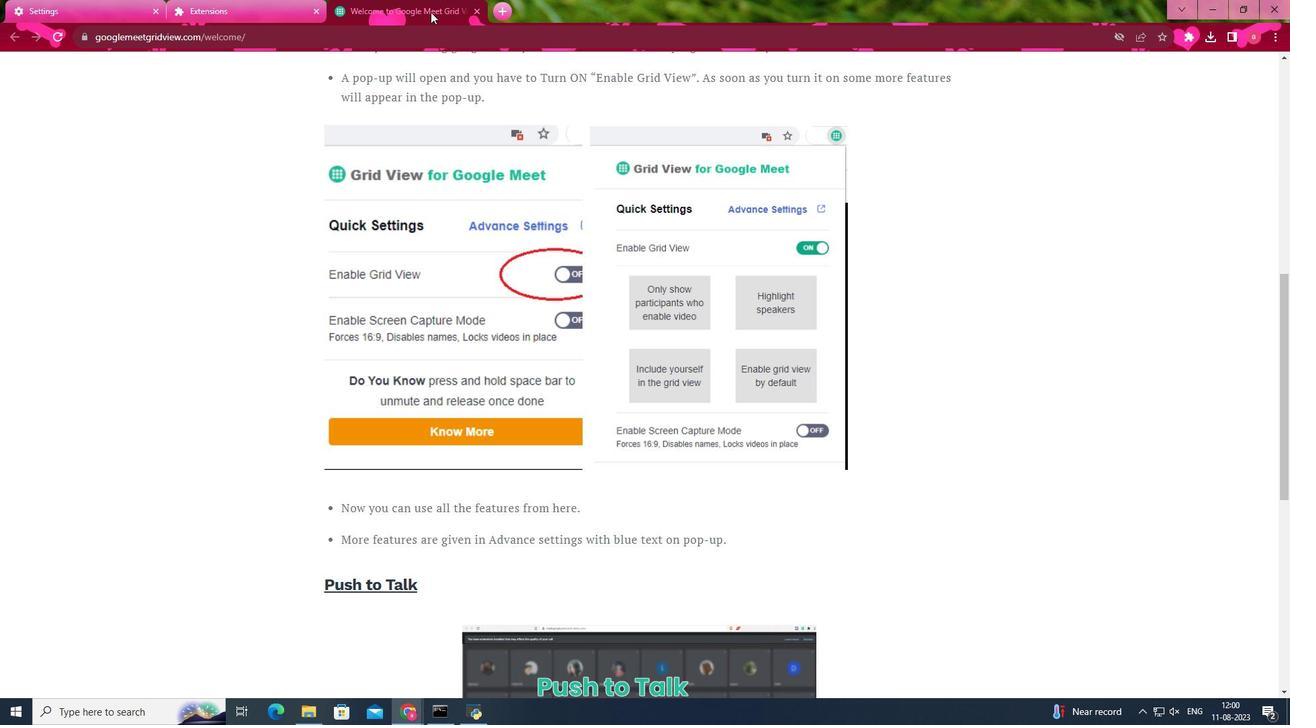
